 Task: Add a signature Evan Adams containing Best wishes for a happy Valentines Day, Evan Adams to email address softage.10@softage.net and add a label Diversity and inclusion
Action: Mouse moved to (82, 131)
Screenshot: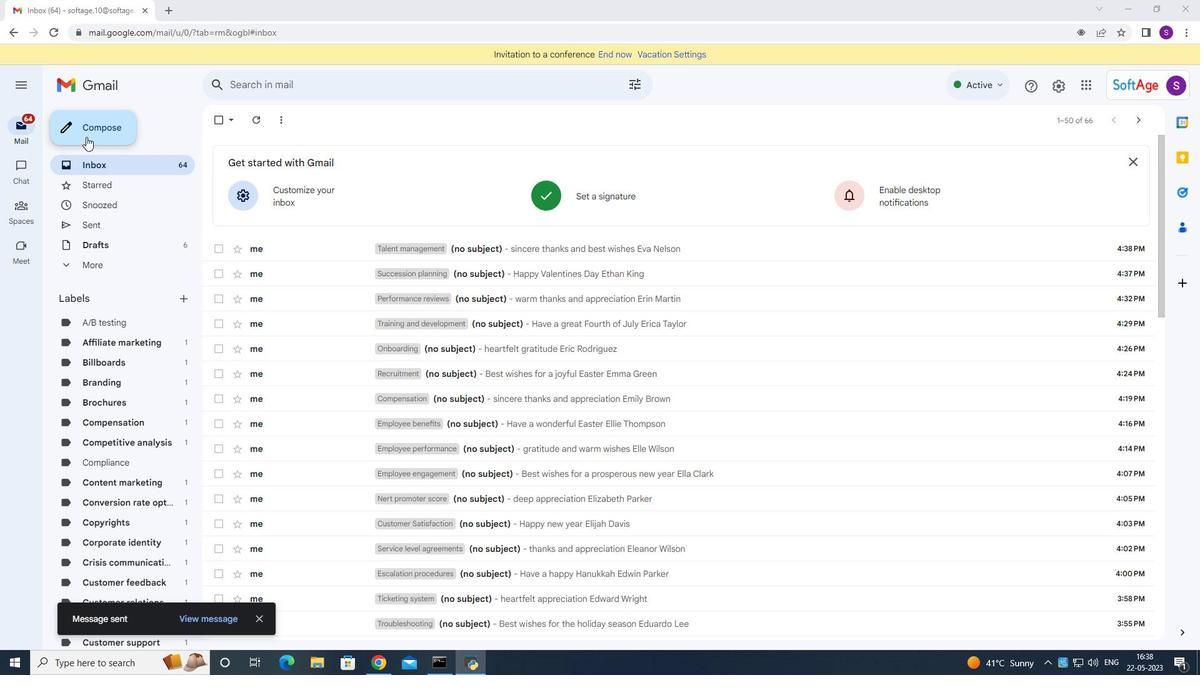 
Action: Mouse pressed left at (82, 131)
Screenshot: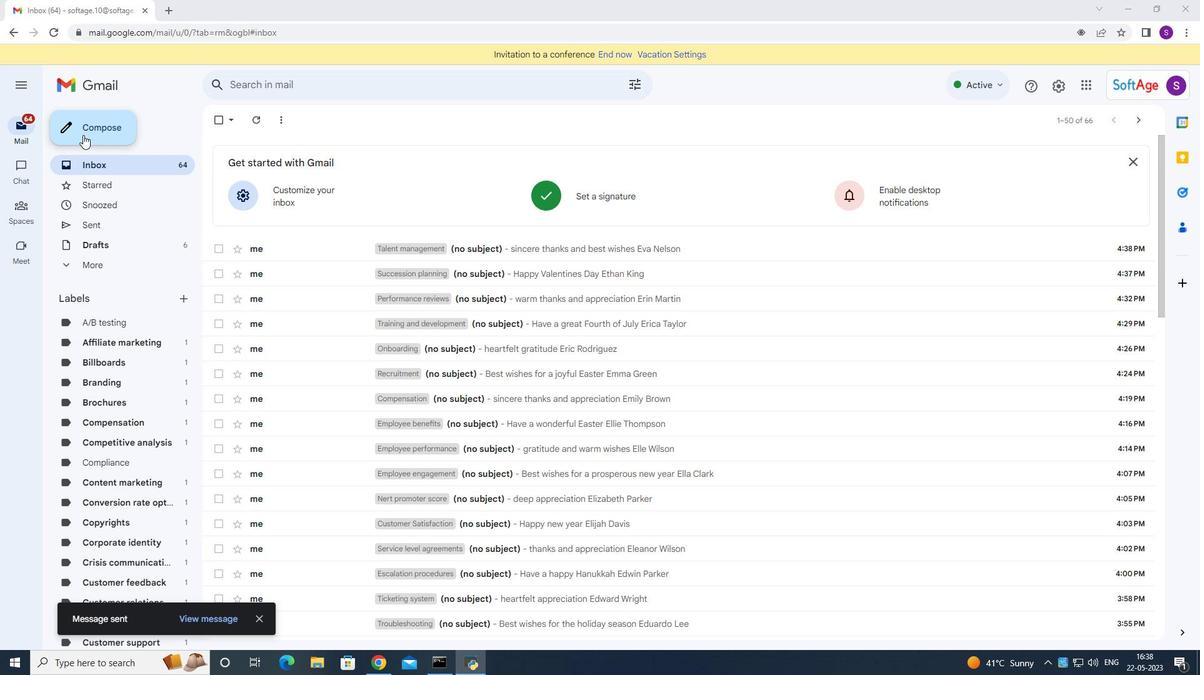 
Action: Mouse moved to (1012, 621)
Screenshot: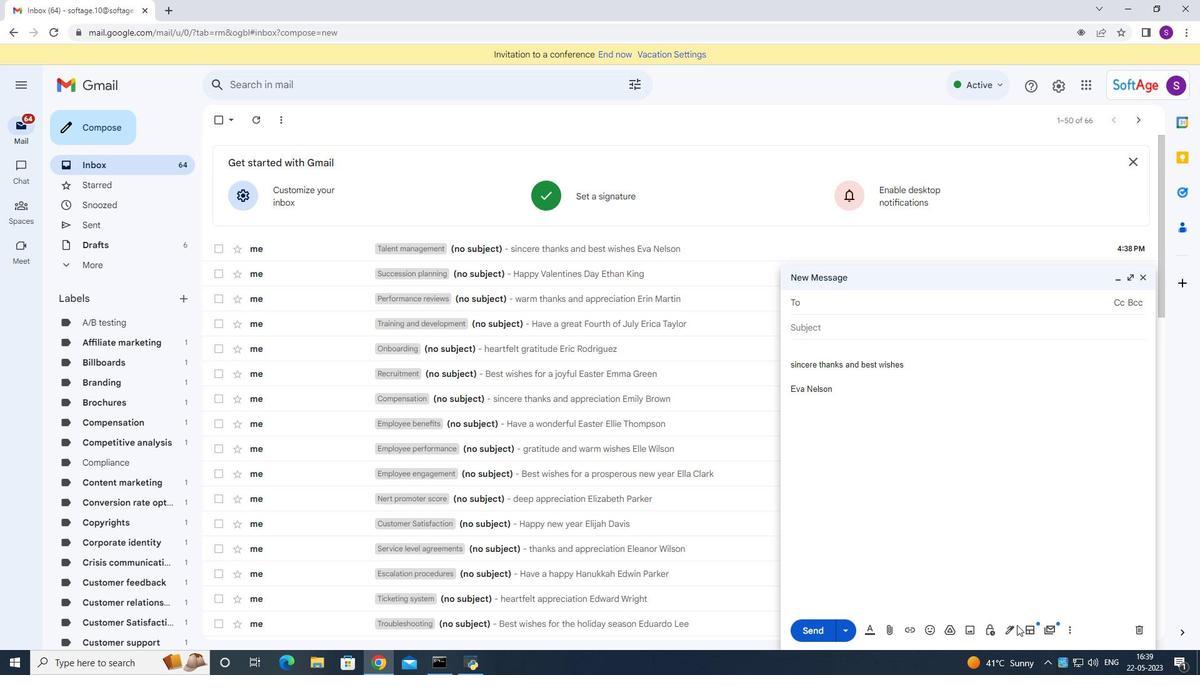 
Action: Mouse pressed left at (1012, 621)
Screenshot: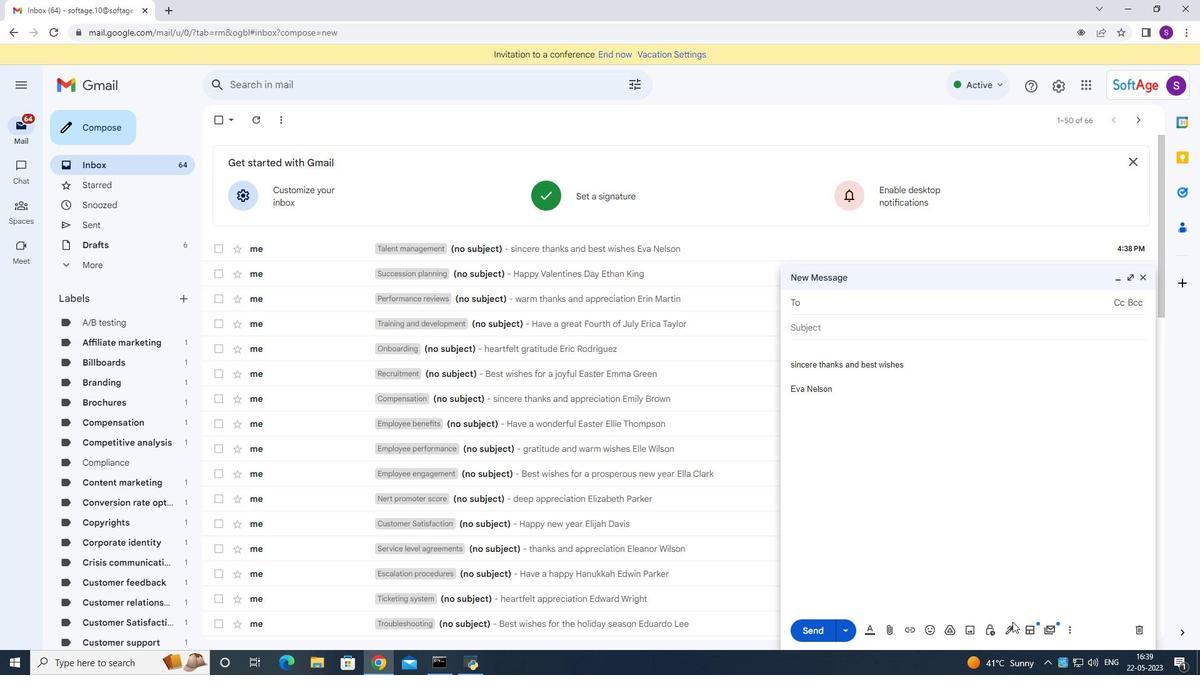 
Action: Mouse moved to (1006, 631)
Screenshot: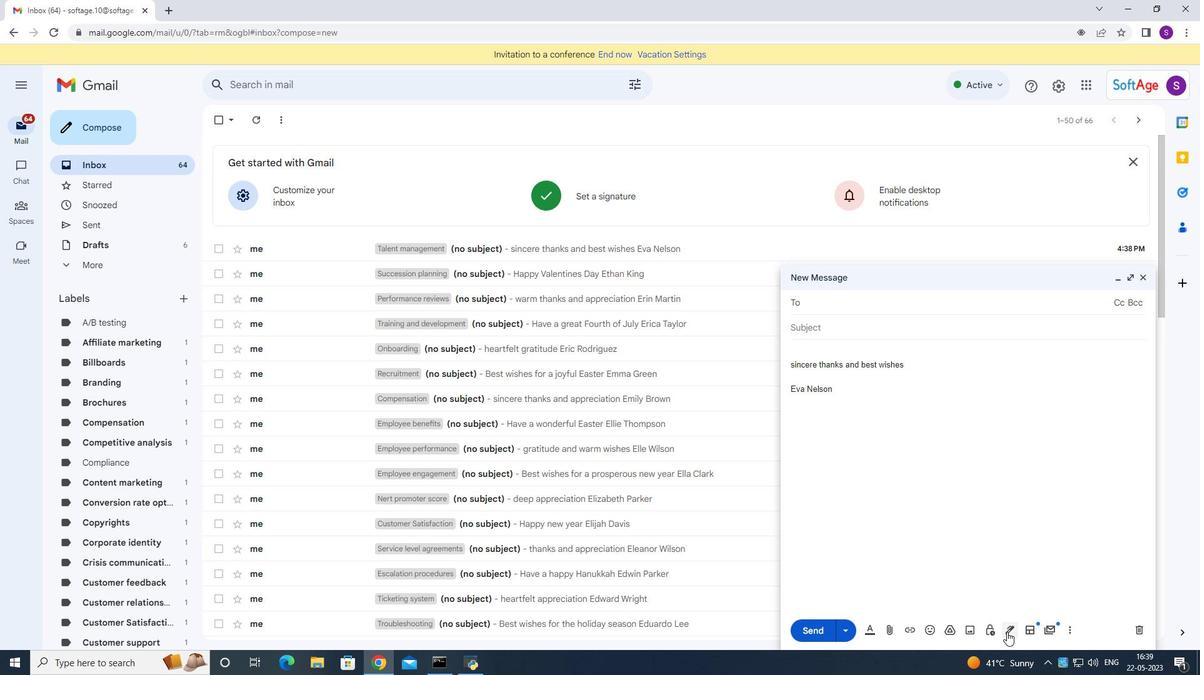 
Action: Mouse pressed left at (1006, 631)
Screenshot: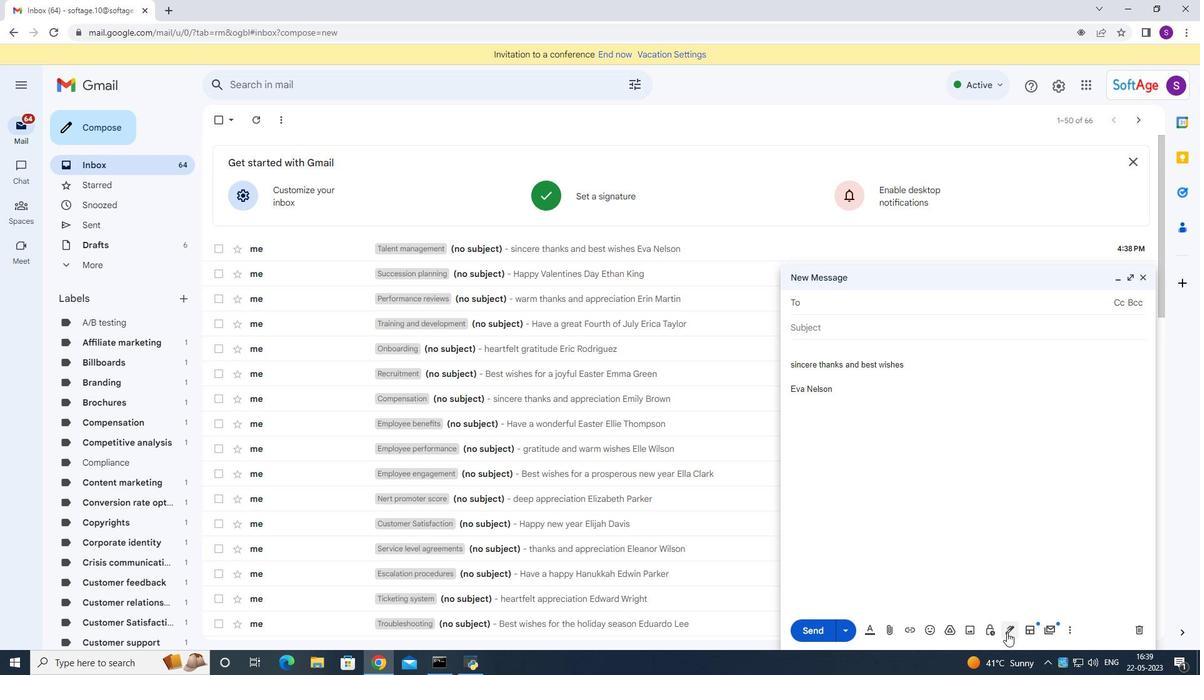 
Action: Mouse moved to (1042, 560)
Screenshot: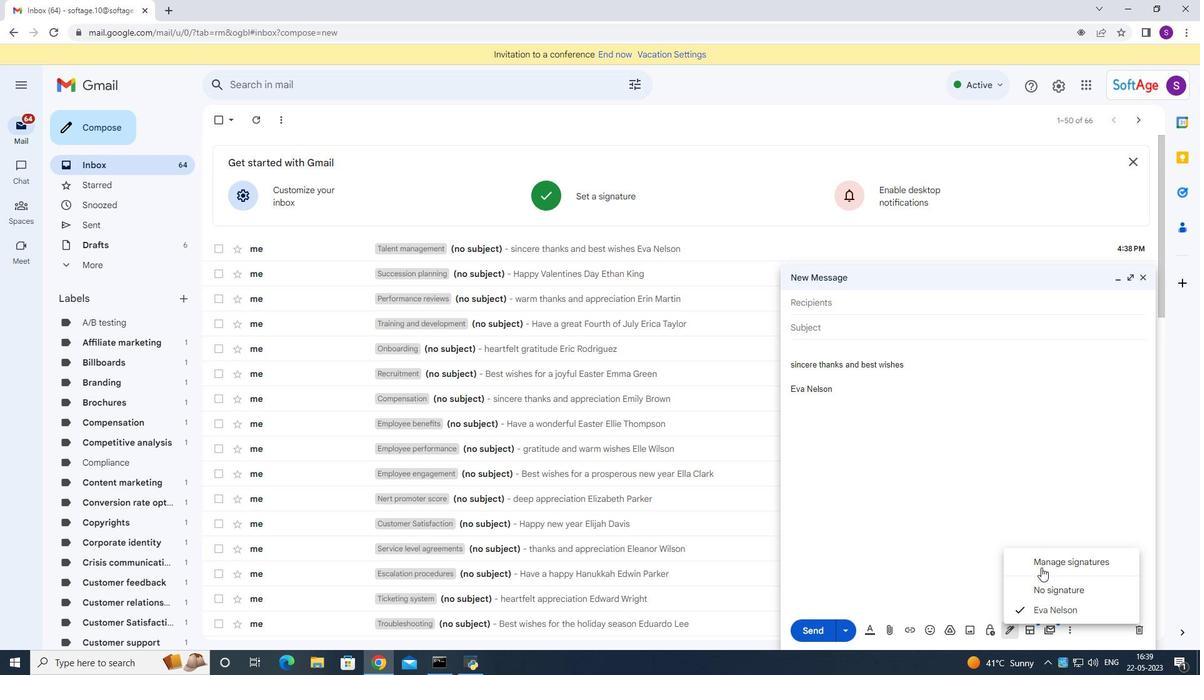 
Action: Mouse pressed left at (1042, 560)
Screenshot: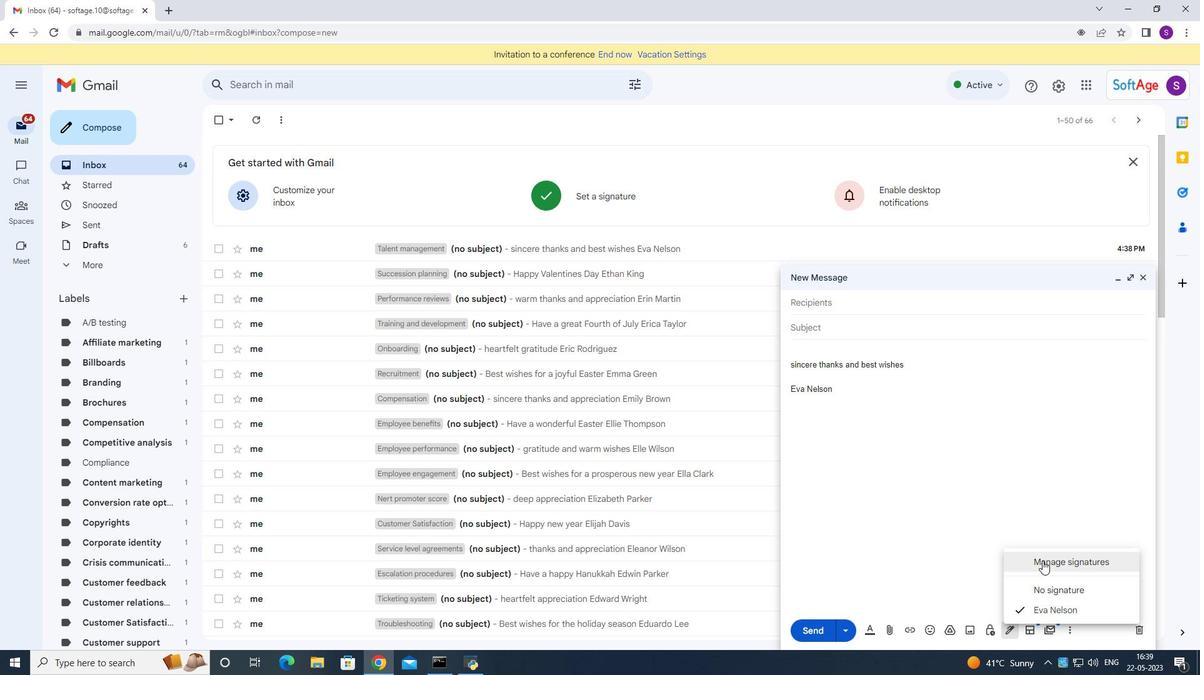 
Action: Mouse moved to (654, 471)
Screenshot: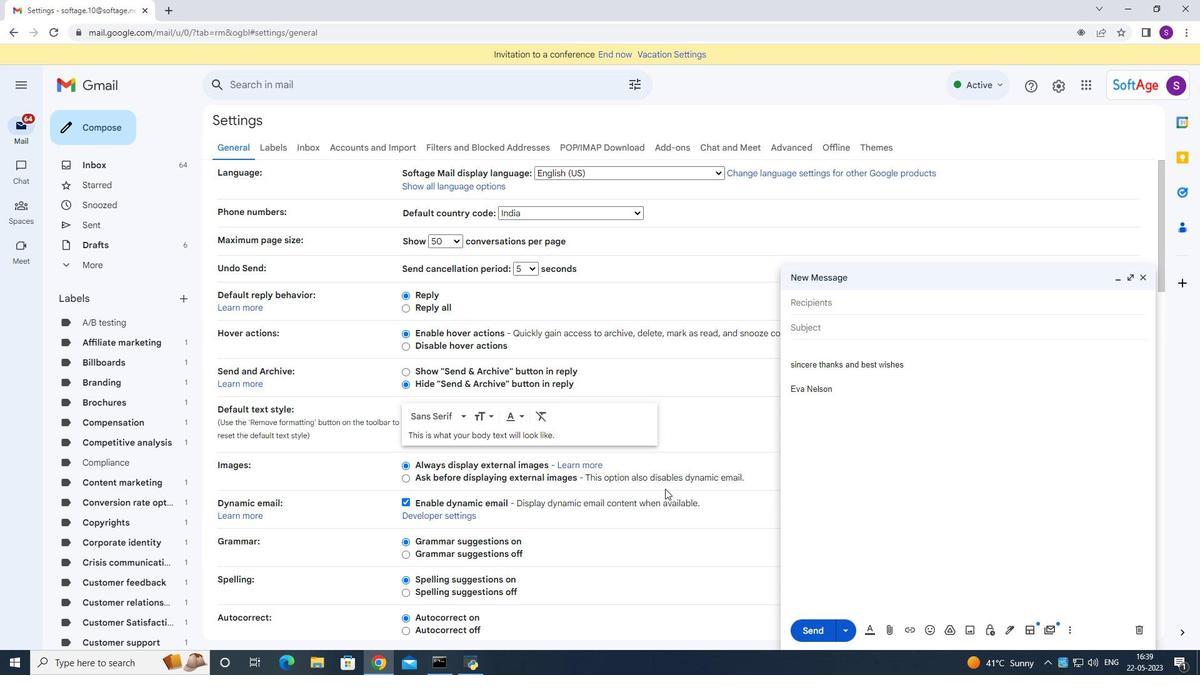 
Action: Mouse scrolled (654, 470) with delta (0, 0)
Screenshot: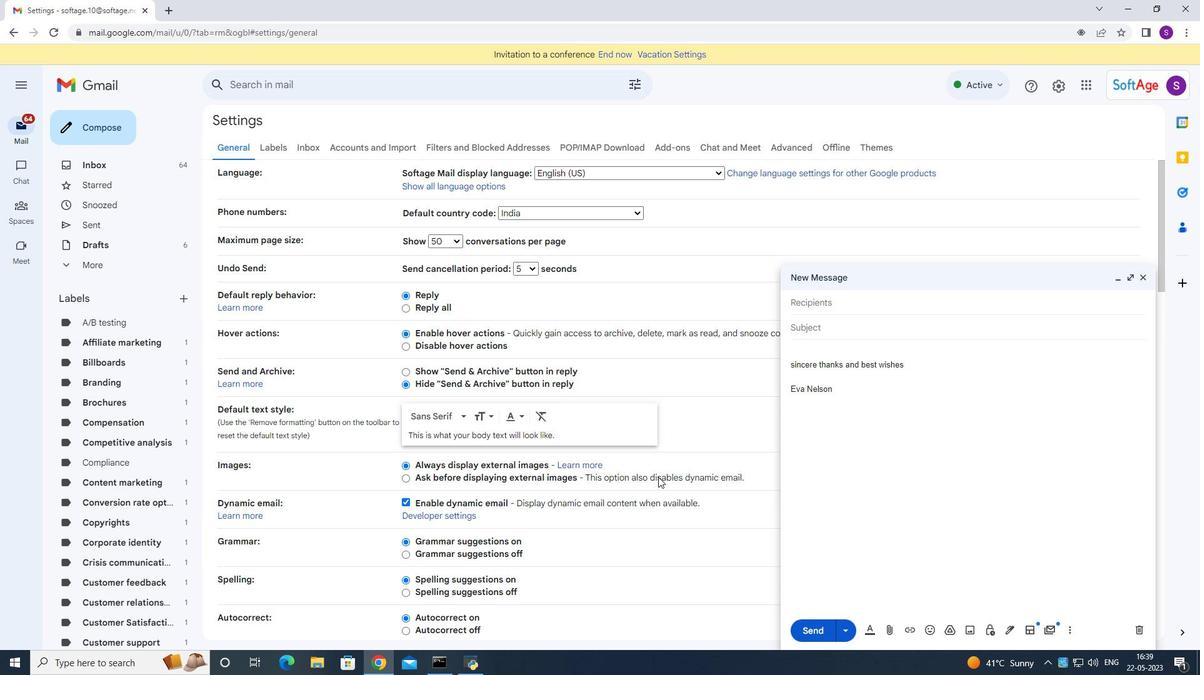 
Action: Mouse scrolled (654, 470) with delta (0, 0)
Screenshot: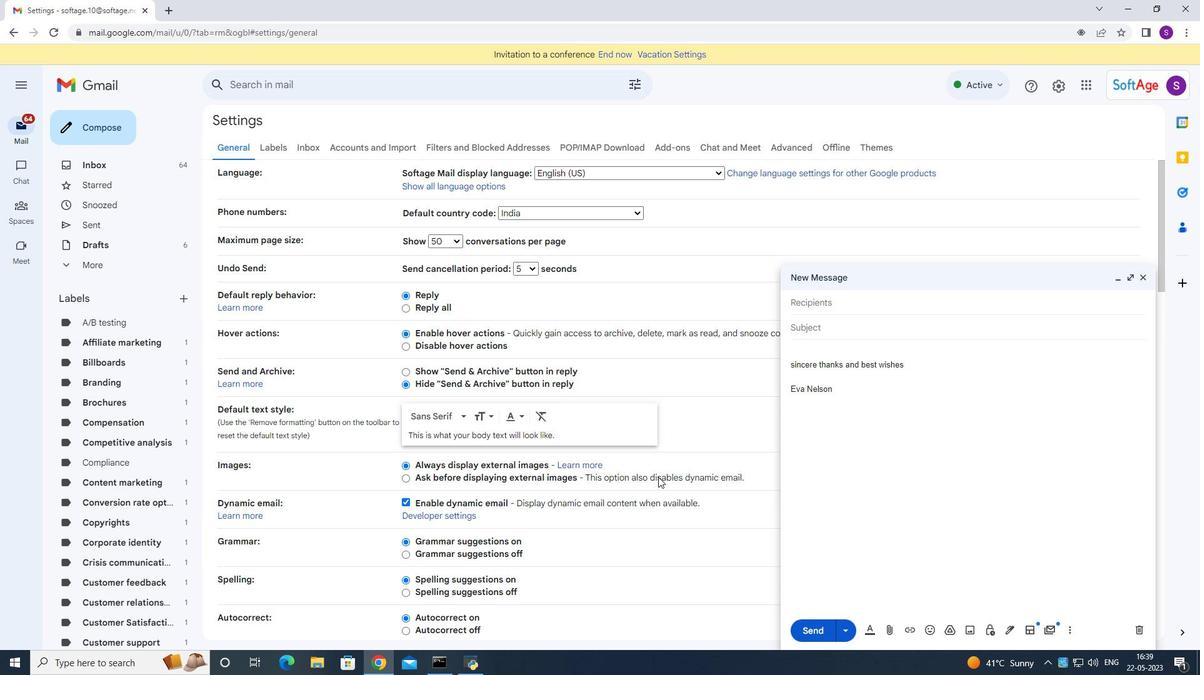 
Action: Mouse scrolled (654, 470) with delta (0, 0)
Screenshot: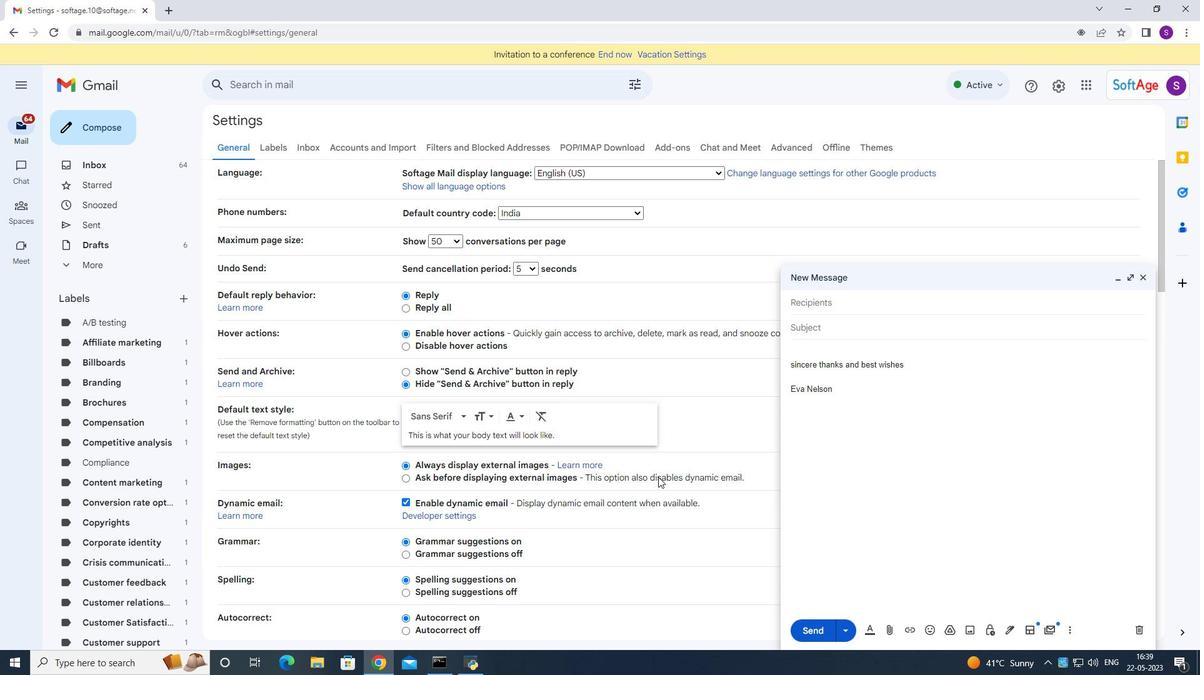 
Action: Mouse scrolled (654, 470) with delta (0, 0)
Screenshot: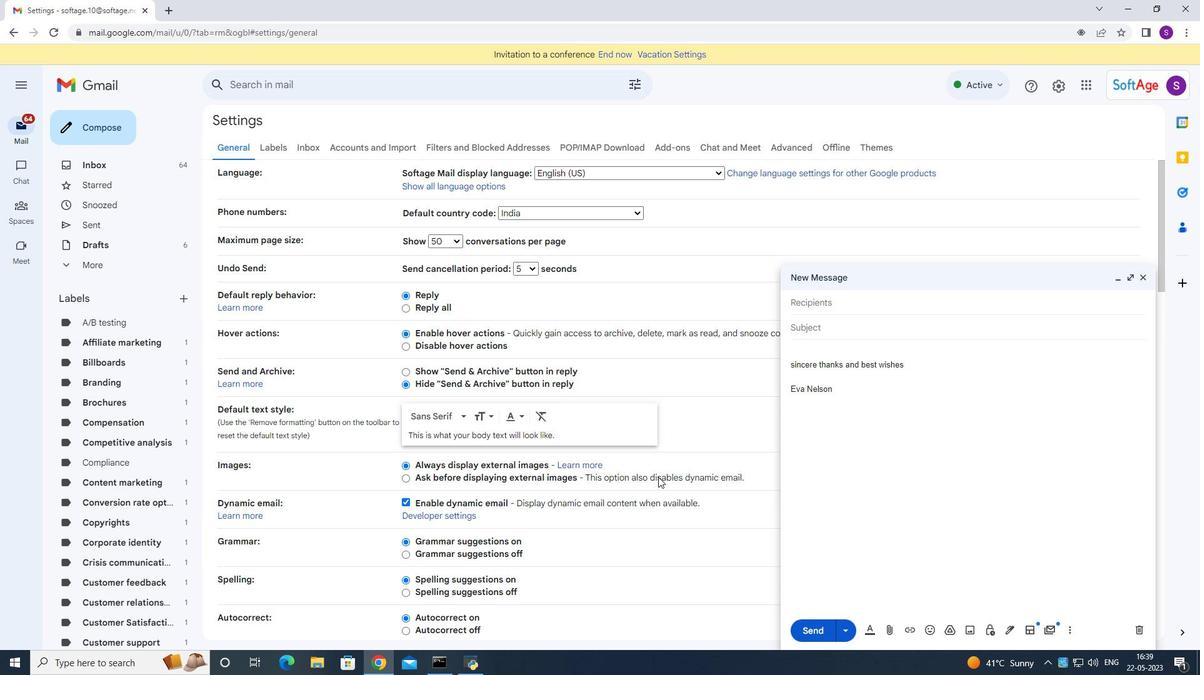 
Action: Mouse scrolled (654, 470) with delta (0, 0)
Screenshot: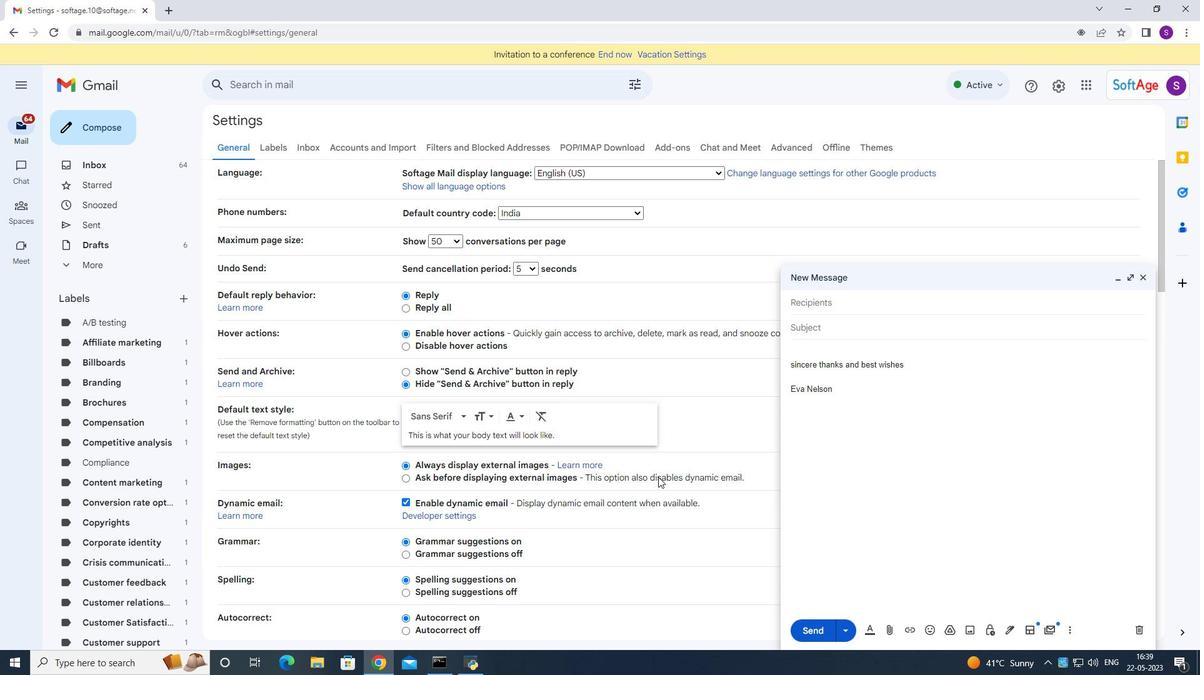 
Action: Mouse scrolled (654, 470) with delta (0, 0)
Screenshot: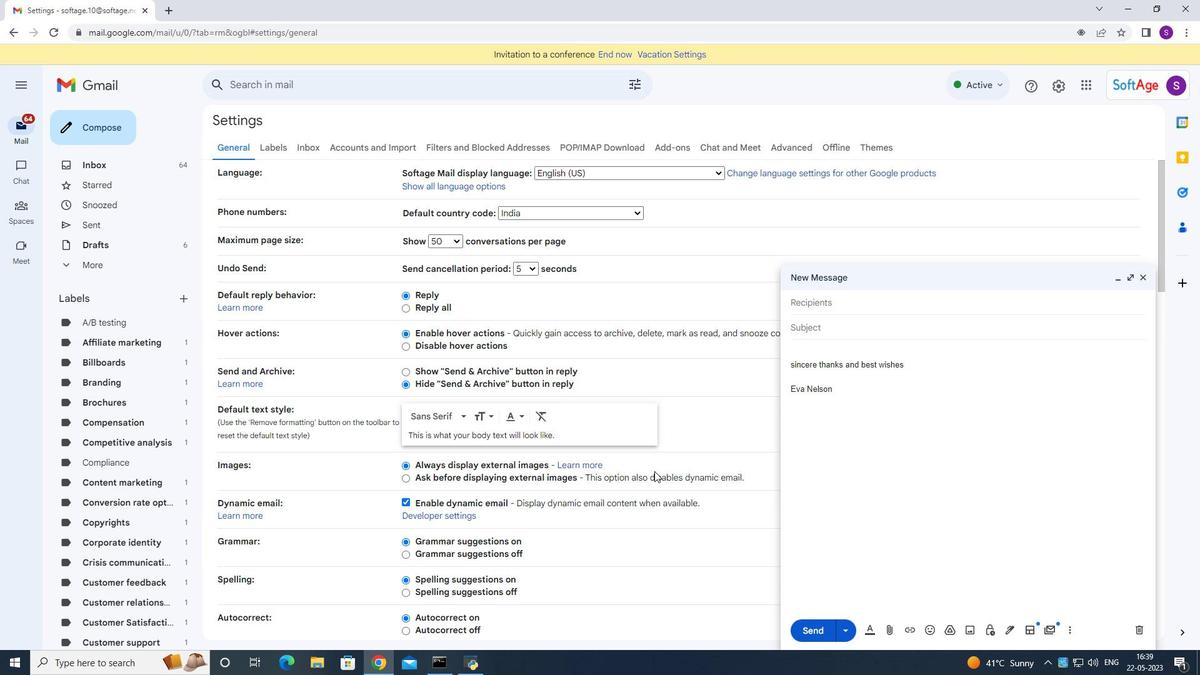 
Action: Mouse scrolled (654, 470) with delta (0, 0)
Screenshot: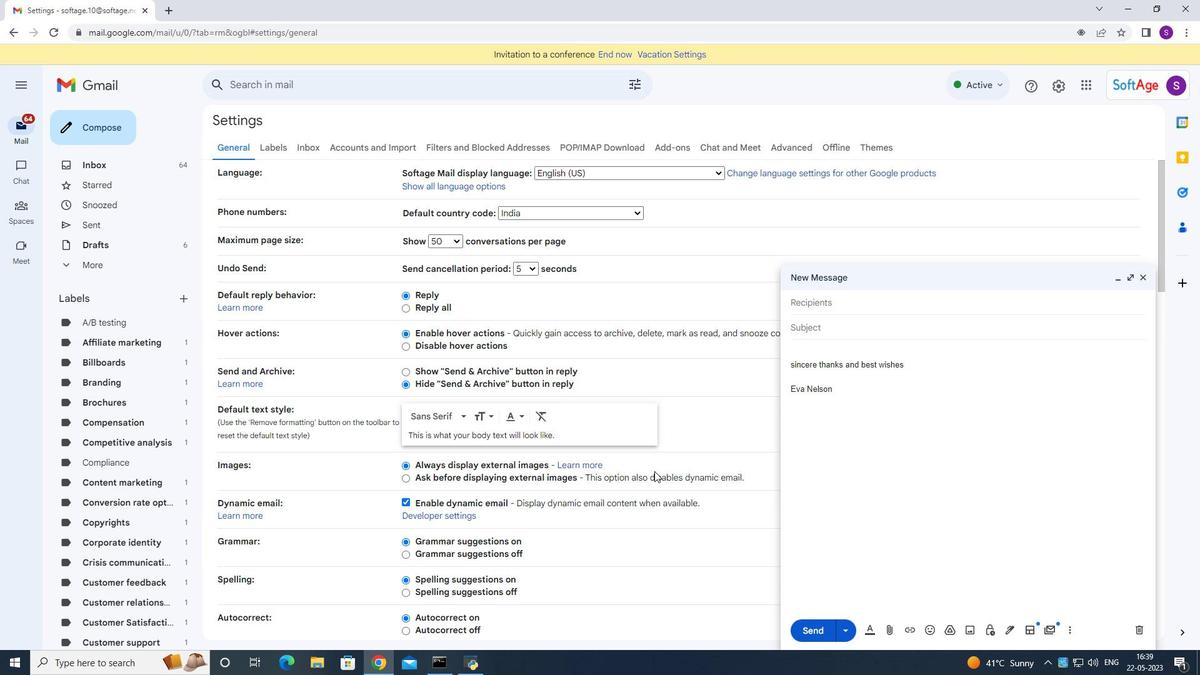 
Action: Mouse moved to (654, 470)
Screenshot: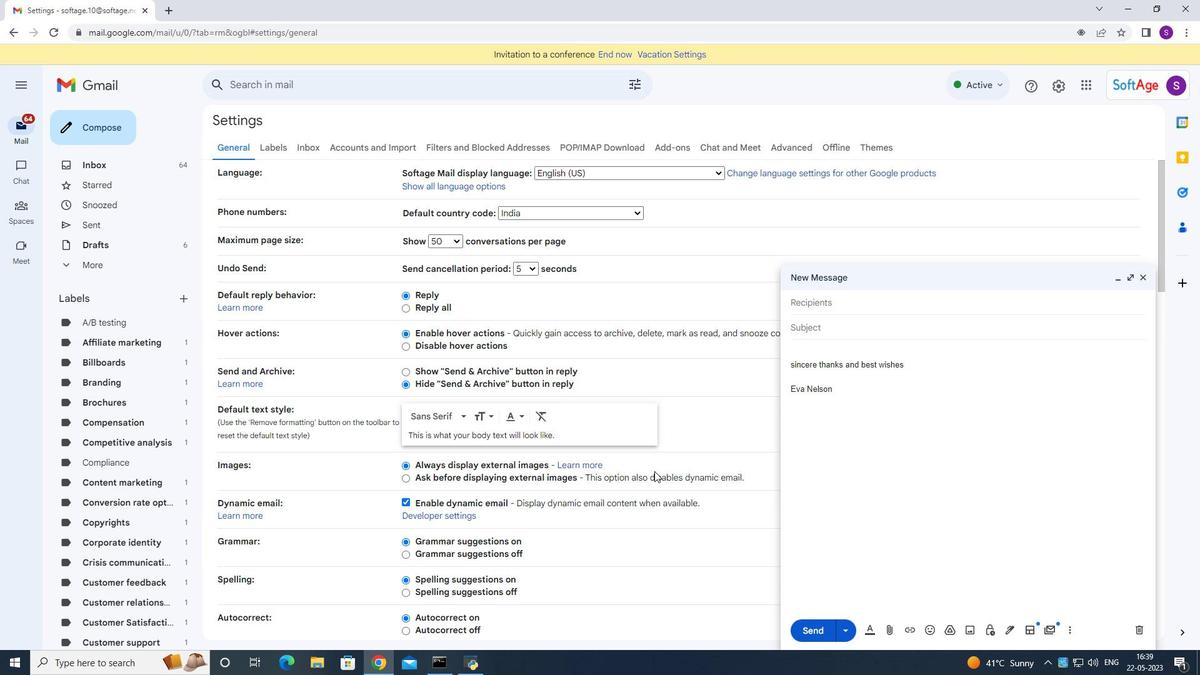 
Action: Mouse scrolled (654, 470) with delta (0, 0)
Screenshot: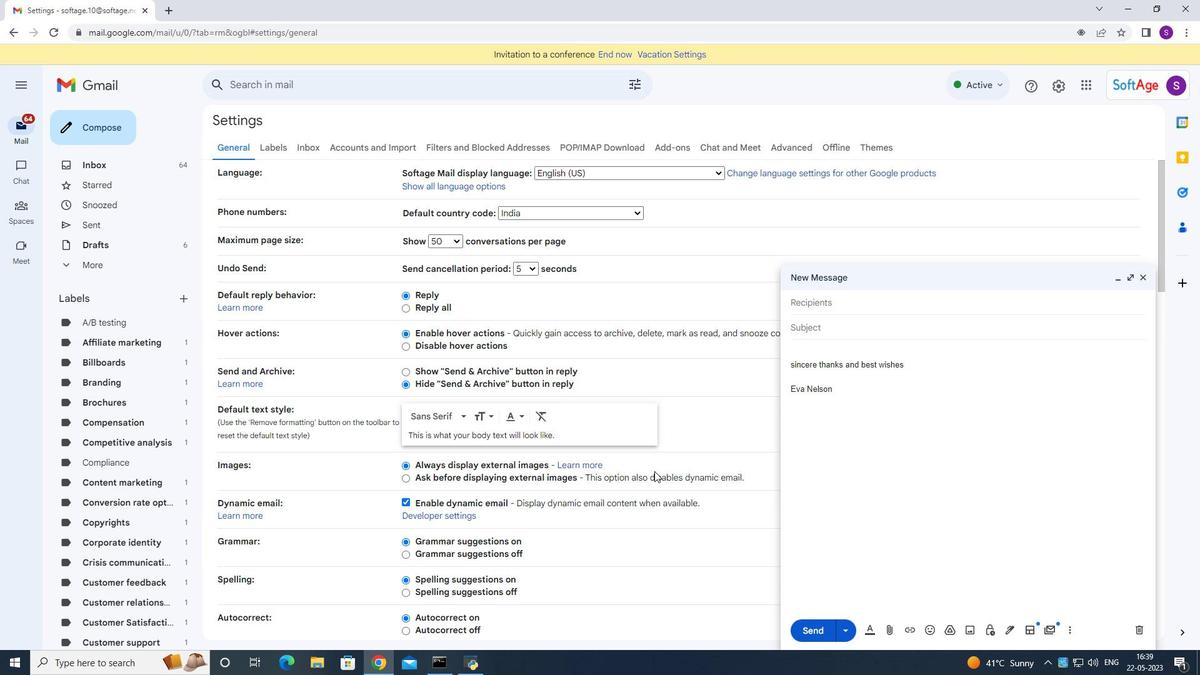 
Action: Mouse moved to (651, 467)
Screenshot: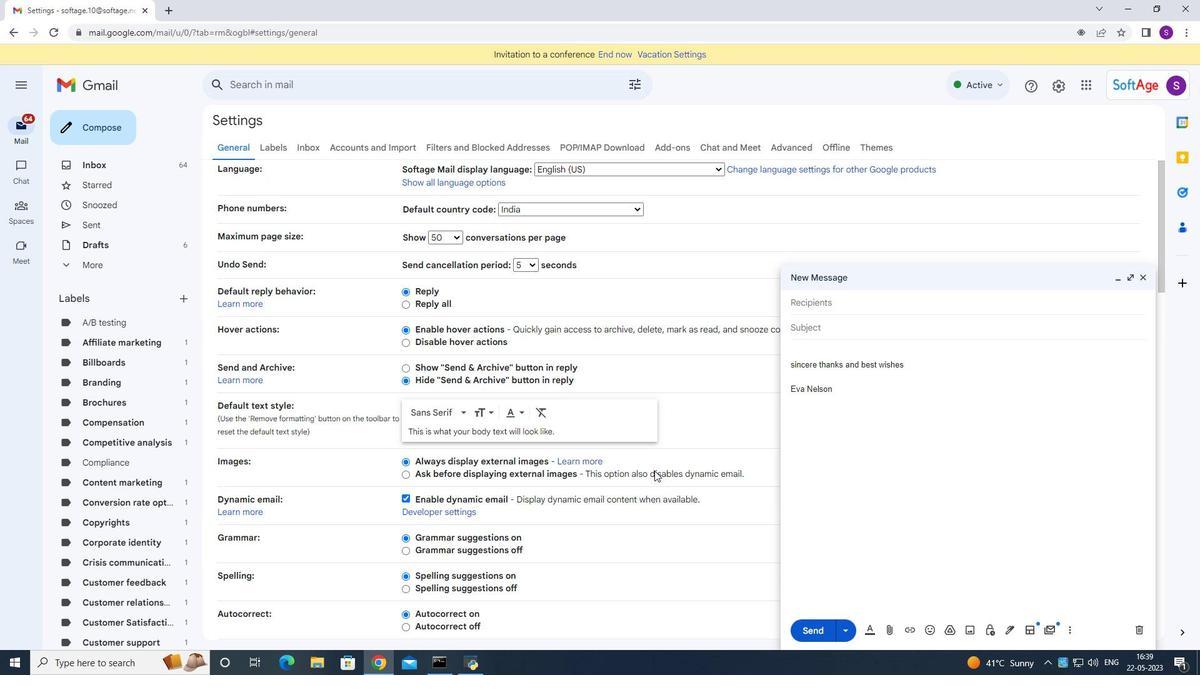 
Action: Mouse scrolled (651, 466) with delta (0, 0)
Screenshot: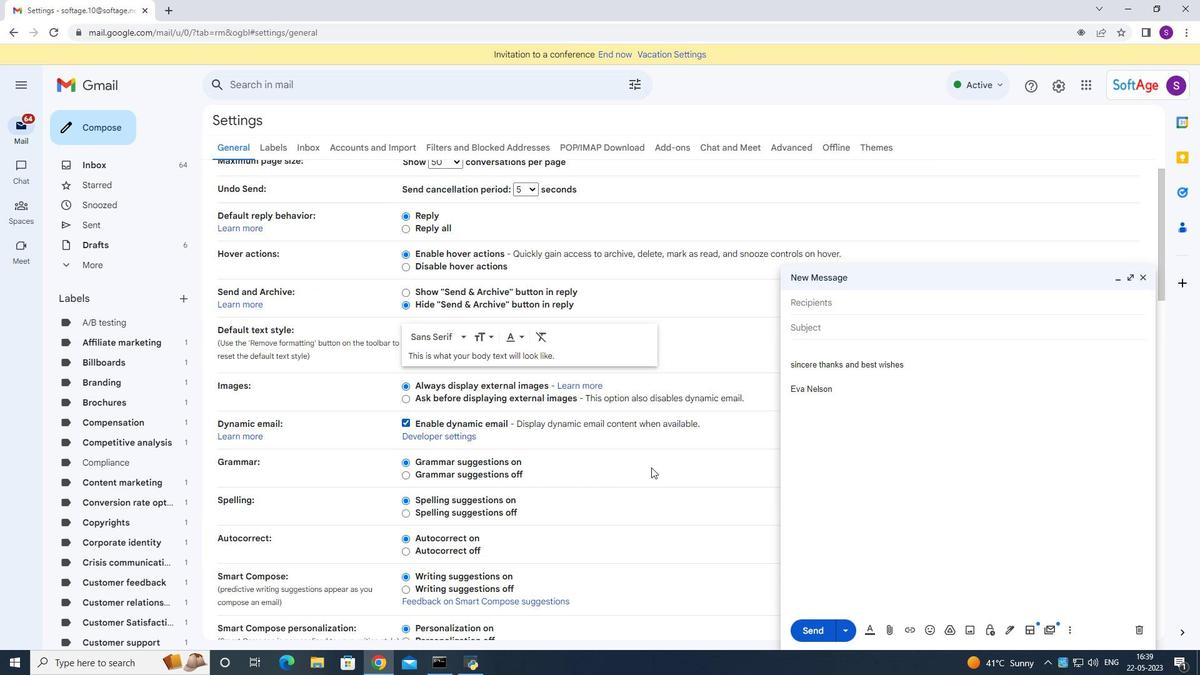 
Action: Mouse scrolled (651, 466) with delta (0, 0)
Screenshot: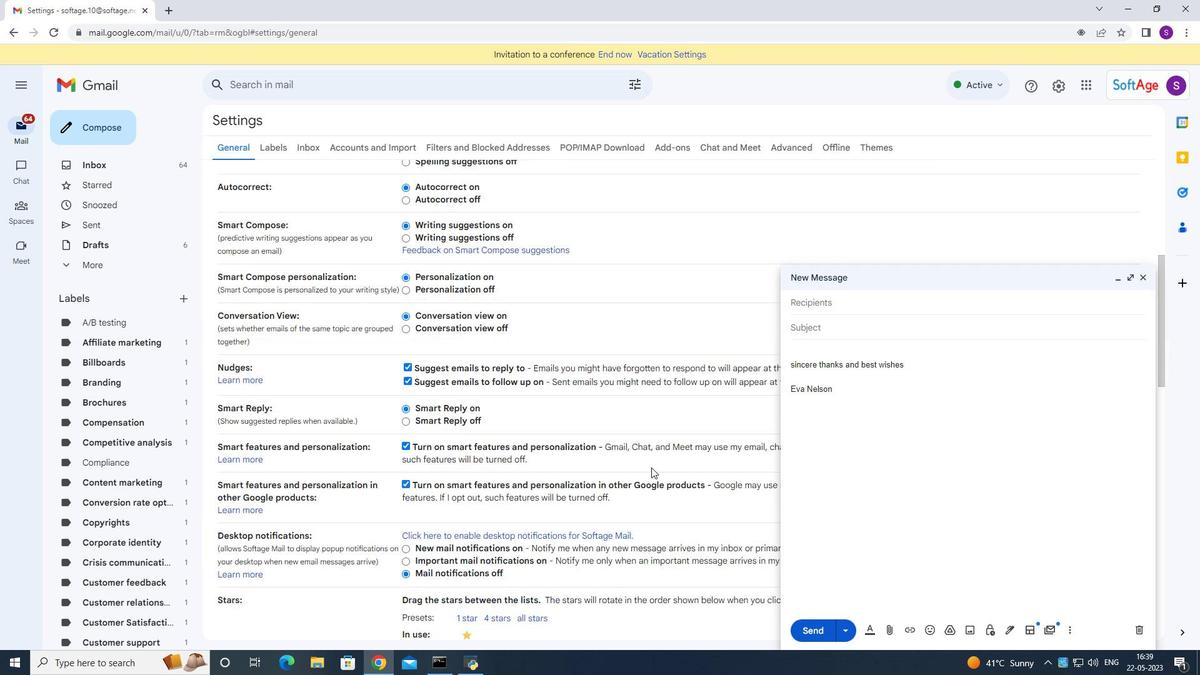 
Action: Mouse scrolled (651, 466) with delta (0, 0)
Screenshot: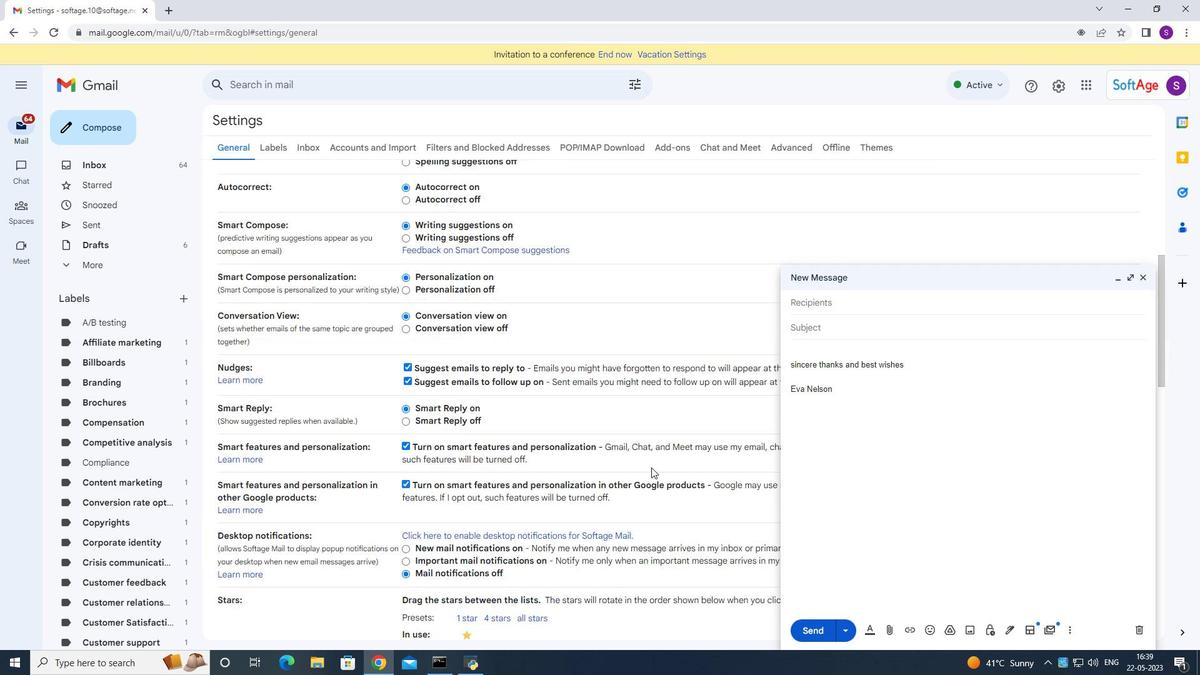 
Action: Mouse scrolled (651, 466) with delta (0, 0)
Screenshot: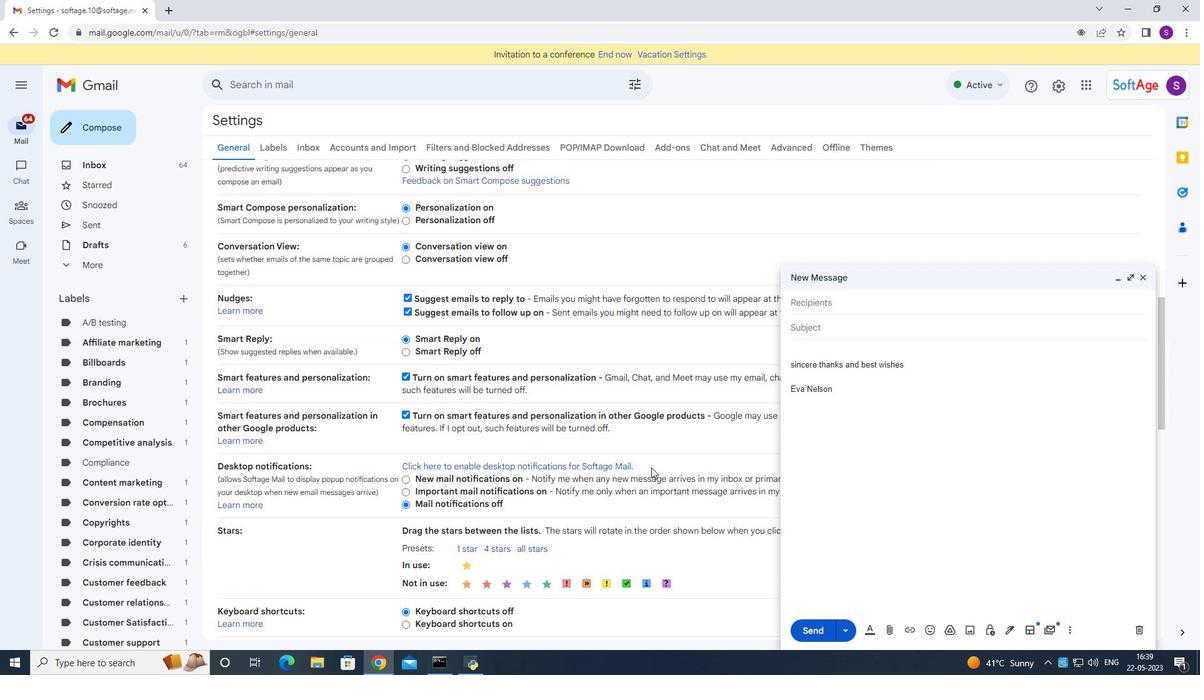 
Action: Mouse scrolled (651, 466) with delta (0, 0)
Screenshot: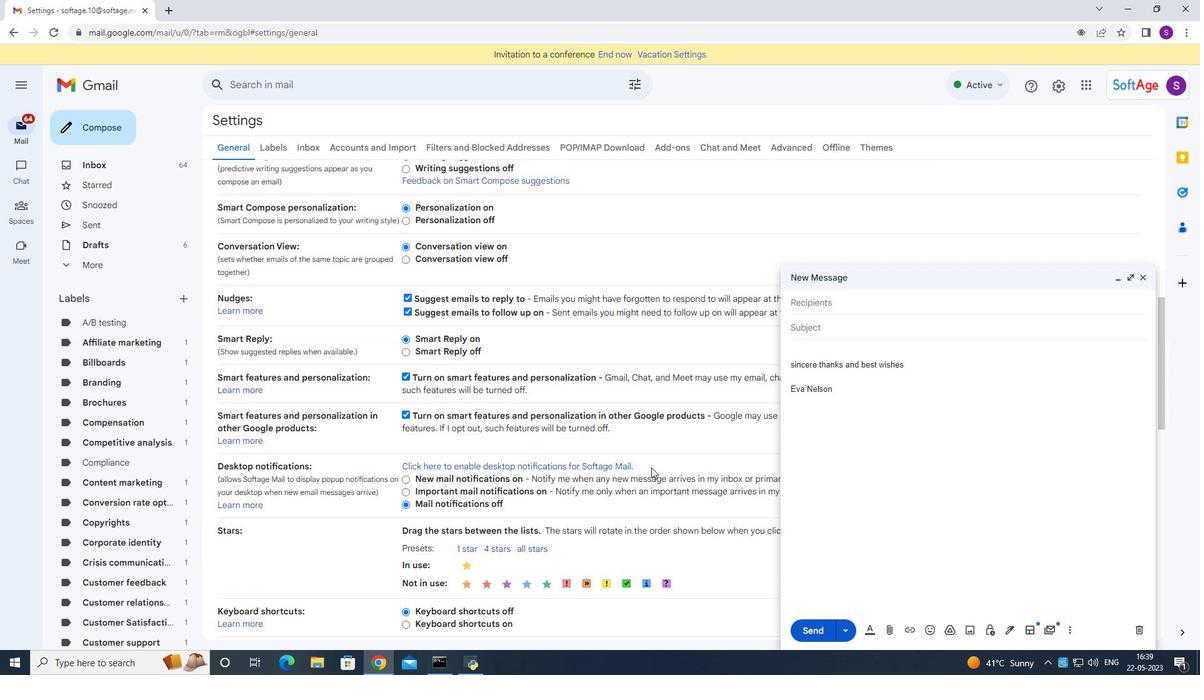 
Action: Mouse moved to (501, 475)
Screenshot: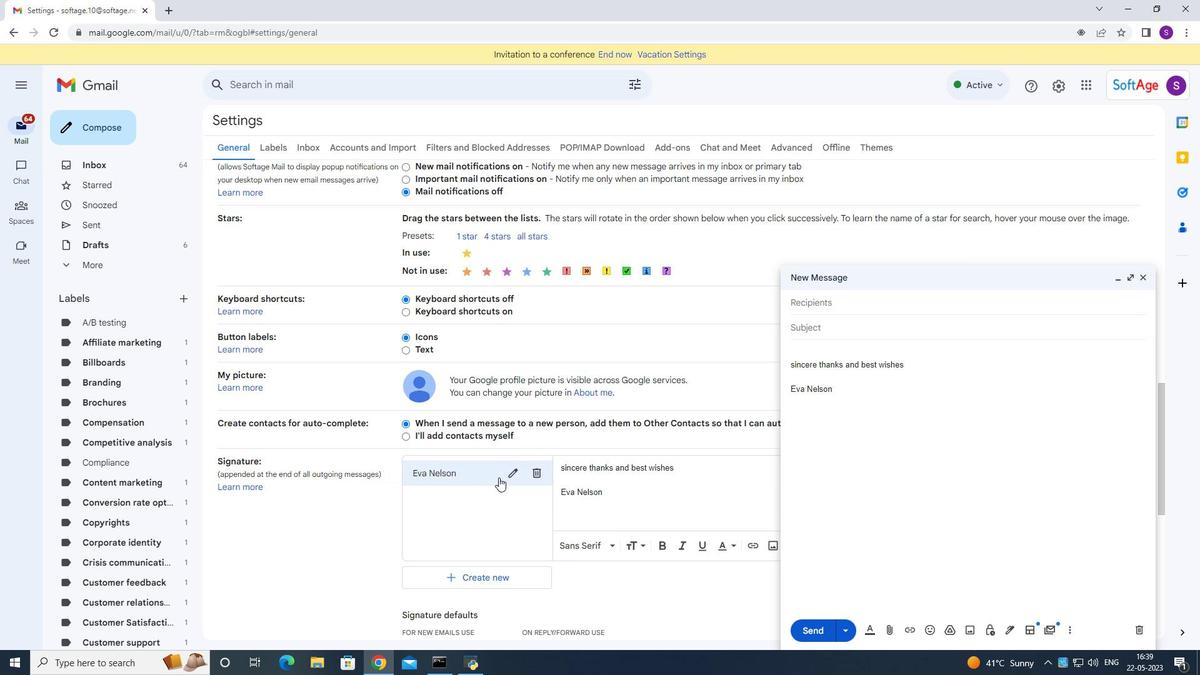 
Action: Mouse pressed left at (501, 475)
Screenshot: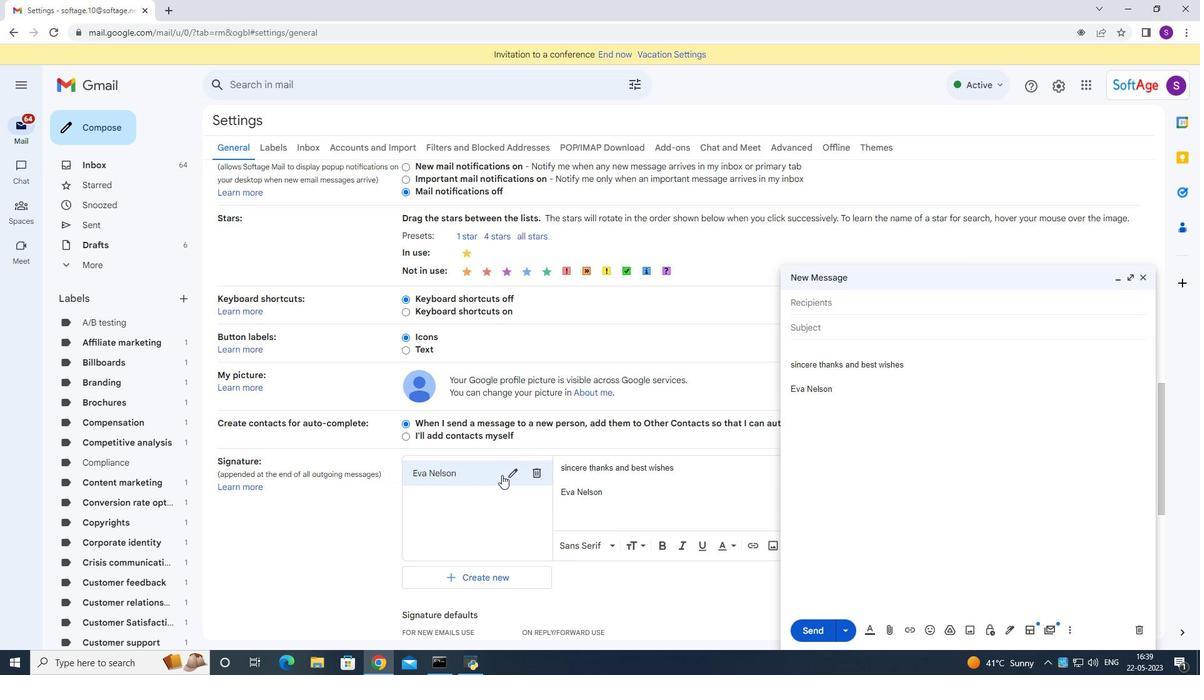 
Action: Mouse moved to (516, 477)
Screenshot: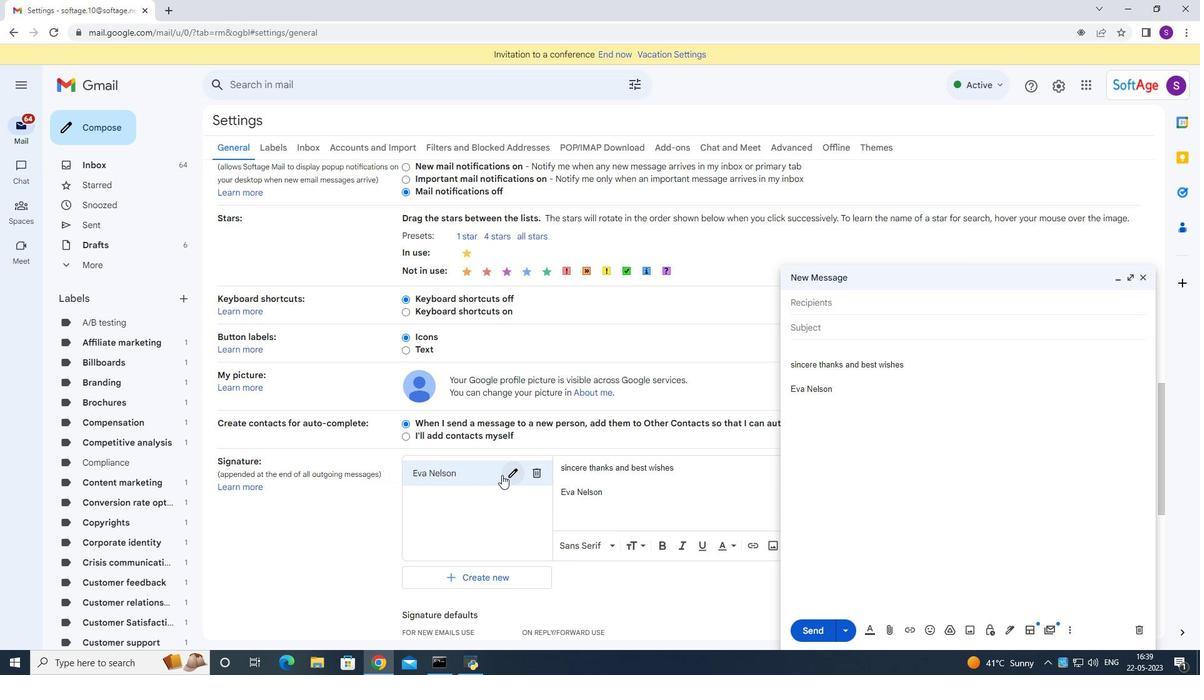 
Action: Key pressed ctrl+A<Key.backspace><Key.shift>Evam<Key.backspace>n<Key.space><Key.shift>Adams<Key.space>
Screenshot: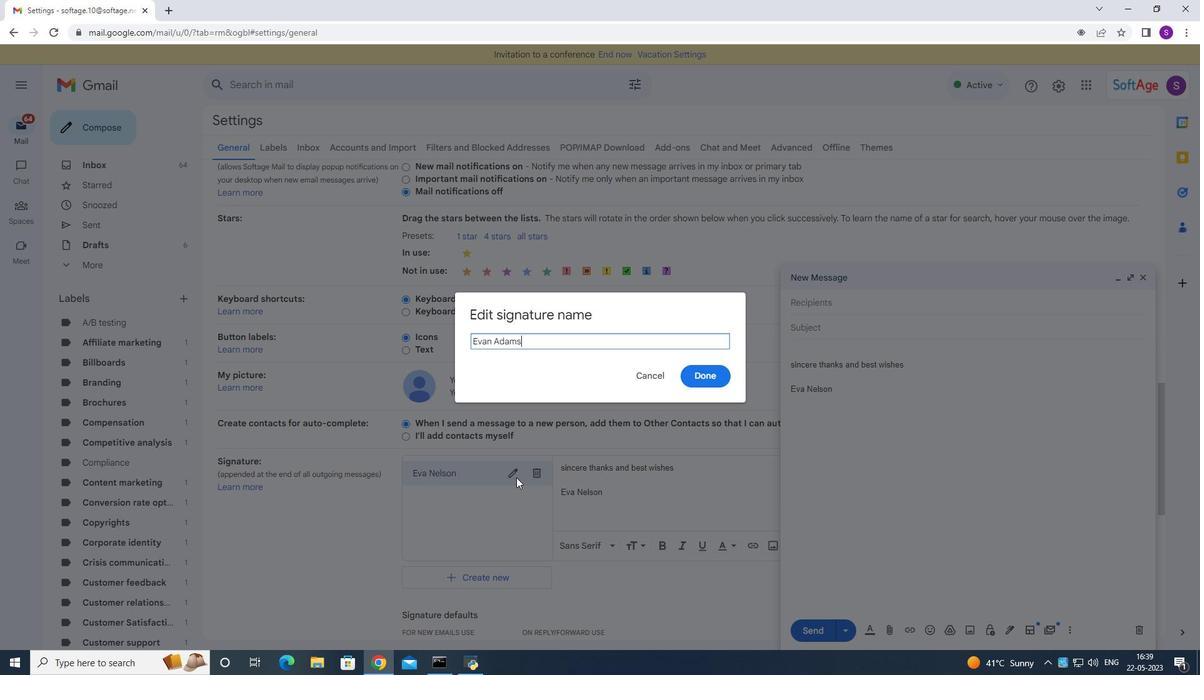 
Action: Mouse moved to (701, 375)
Screenshot: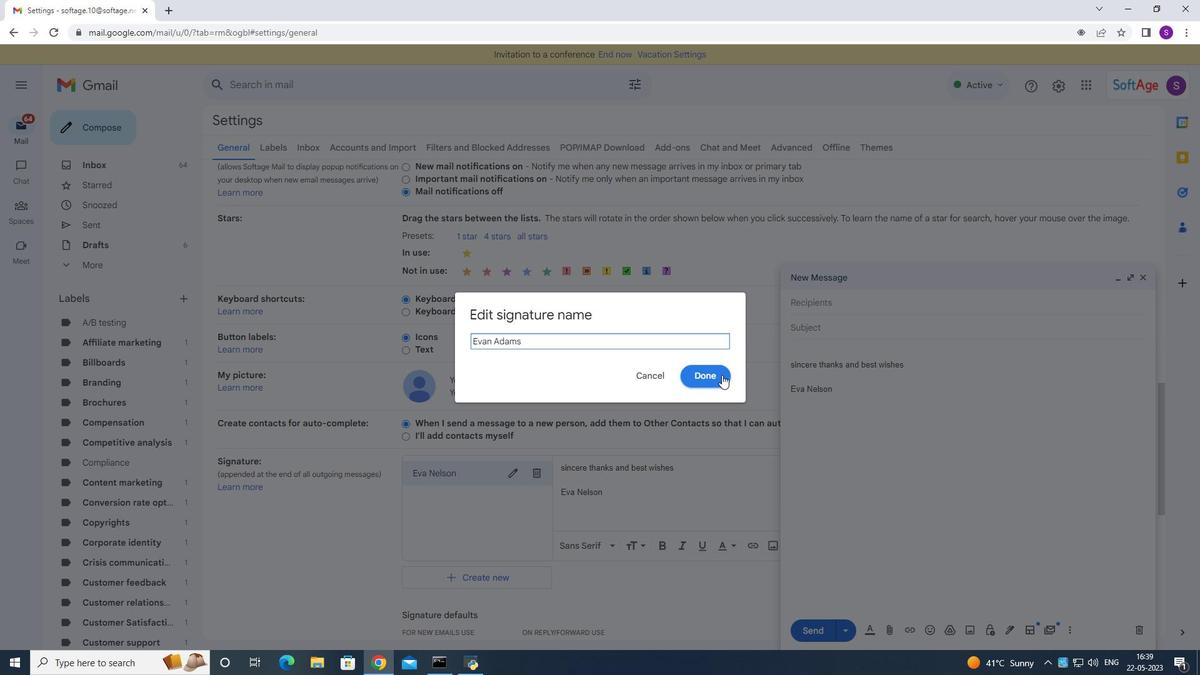 
Action: Mouse pressed left at (701, 375)
Screenshot: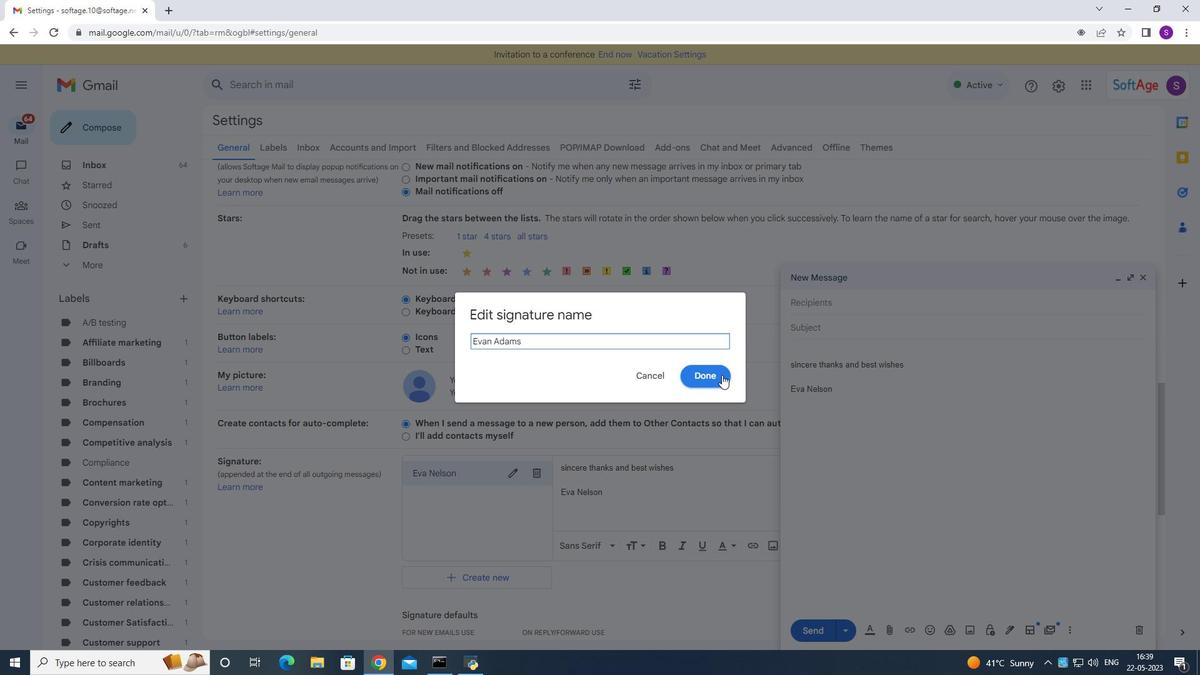 
Action: Mouse moved to (655, 462)
Screenshot: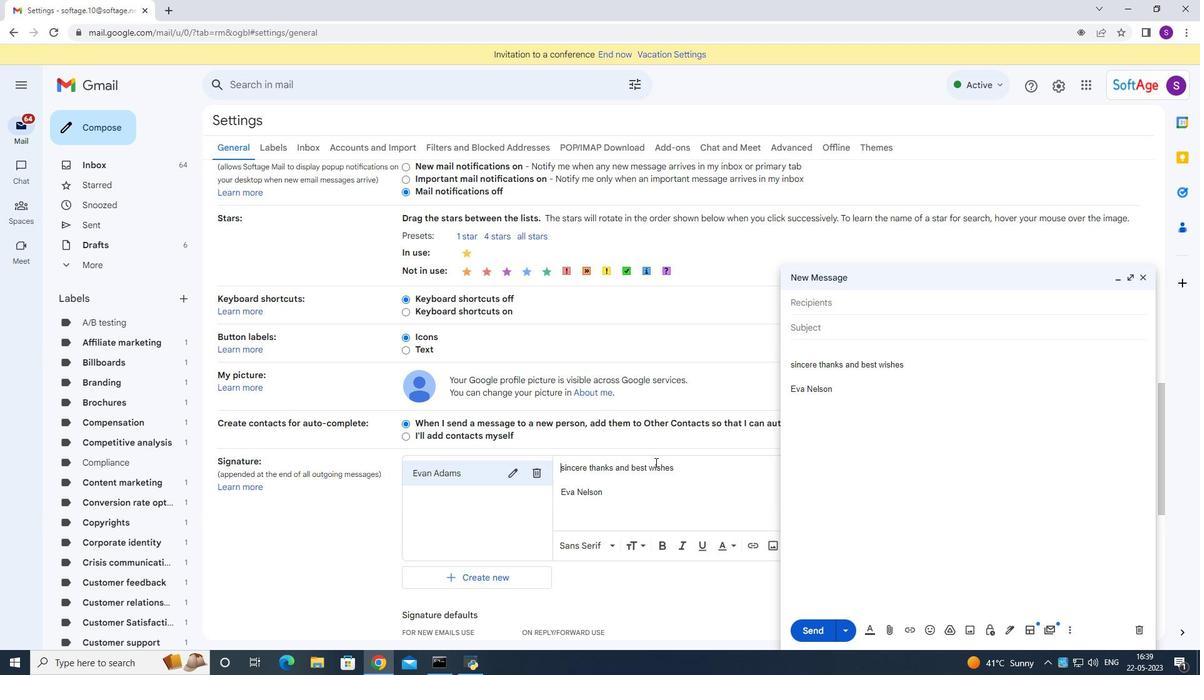 
Action: Mouse pressed left at (655, 462)
Screenshot: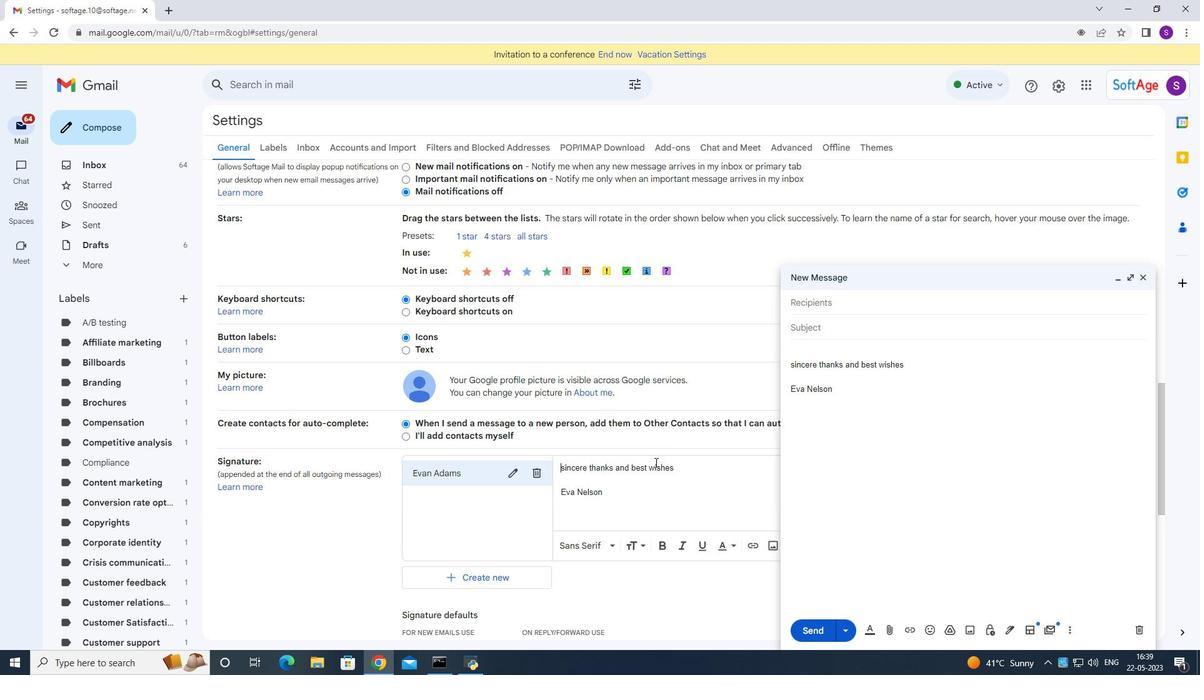 
Action: Mouse moved to (653, 462)
Screenshot: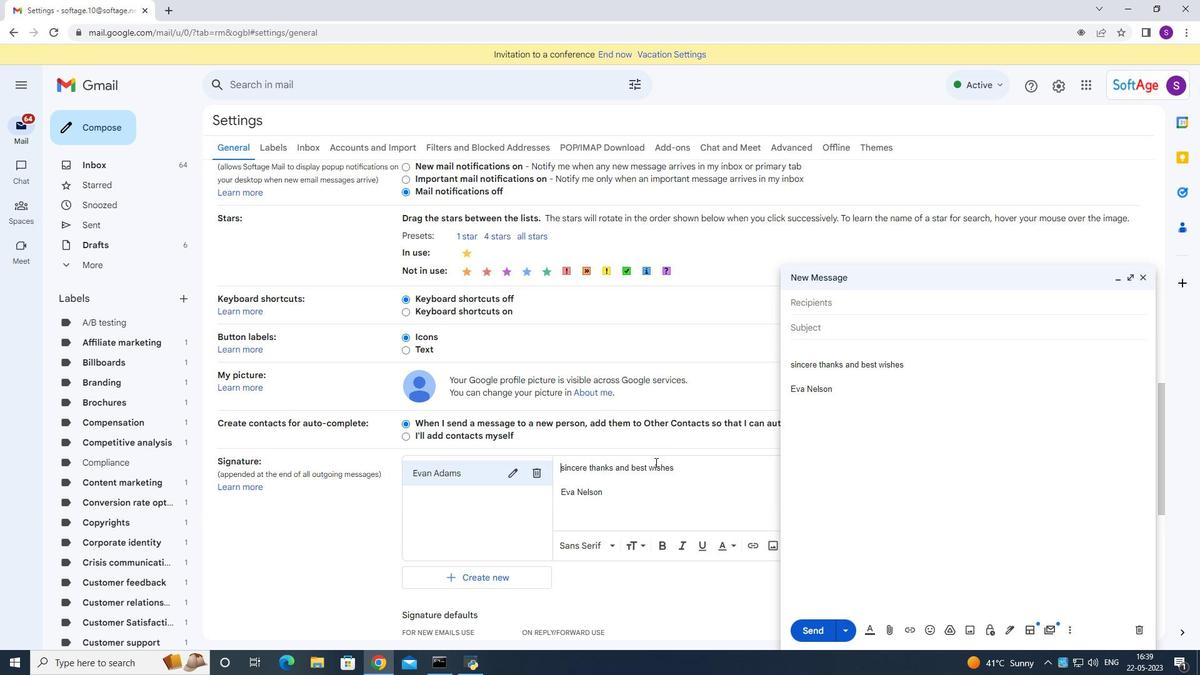 
Action: Key pressed ctrl+A<Key.backspace><Key.shift><Key.shift><Key.shift><Key.shift><Key.shift><Key.shift><Key.shift><Key.shift><Key.shift><Key.shift><Key.shift><Key.shift><Key.shift><Key.shift><Key.shift><Key.shift><Key.shift><Key.shift><Key.shift><Key.shift><Key.shift><Key.shift><Key.shift><Key.shift><Key.shift><Key.shift><Key.shift><Key.shift><Key.shift><Key.shift><Key.shift><Key.shift><Key.shift>Containing<Key.space>
Screenshot: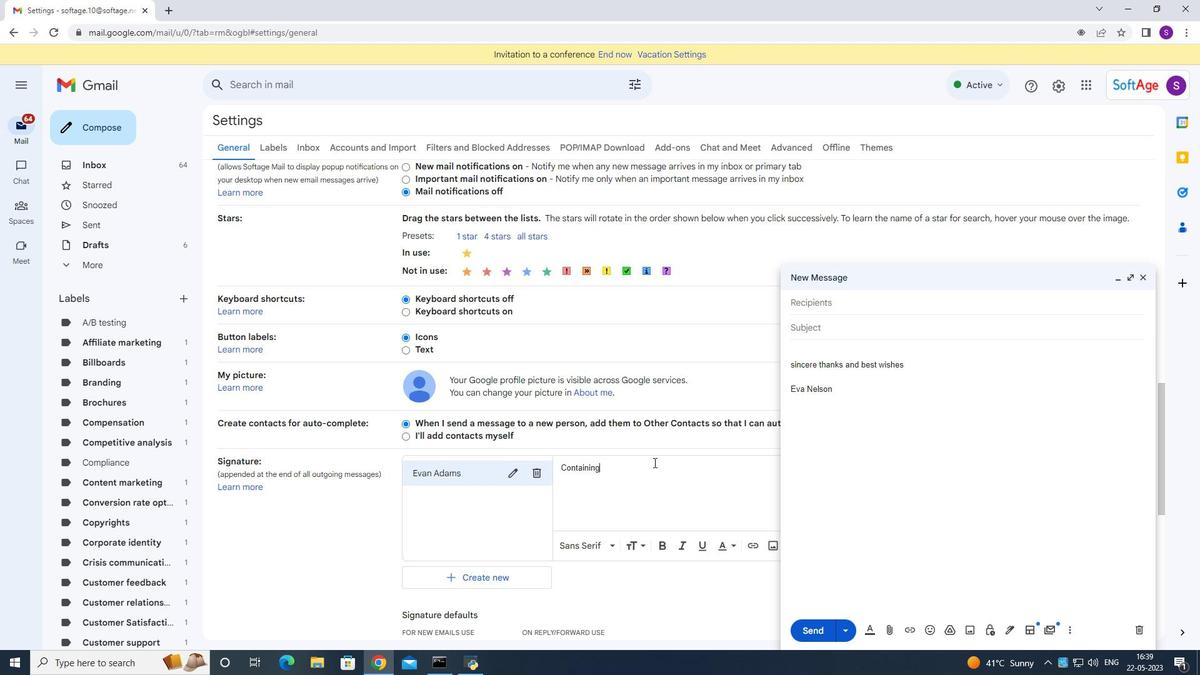 
Action: Mouse moved to (651, 462)
Screenshot: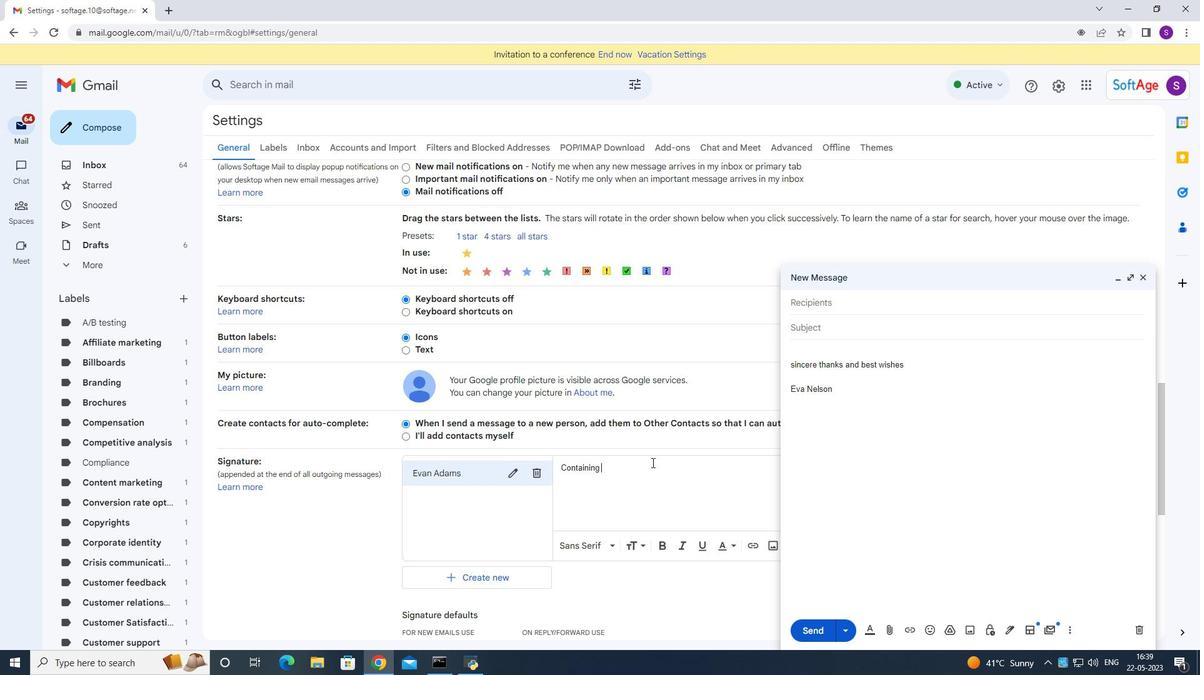 
Action: Key pressed <Key.backspace><Key.backspace><Key.backspace><Key.backspace><Key.backspace><Key.backspace><Key.backspace><Key.backspace><Key.backspace><Key.backspace><Key.backspace><Key.backspace><Key.shift>Best<Key.space>wishr<Key.backspace>es<Key.space>for<Key.space>a<Key.space>haapy<Key.space>v<Key.backspace><Key.shift><Key.shift>Valentines<Key.space><Key.space><Key.shift>Day<Key.left>
Screenshot: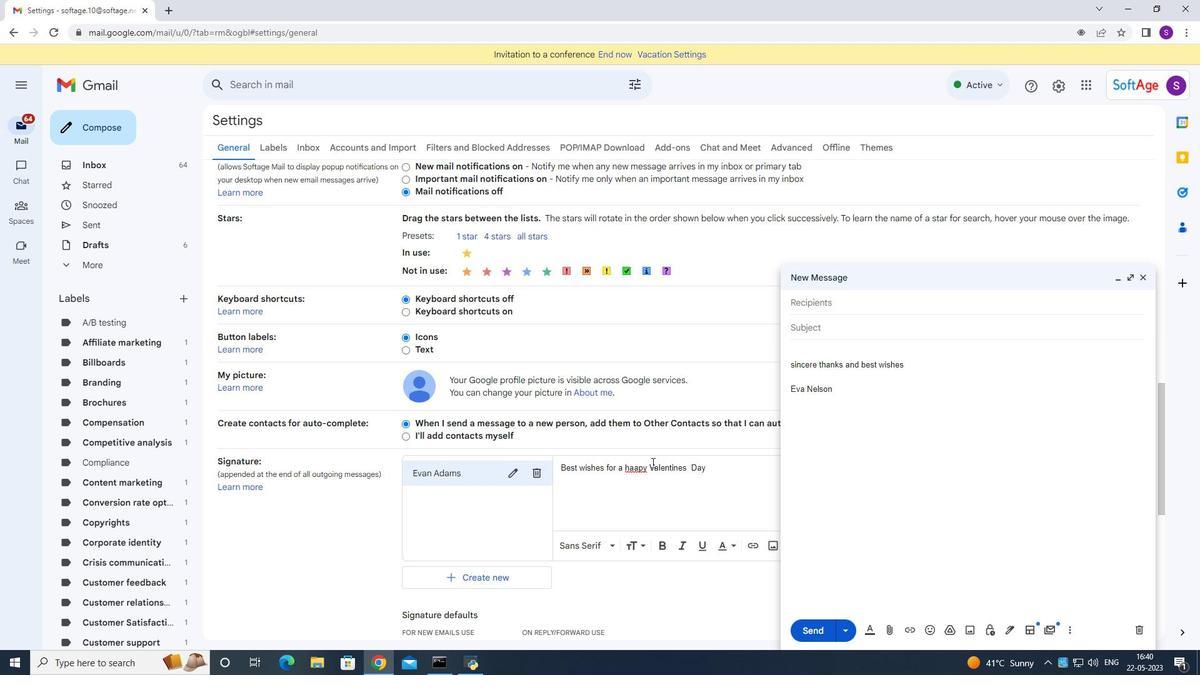 
Action: Mouse moved to (653, 465)
Screenshot: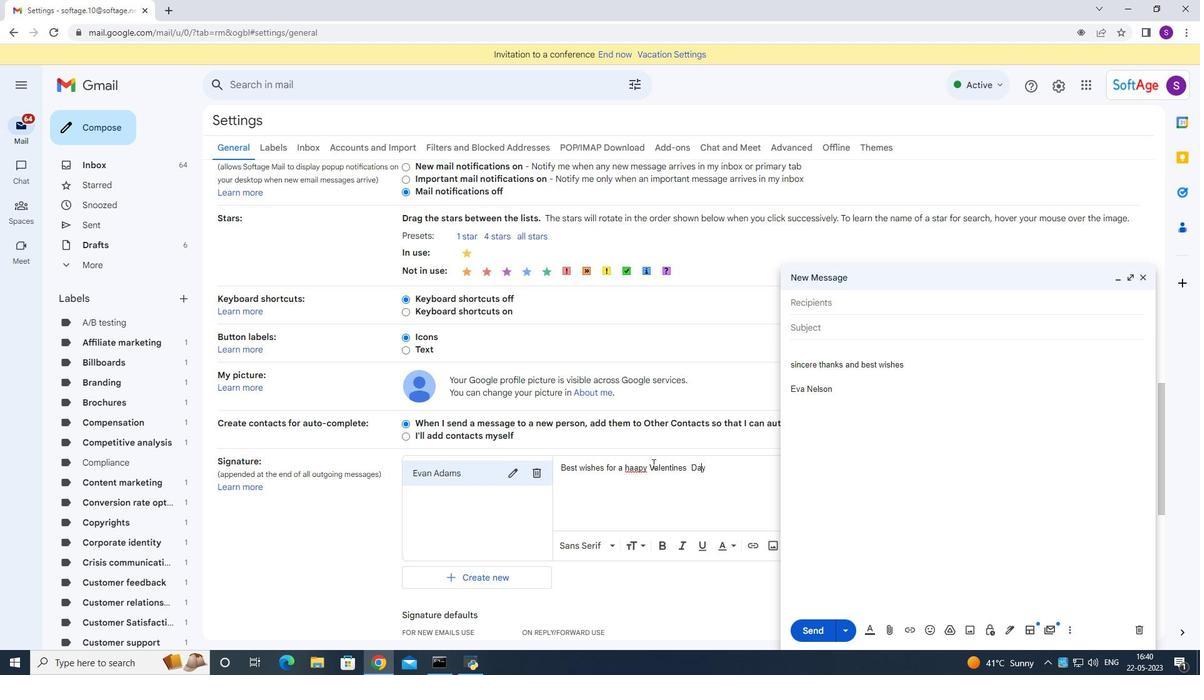
Action: Key pressed <Key.left>
Screenshot: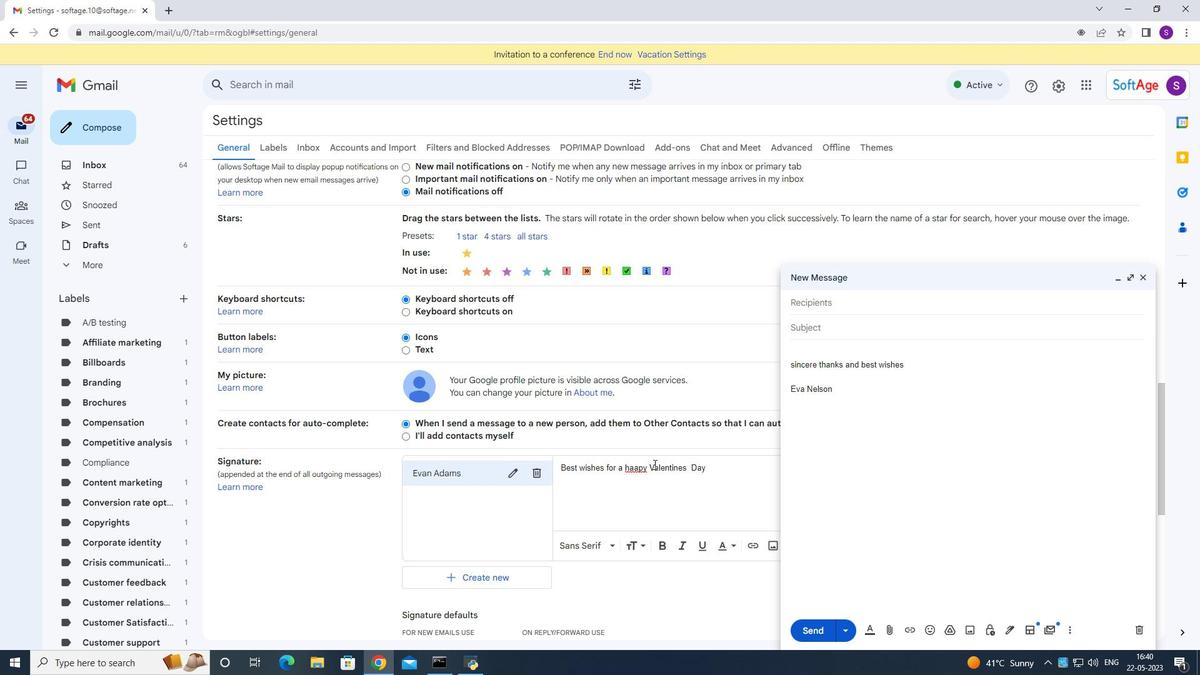 
Action: Mouse moved to (644, 473)
Screenshot: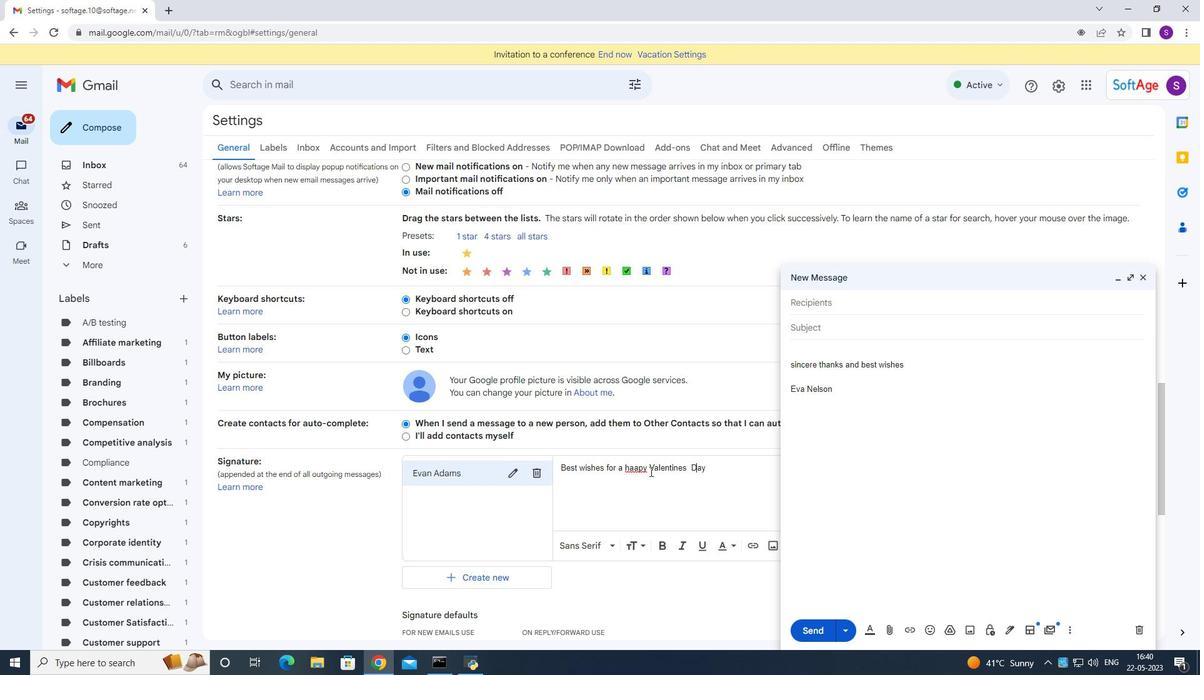 
Action: Key pressed <Key.left>
Screenshot: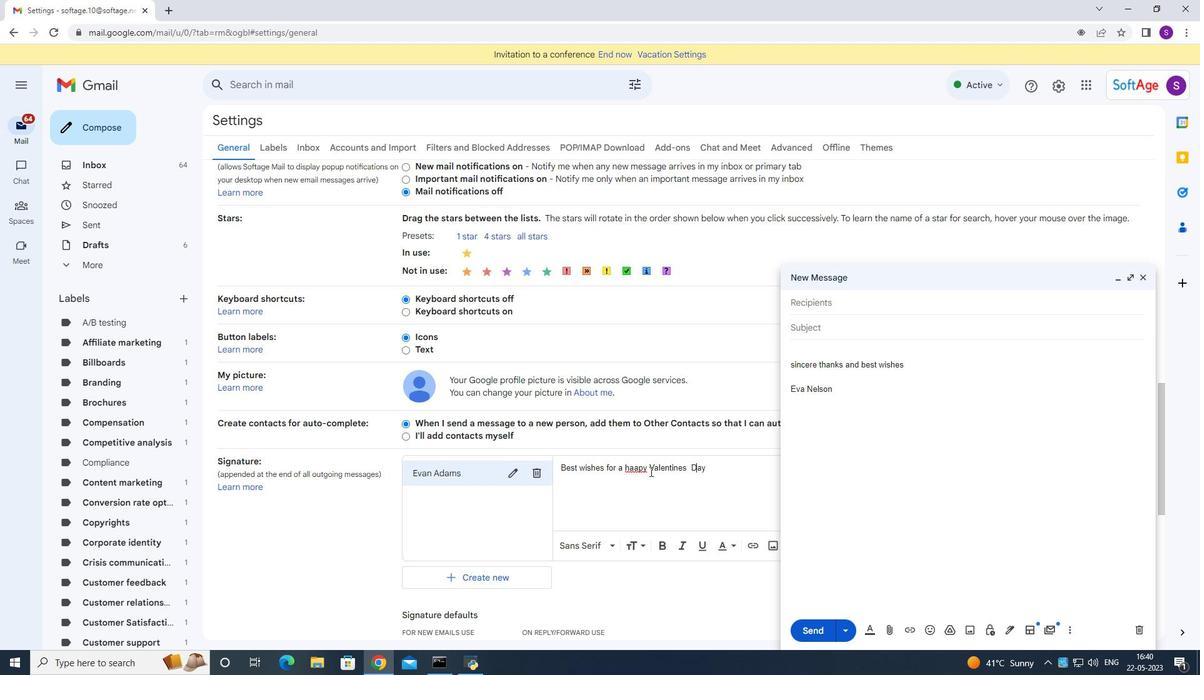 
Action: Mouse moved to (639, 468)
Screenshot: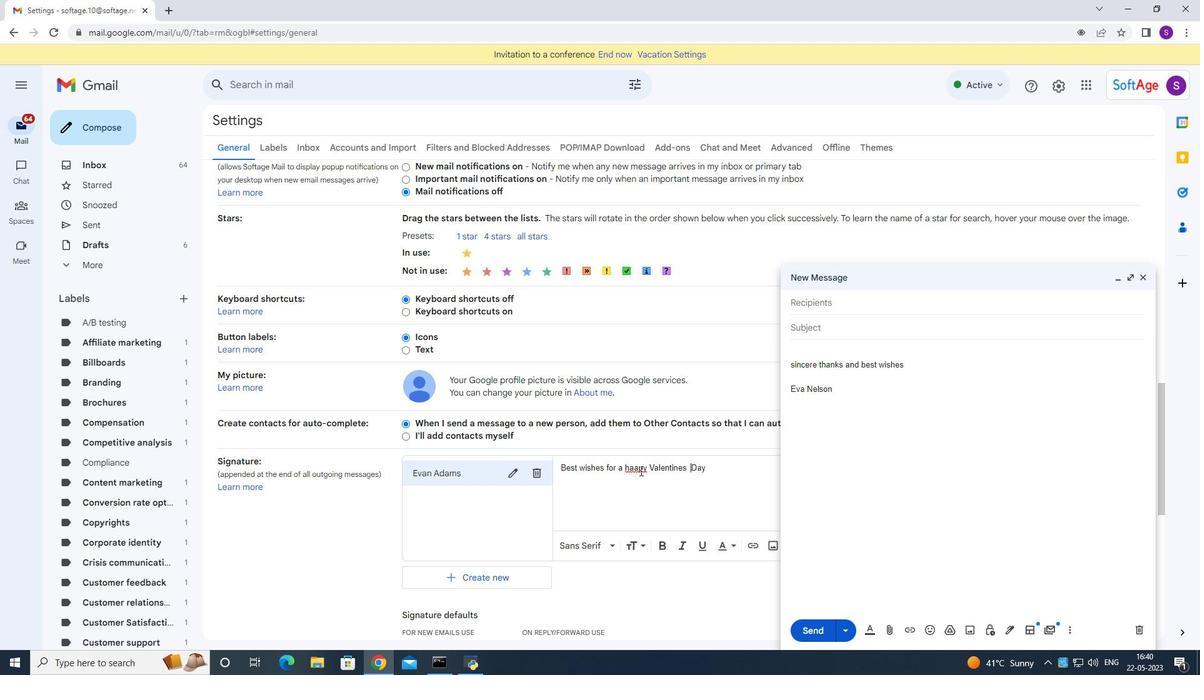 
Action: Key pressed <Key.left>
Screenshot: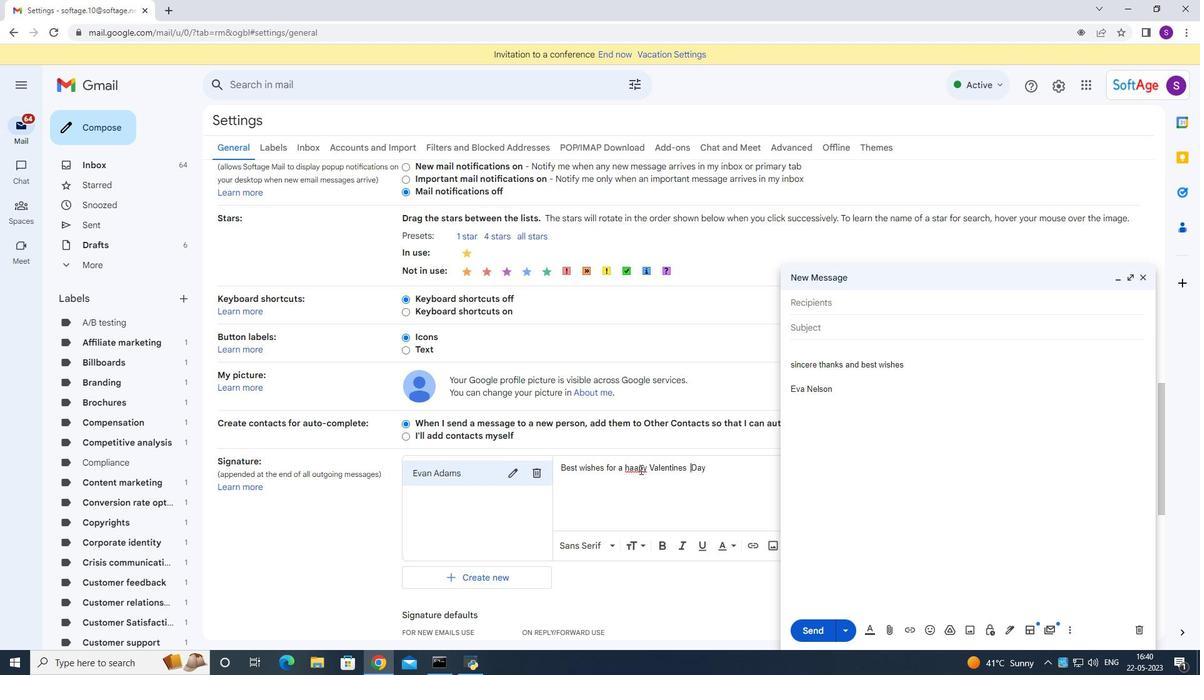 
Action: Mouse pressed left at (639, 468)
Screenshot: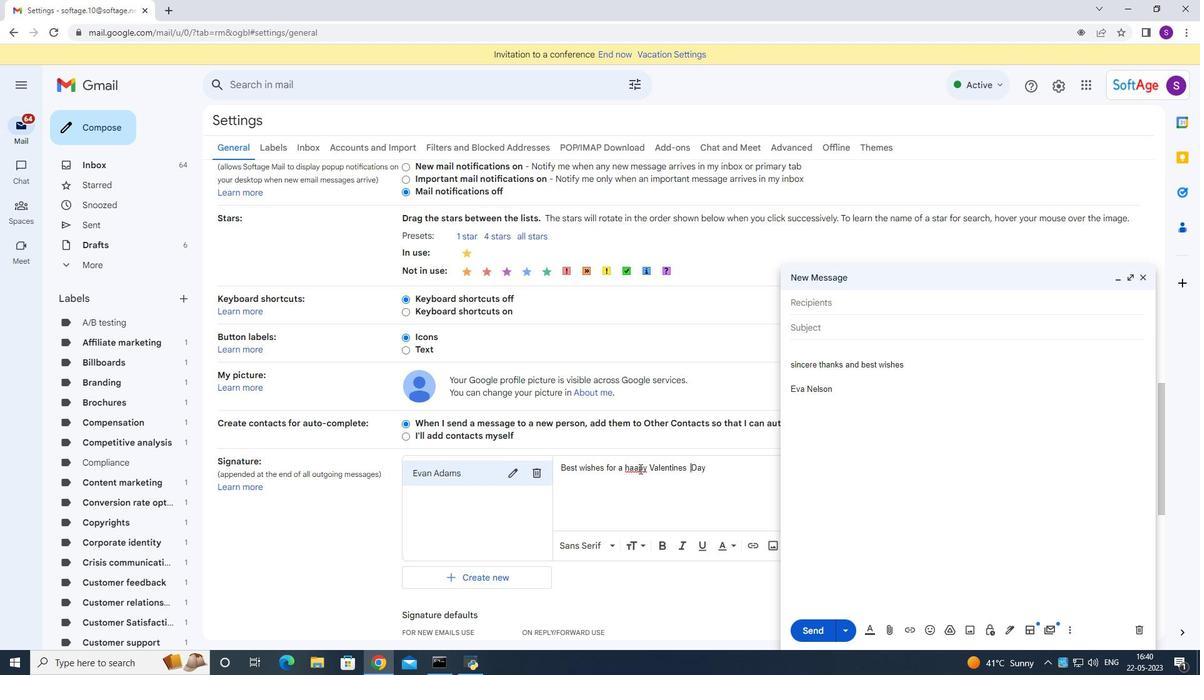 
Action: Mouse moved to (639, 467)
Screenshot: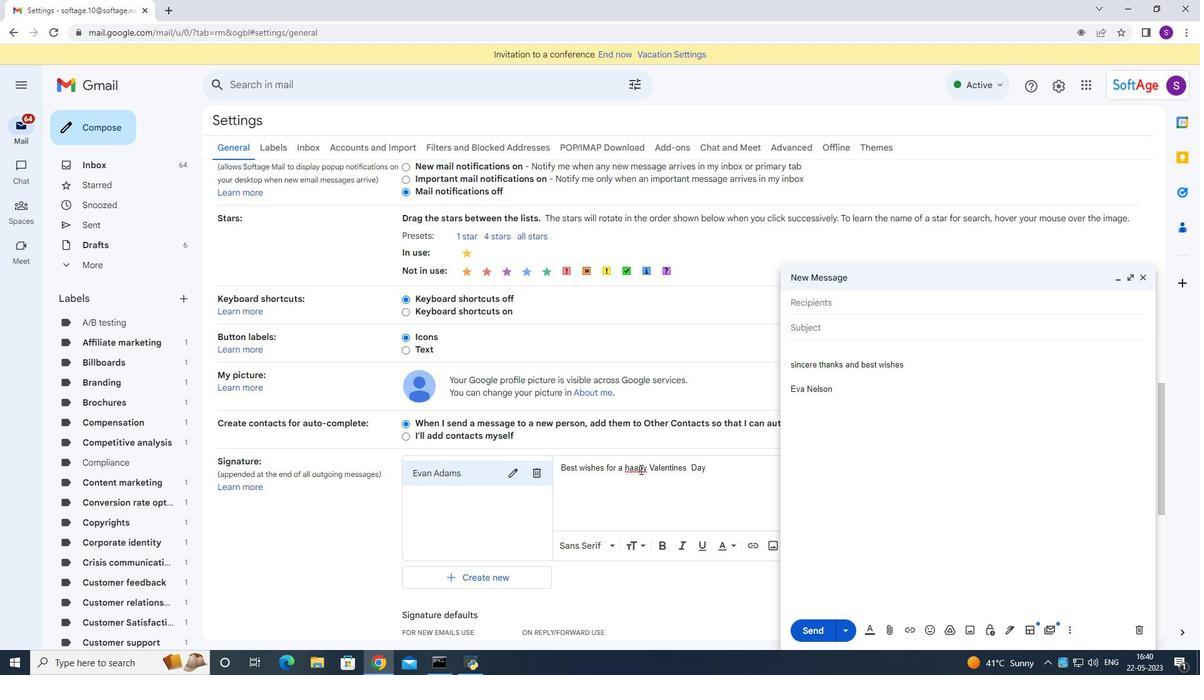 
Action: Mouse pressed right at (639, 467)
Screenshot: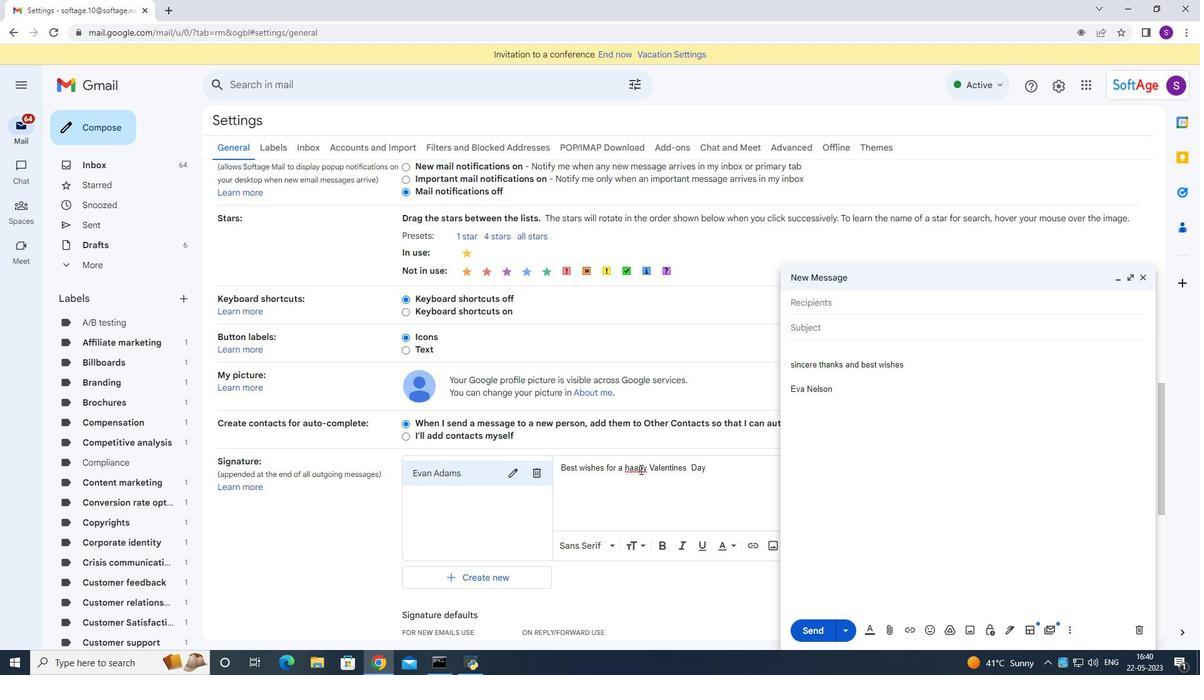 
Action: Mouse moved to (666, 283)
Screenshot: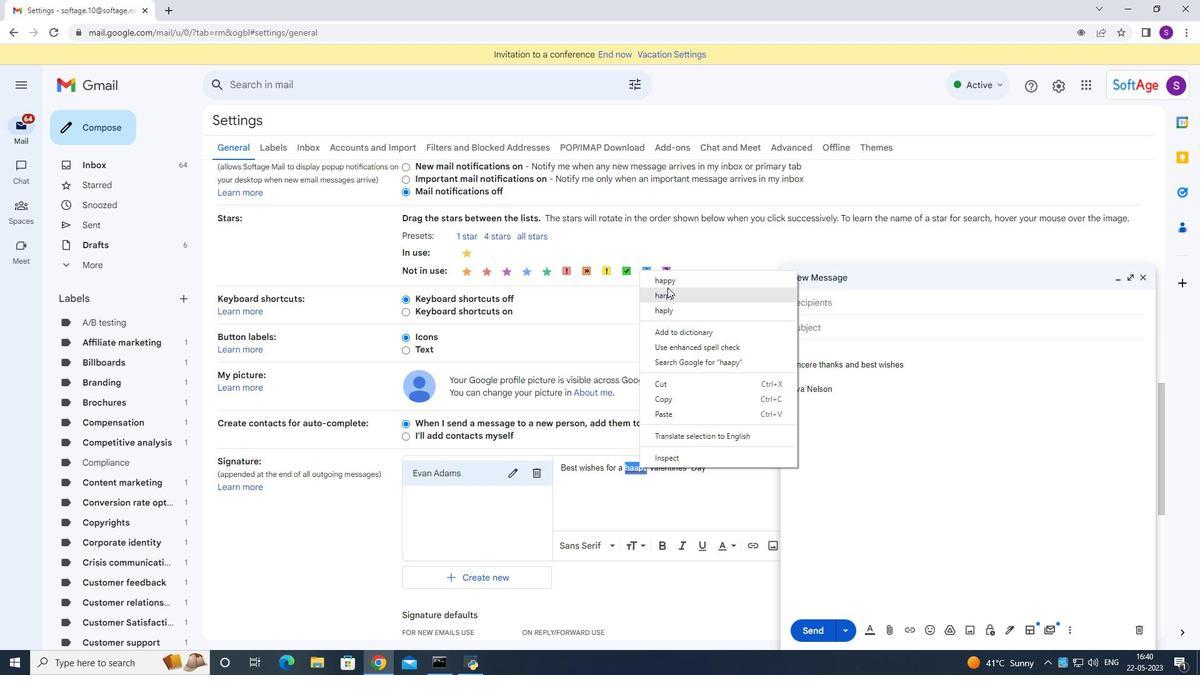
Action: Mouse pressed left at (666, 283)
Screenshot: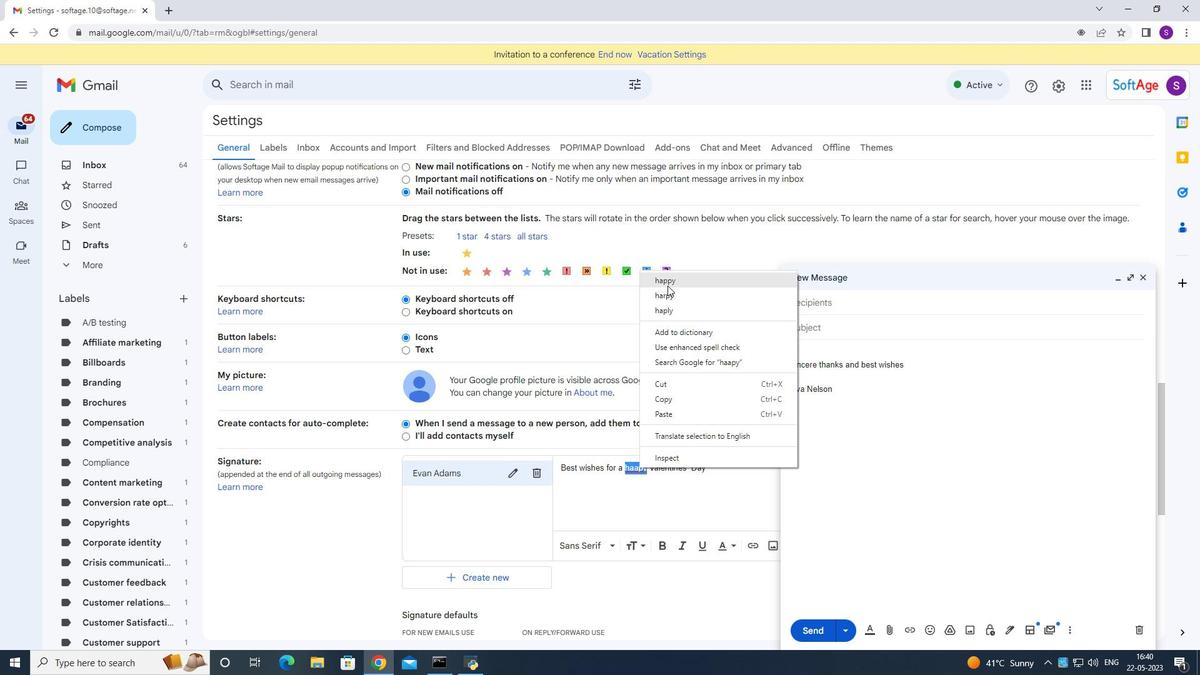 
Action: Mouse moved to (721, 488)
Screenshot: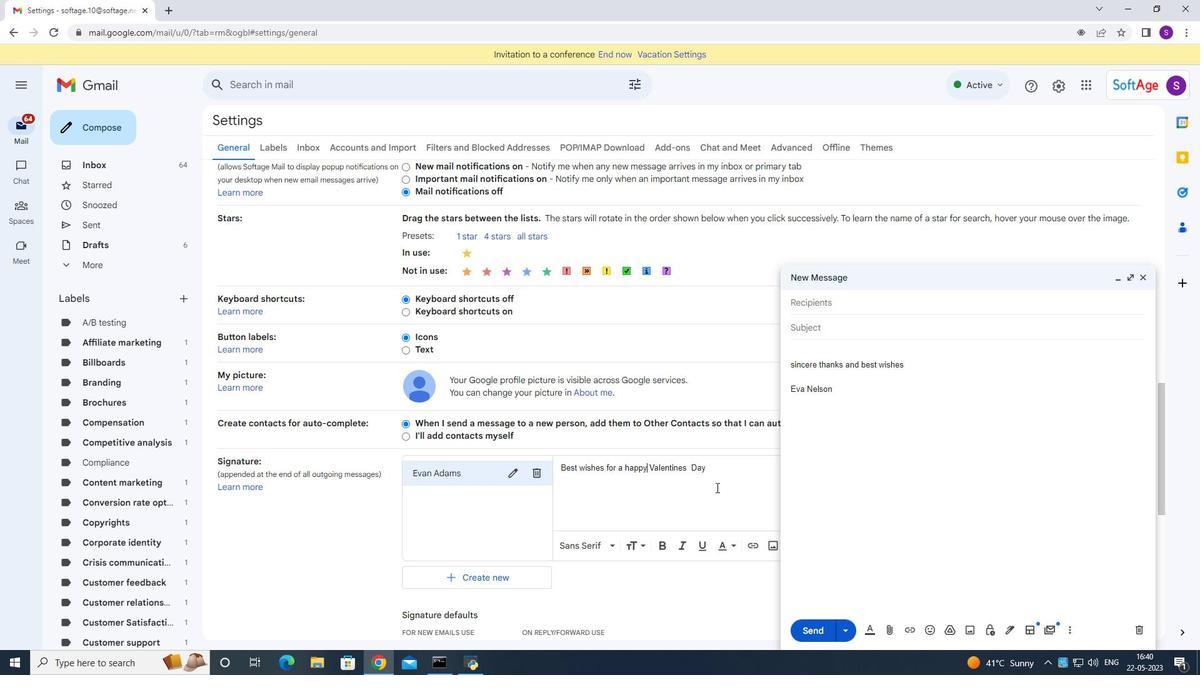 
Action: Key pressed <Key.space>
Screenshot: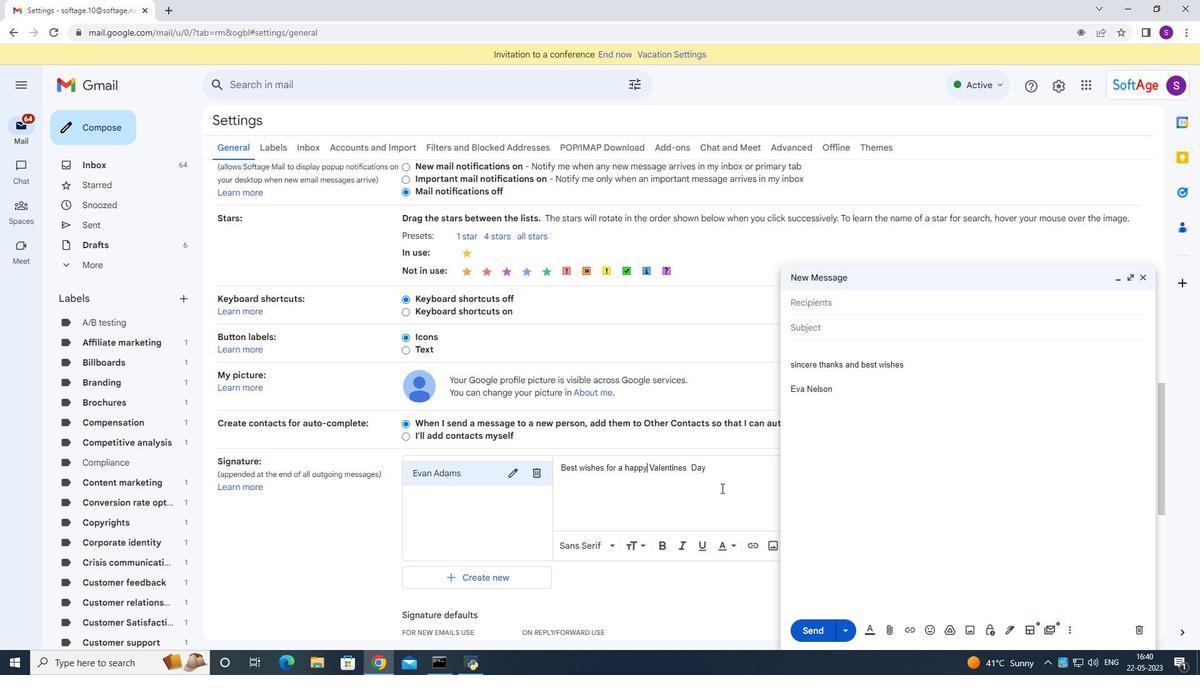 
Action: Mouse moved to (735, 475)
Screenshot: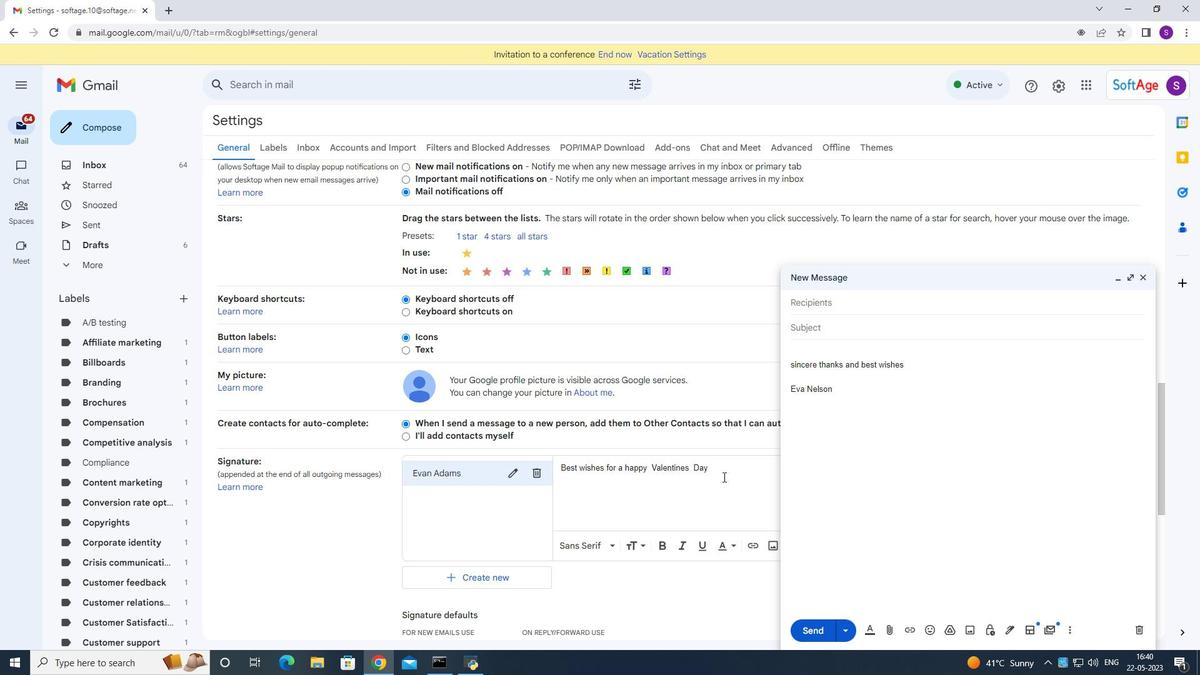 
Action: Mouse pressed left at (735, 475)
Screenshot: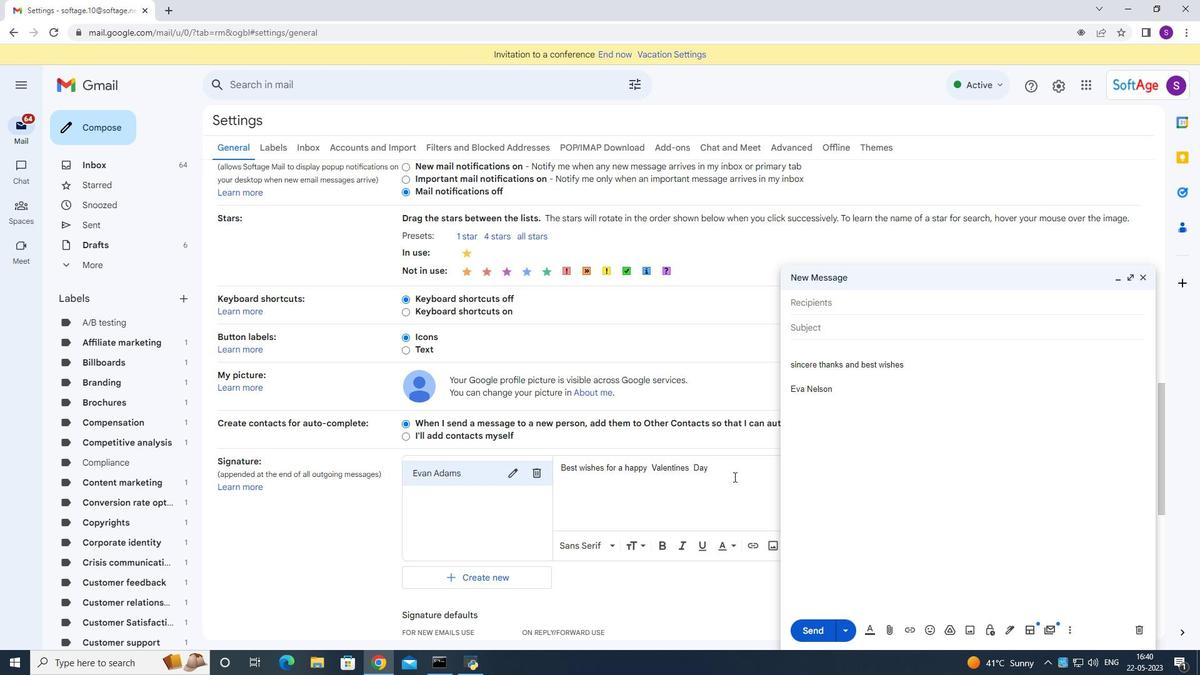
Action: Mouse moved to (736, 475)
Screenshot: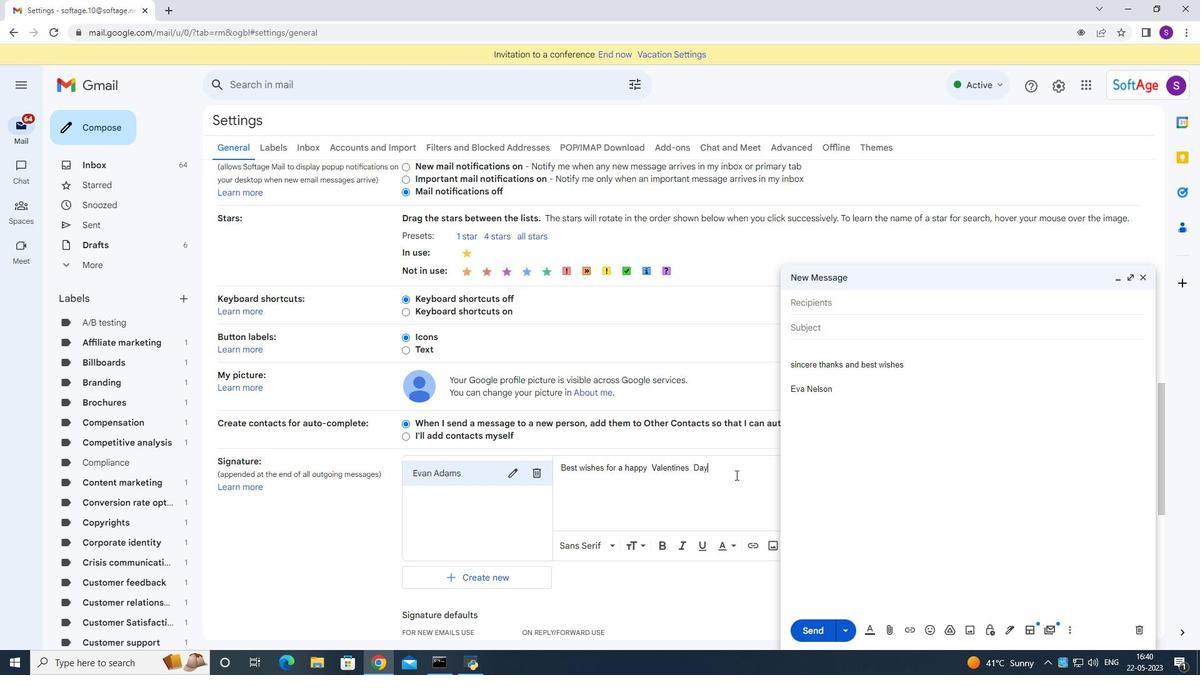 
Action: Key pressed <Key.enter>
Screenshot: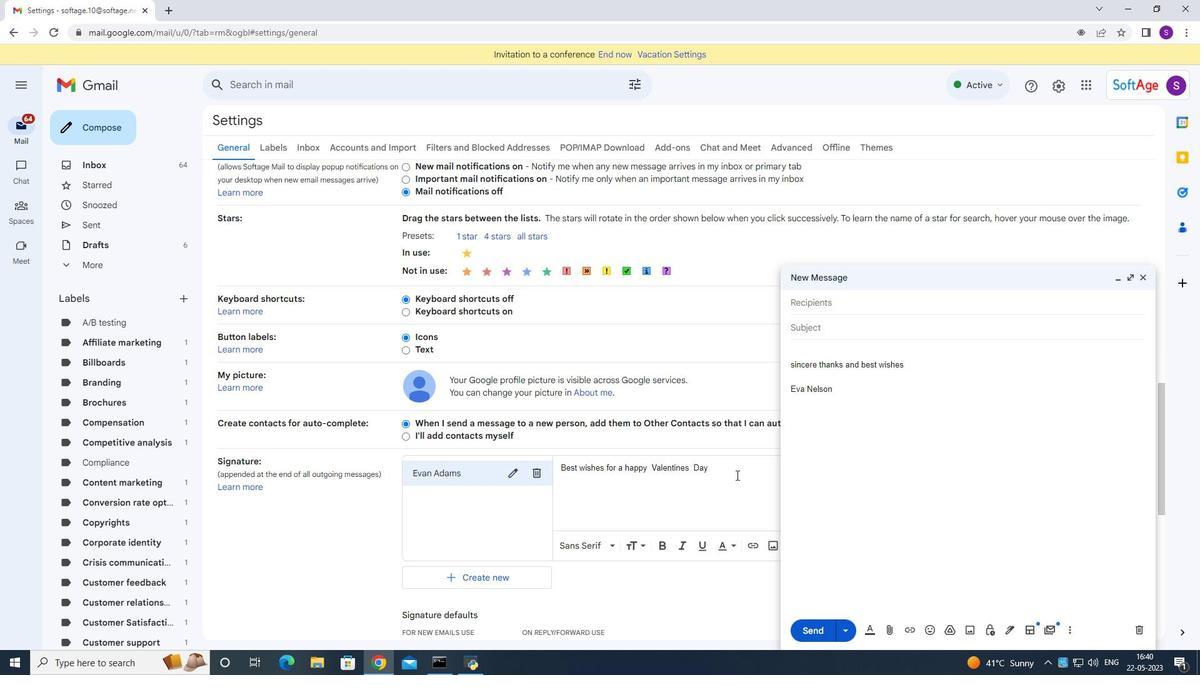 
Action: Mouse moved to (651, 465)
Screenshot: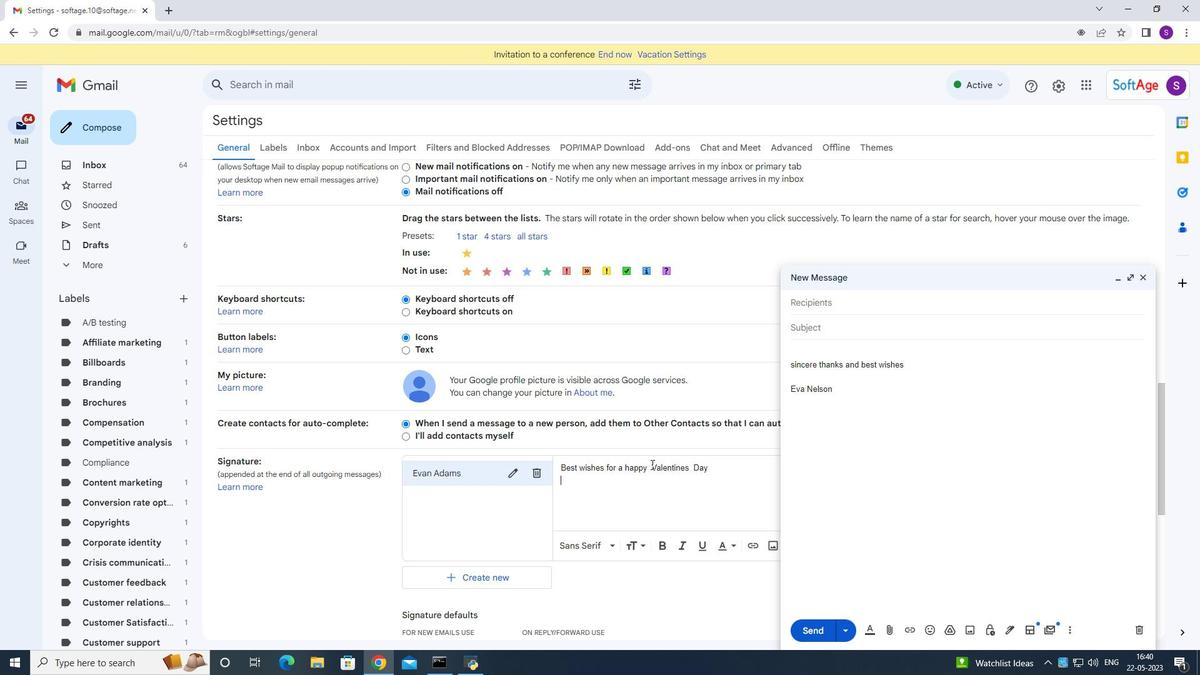 
Action: Mouse pressed left at (651, 465)
Screenshot: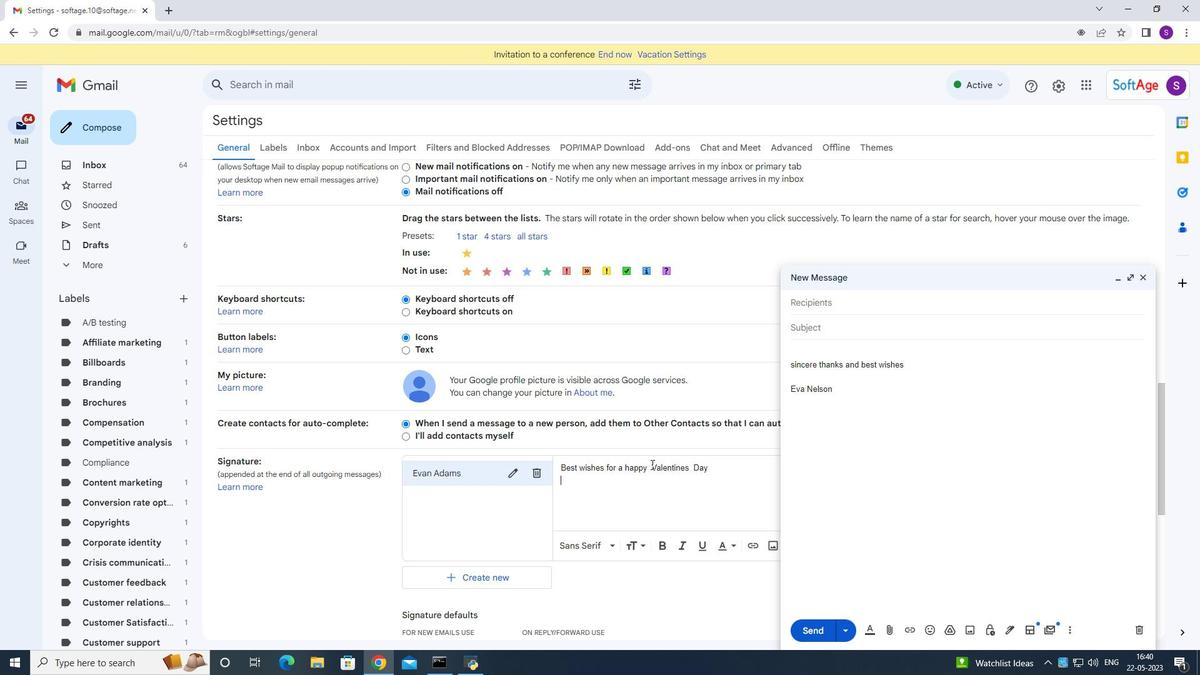 
Action: Mouse moved to (655, 483)
Screenshot: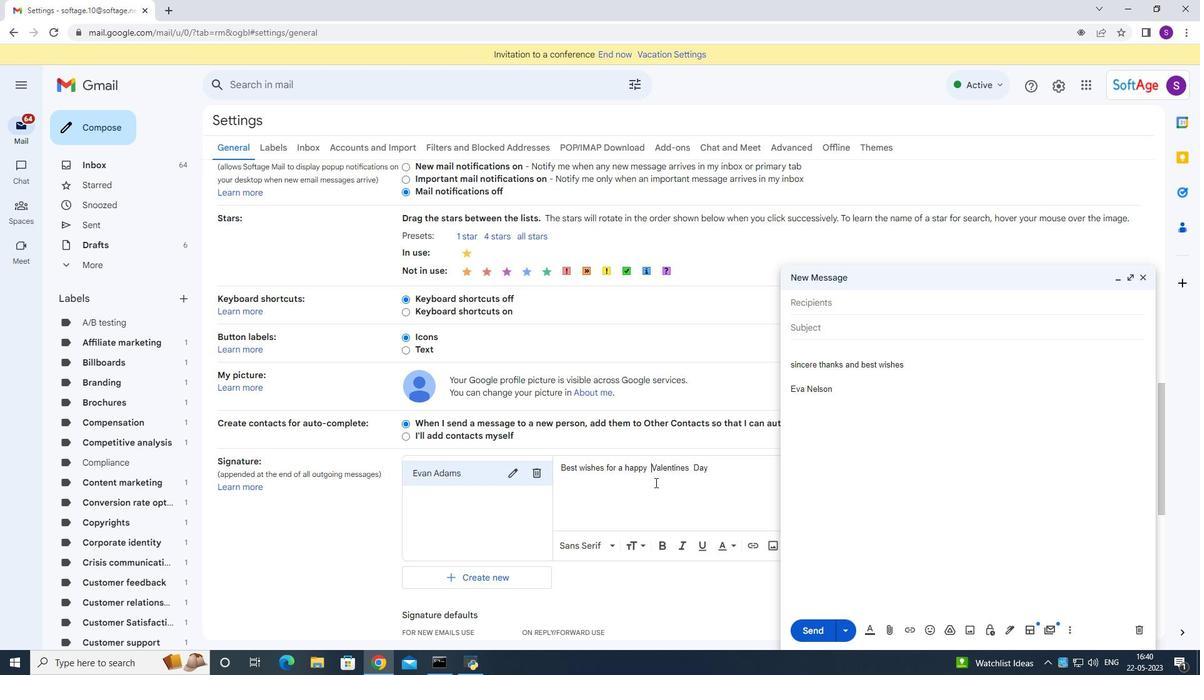 
Action: Key pressed <Key.backspace>
Screenshot: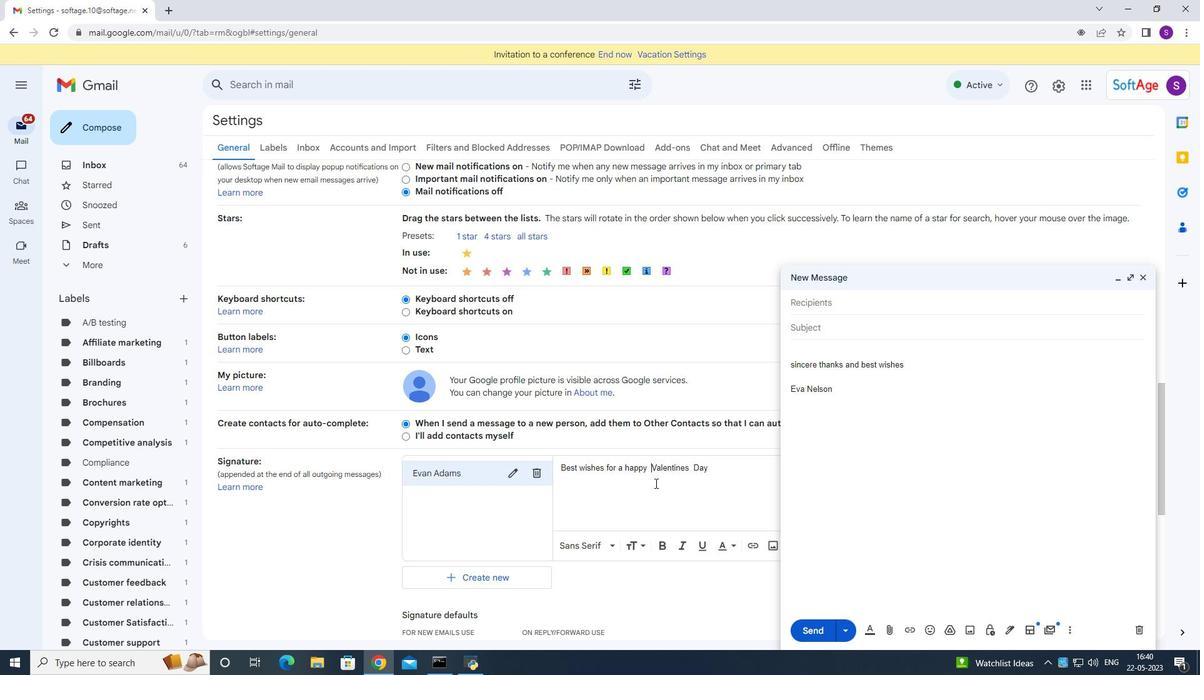 
Action: Mouse moved to (725, 476)
Screenshot: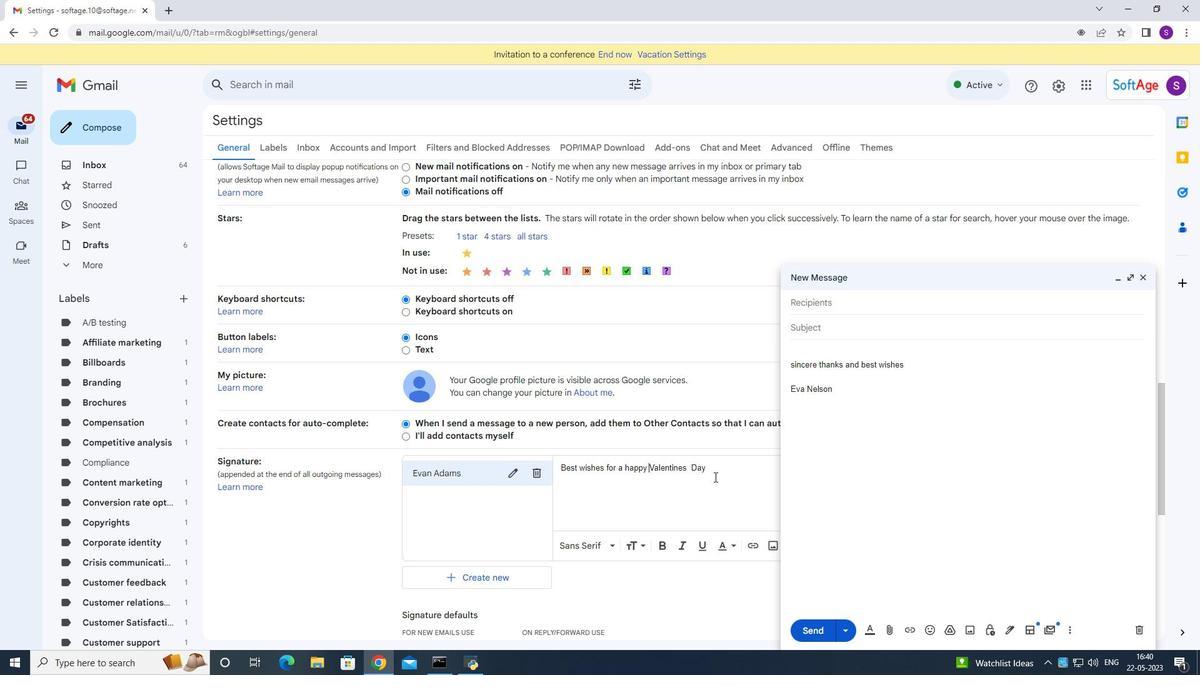 
Action: Mouse pressed left at (725, 476)
Screenshot: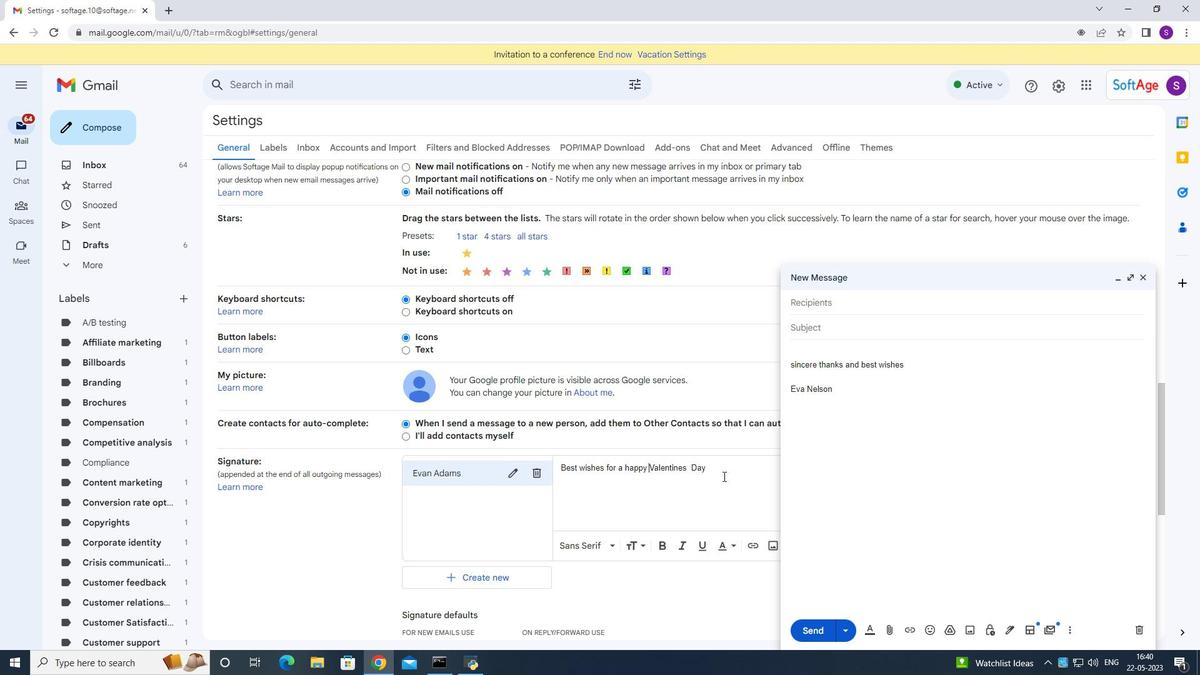 
Action: Mouse moved to (730, 472)
Screenshot: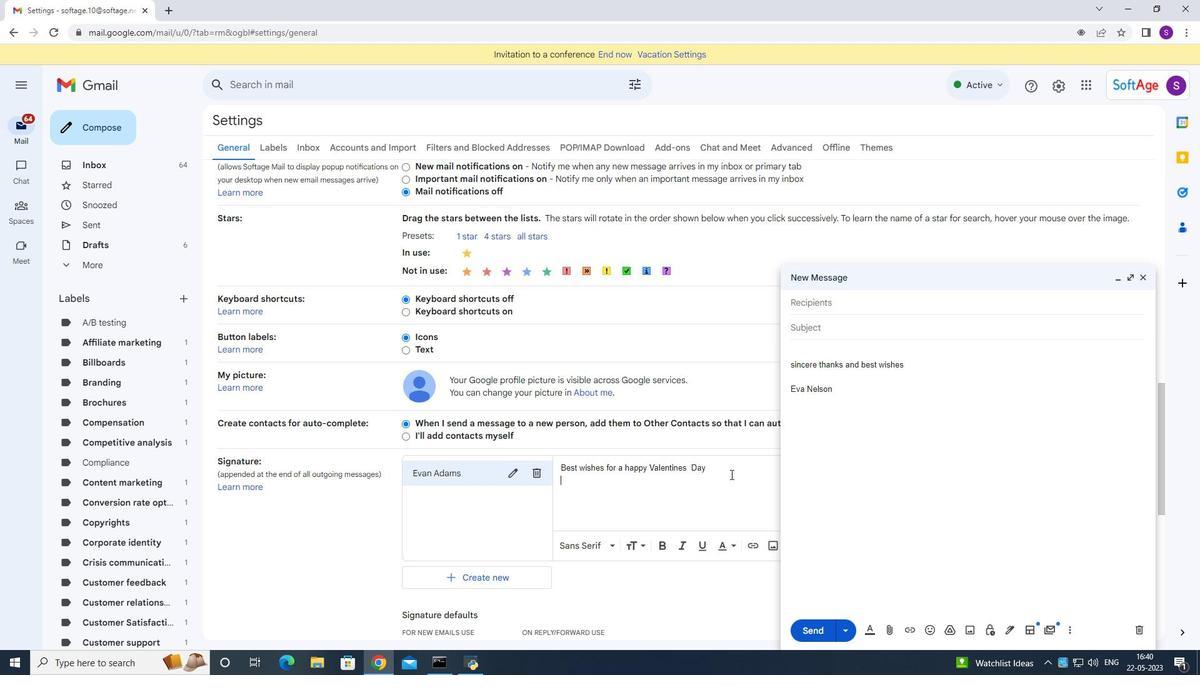 
Action: Key pressed <Key.enter><Key.shift><Key.shift><Key.shift><Key.shift><Key.shift>Evan<Key.space><Key.shift>Adams<Key.space>
Screenshot: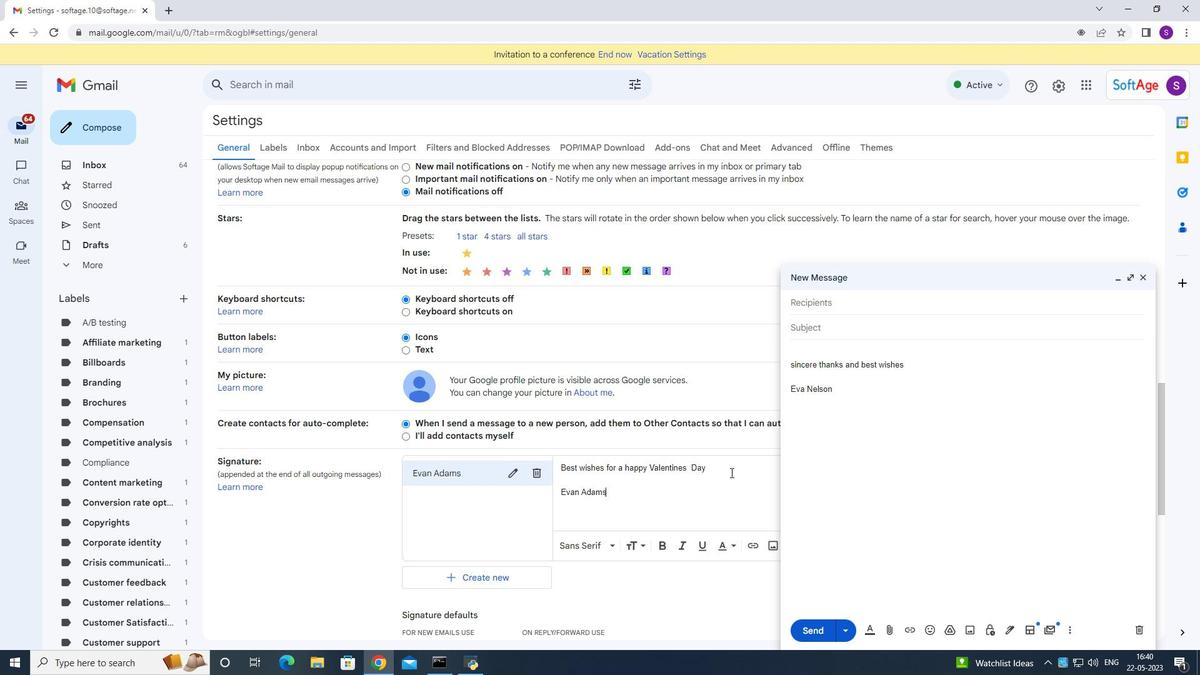 
Action: Mouse moved to (1144, 275)
Screenshot: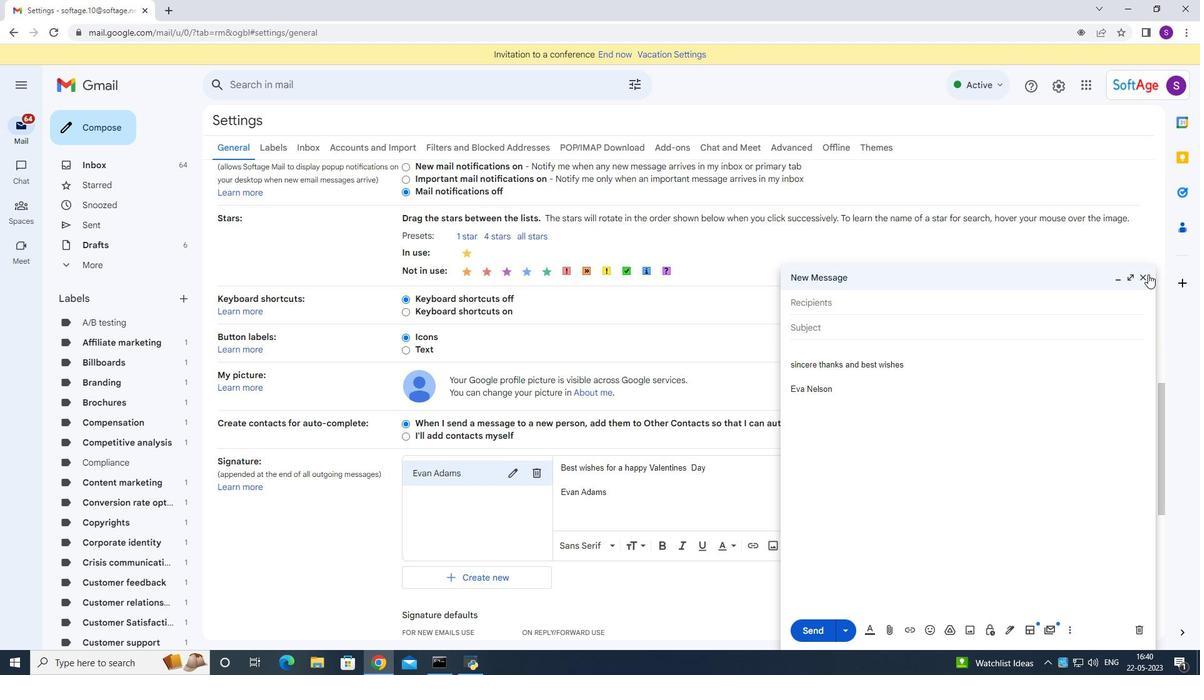 
Action: Mouse pressed left at (1144, 275)
Screenshot: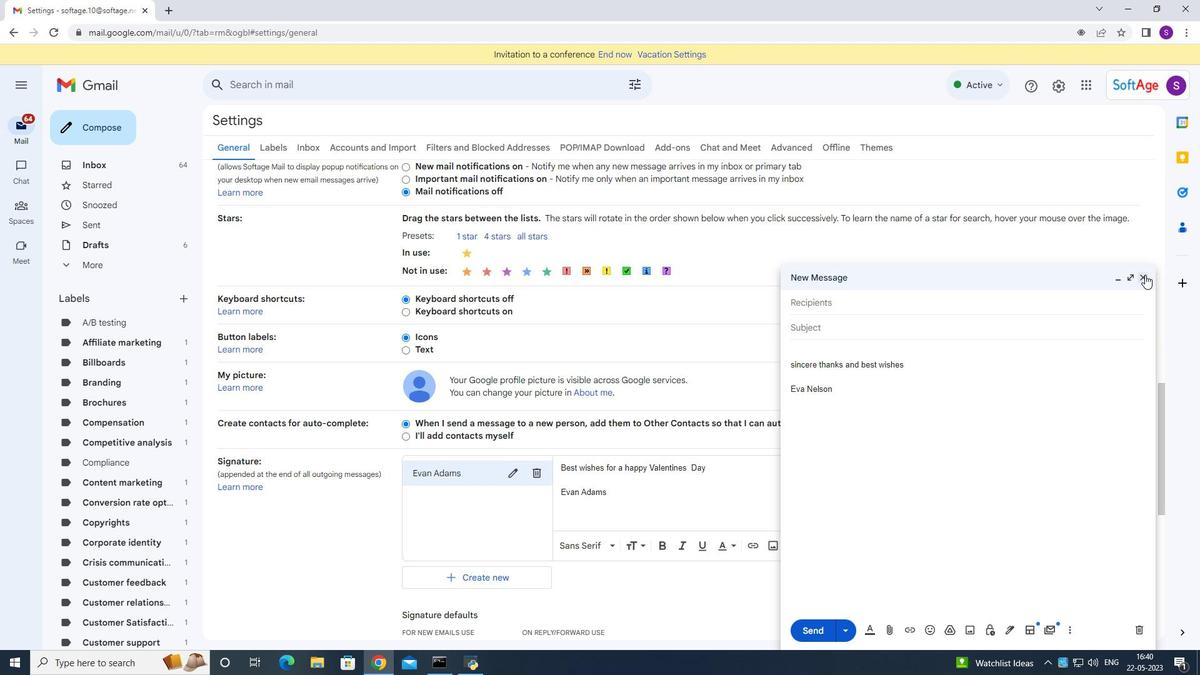 
Action: Mouse moved to (747, 508)
Screenshot: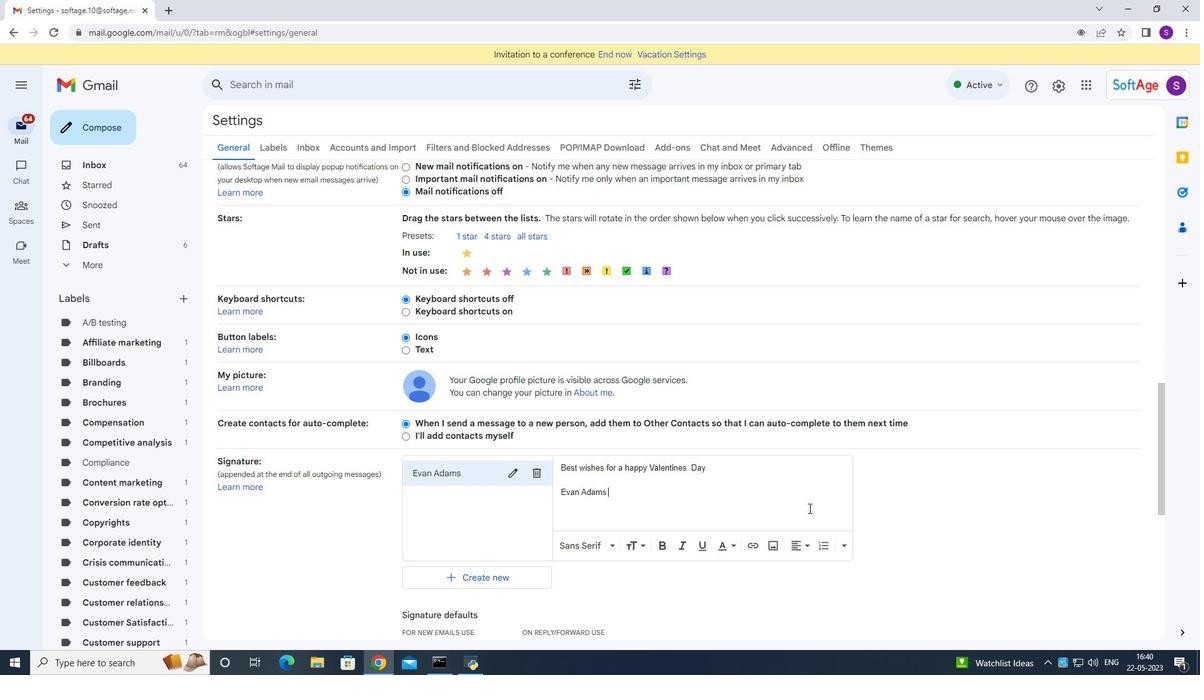 
Action: Mouse scrolled (747, 507) with delta (0, 0)
Screenshot: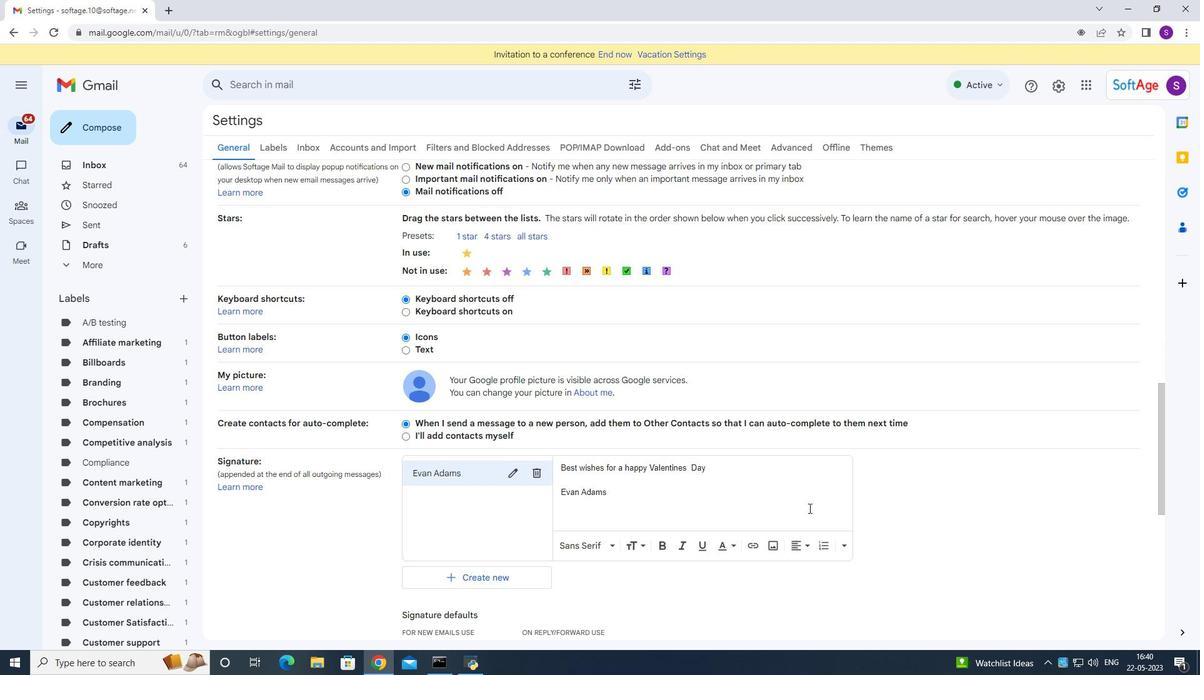 
Action: Mouse scrolled (747, 507) with delta (0, 0)
Screenshot: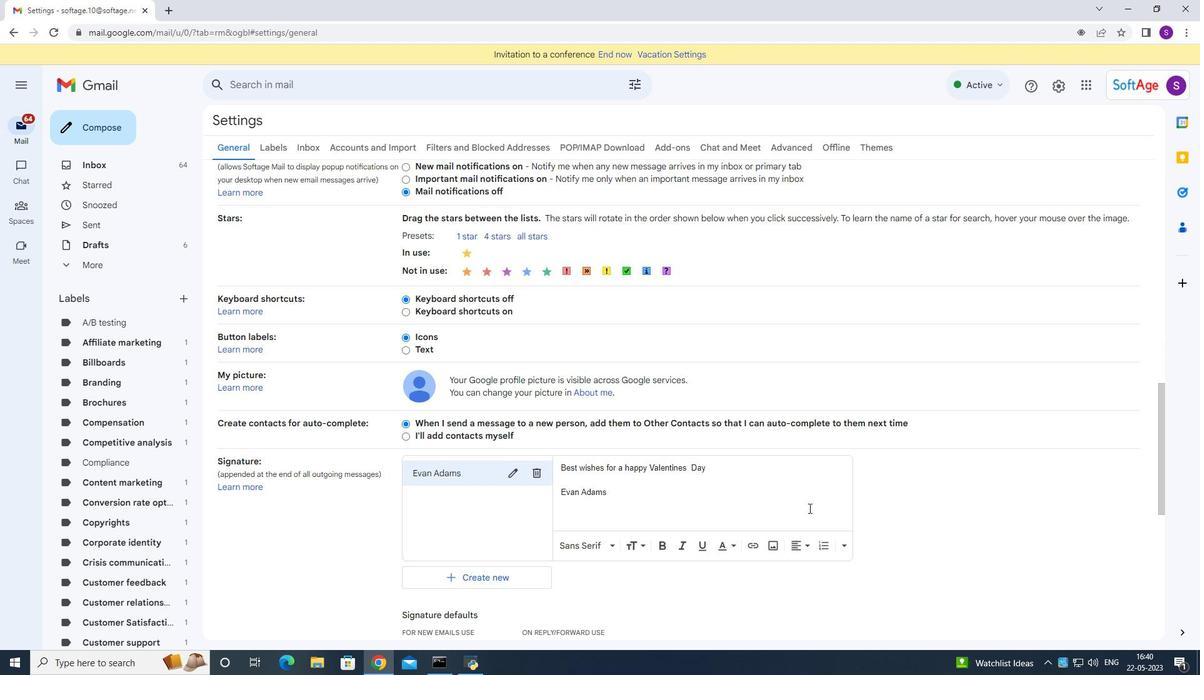 
Action: Mouse scrolled (747, 507) with delta (0, 0)
Screenshot: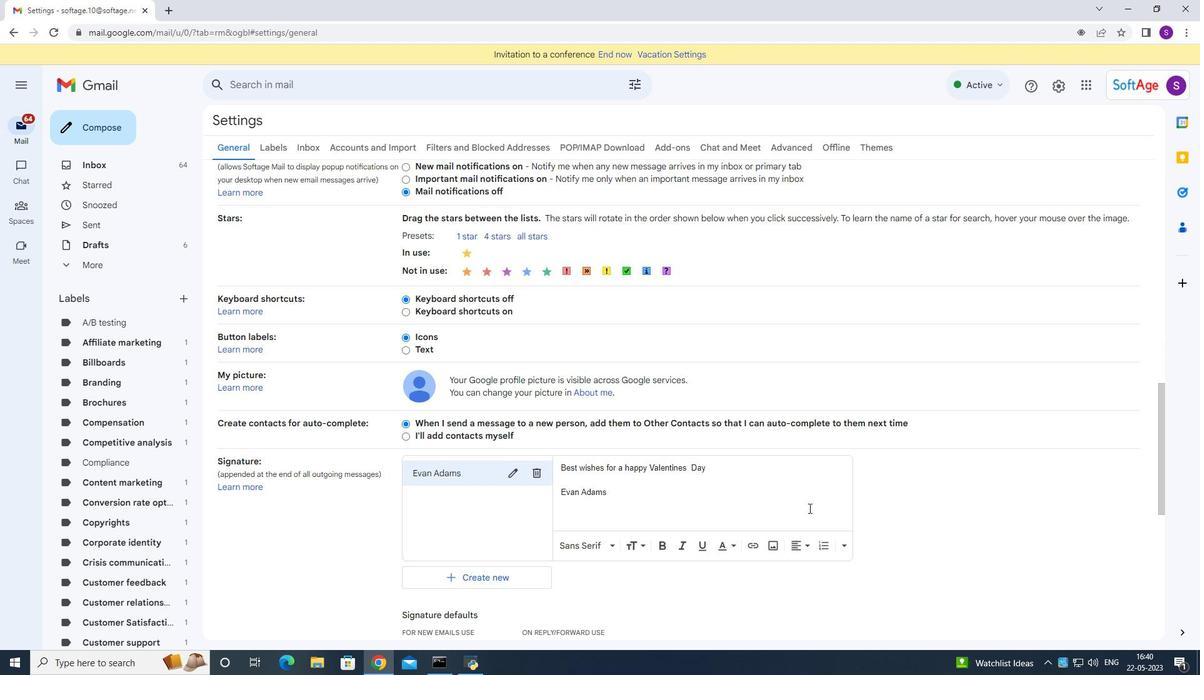 
Action: Mouse scrolled (747, 507) with delta (0, 0)
Screenshot: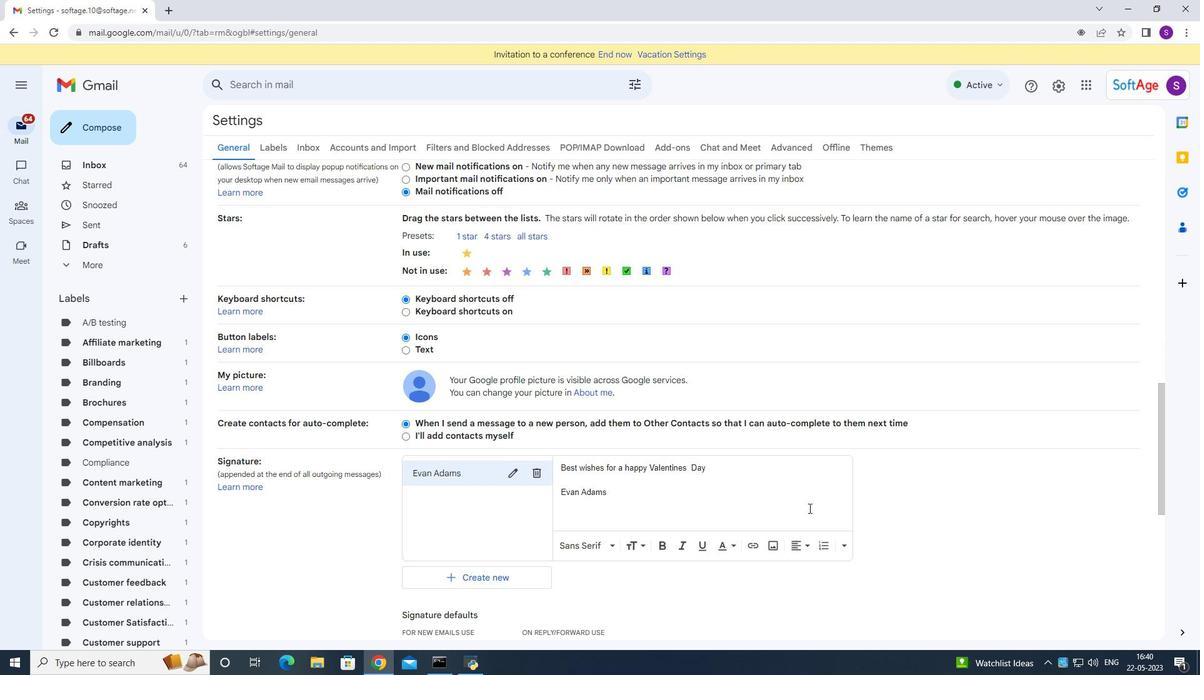 
Action: Mouse scrolled (747, 507) with delta (0, 0)
Screenshot: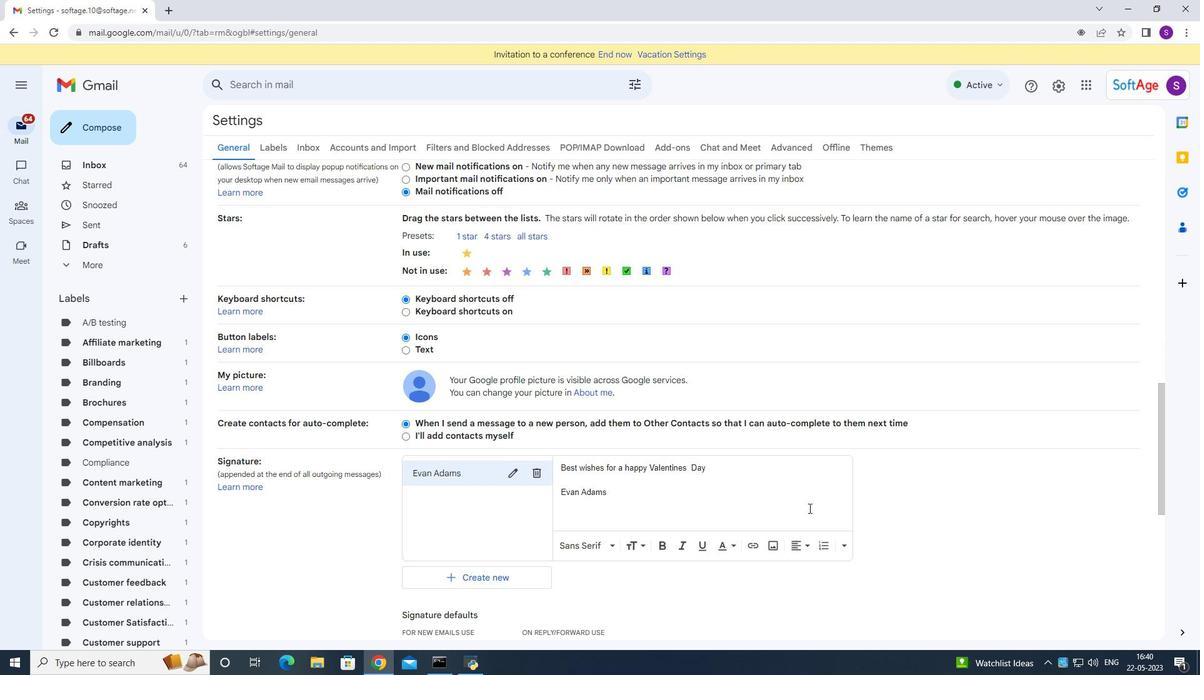 
Action: Mouse scrolled (747, 507) with delta (0, 0)
Screenshot: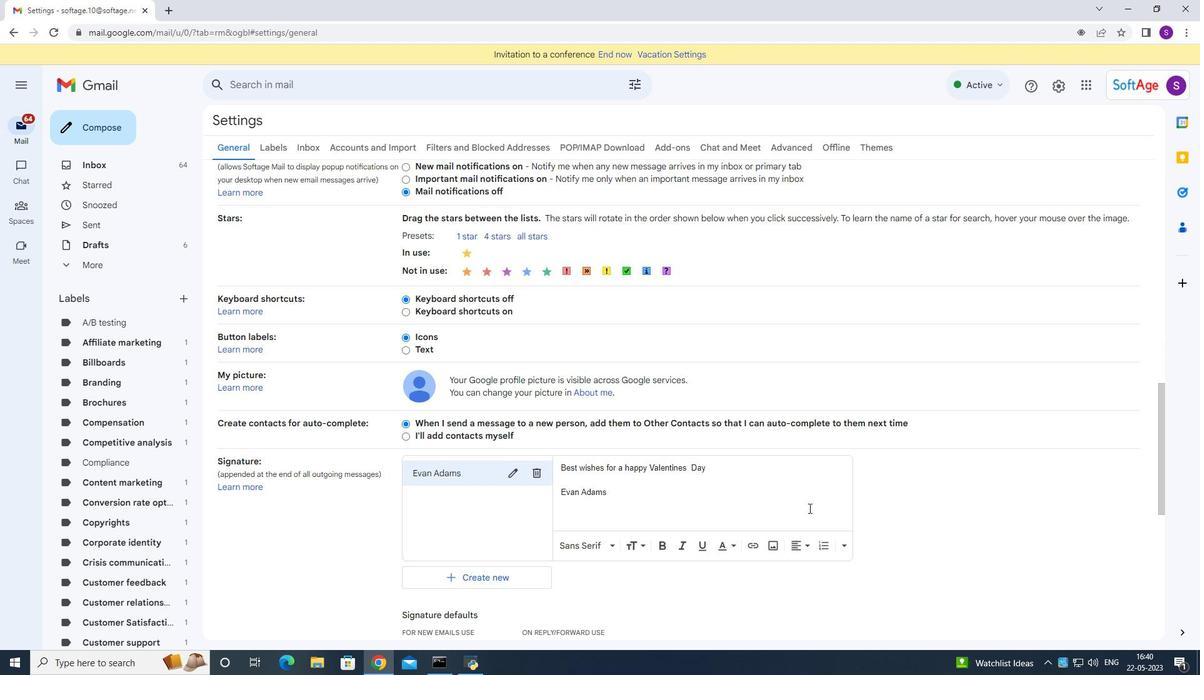 
Action: Mouse scrolled (747, 507) with delta (0, 0)
Screenshot: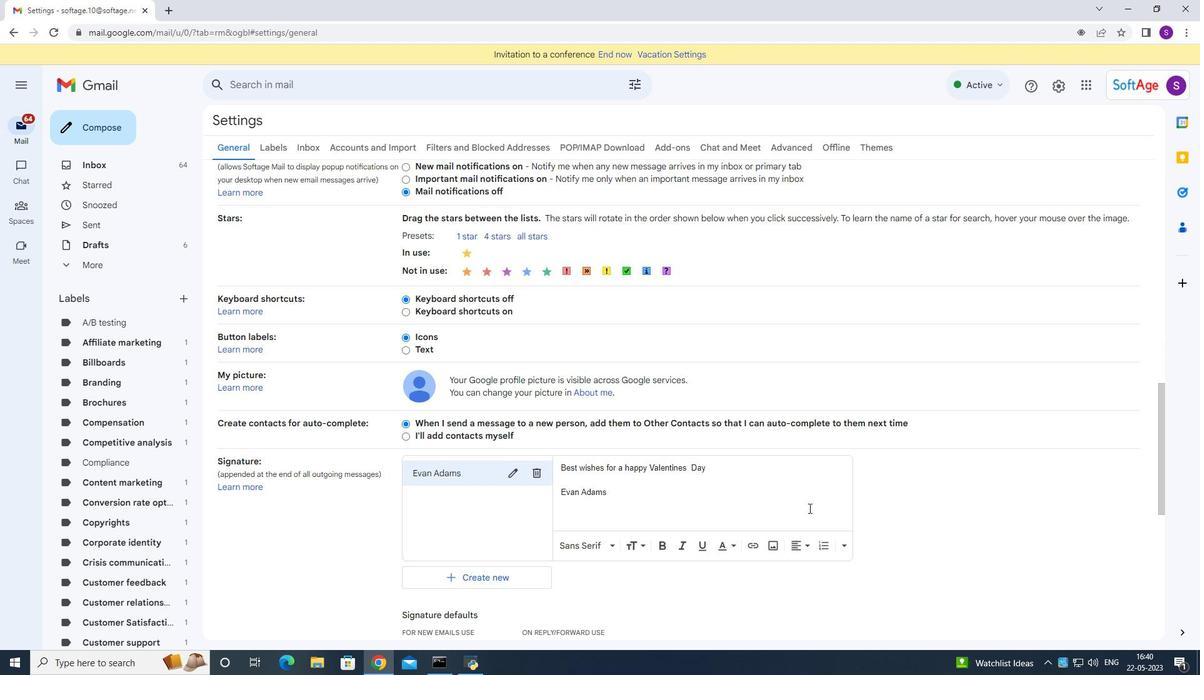 
Action: Mouse scrolled (747, 507) with delta (0, 0)
Screenshot: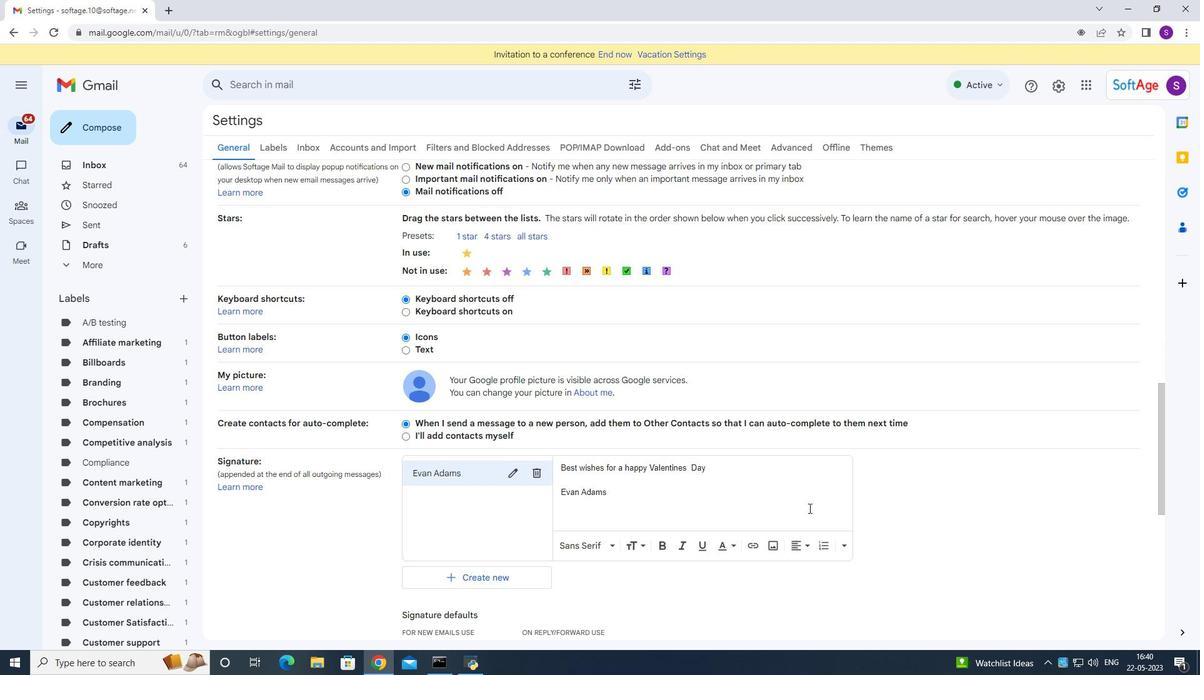 
Action: Mouse moved to (658, 509)
Screenshot: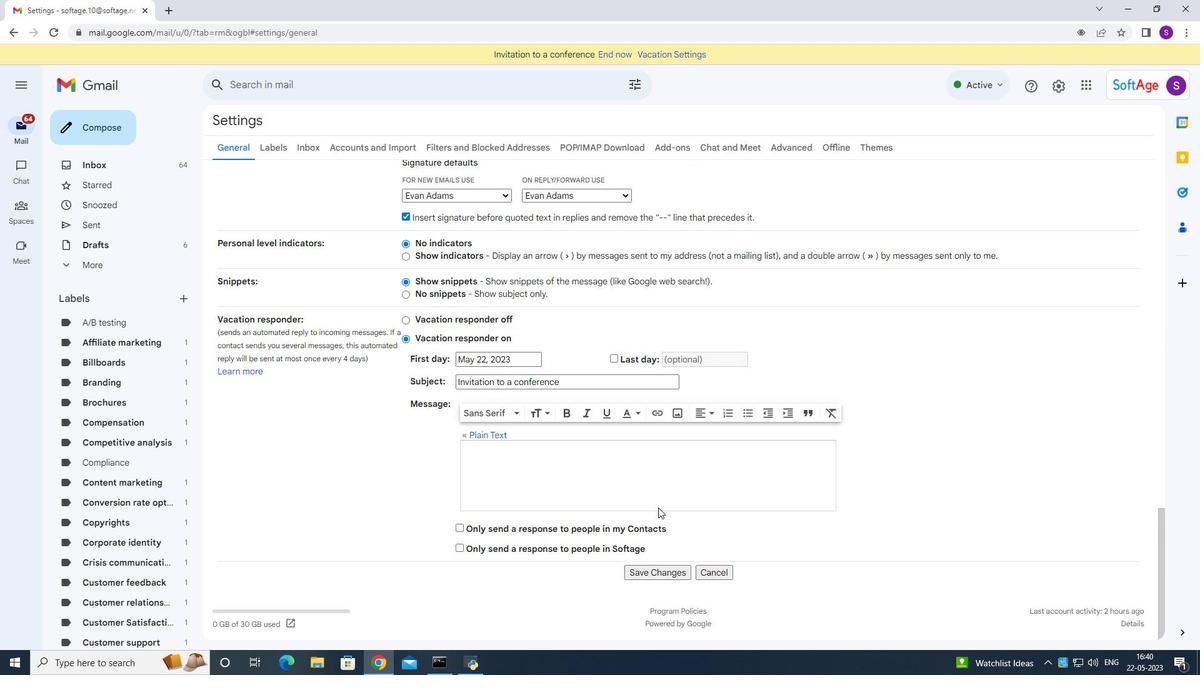 
Action: Mouse scrolled (658, 508) with delta (0, 0)
Screenshot: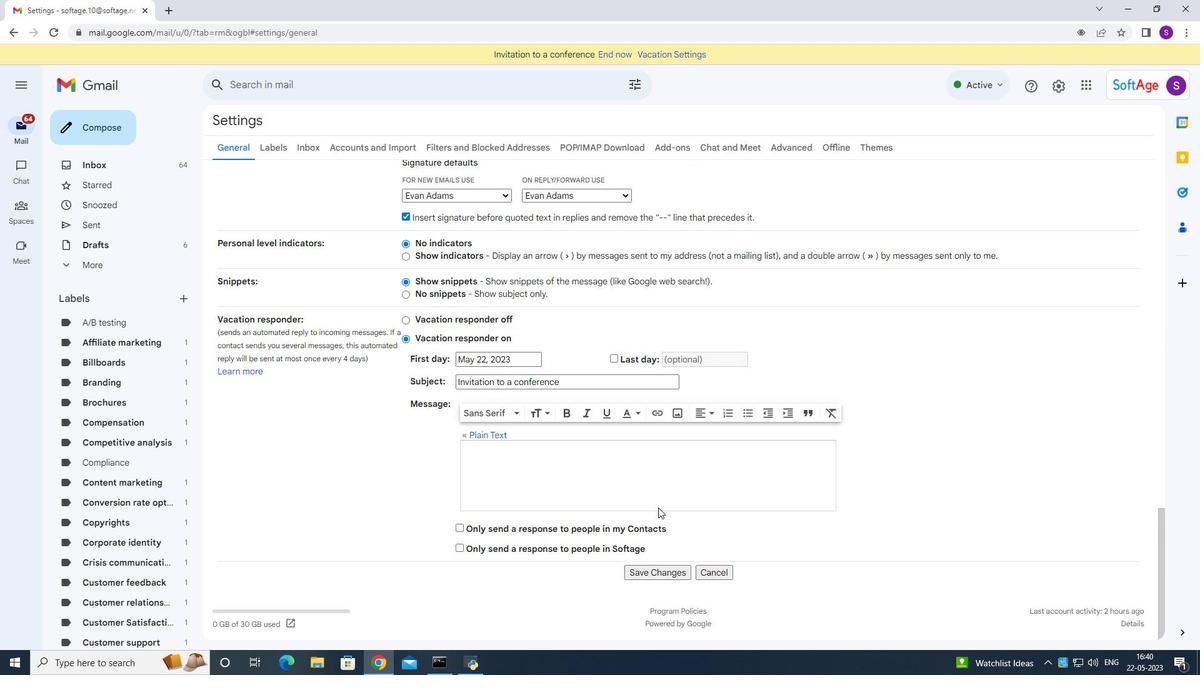 
Action: Mouse moved to (658, 510)
Screenshot: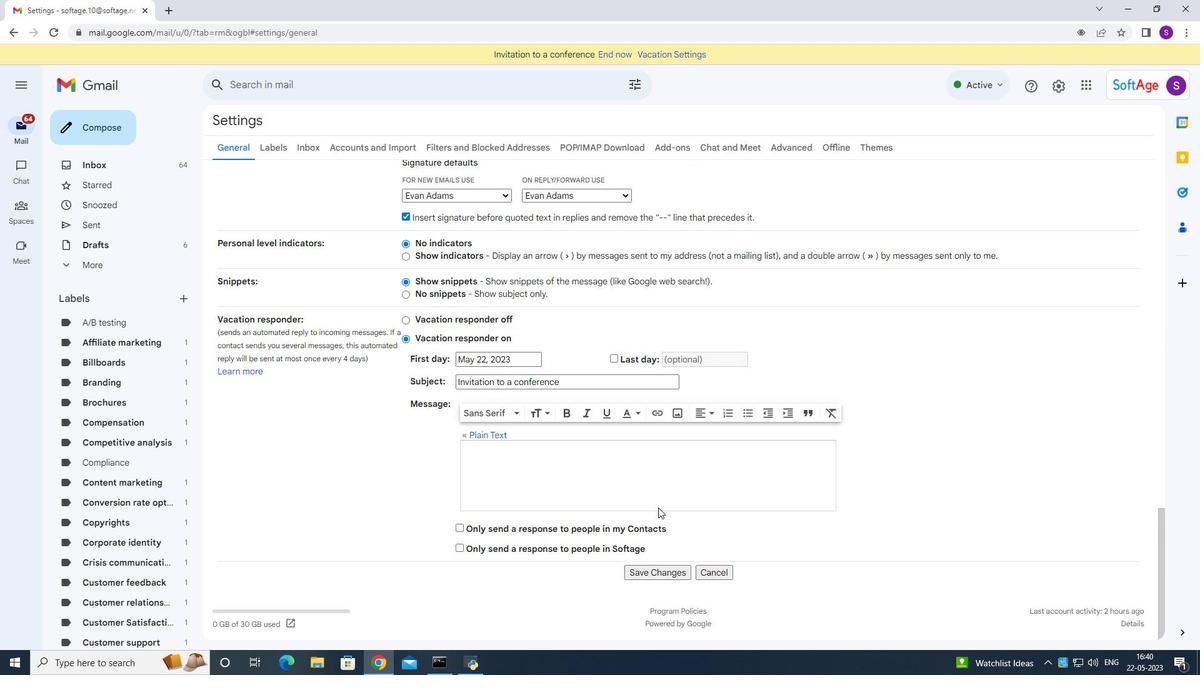 
Action: Mouse scrolled (658, 510) with delta (0, 0)
Screenshot: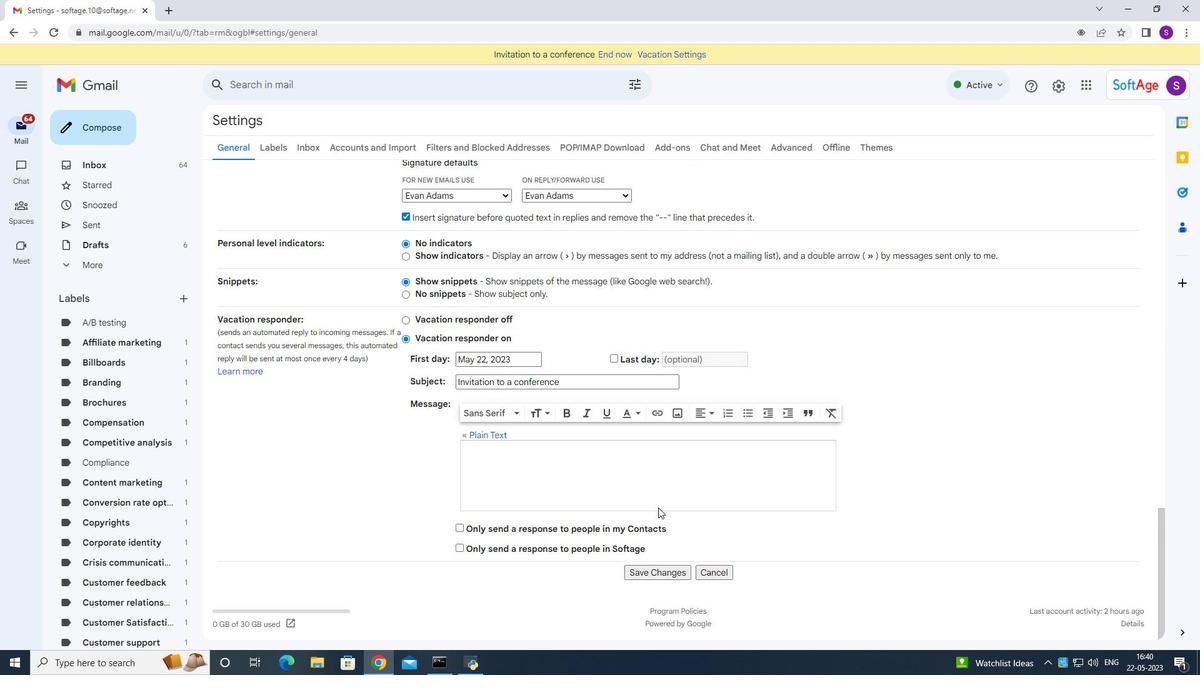 
Action: Mouse moved to (648, 571)
Screenshot: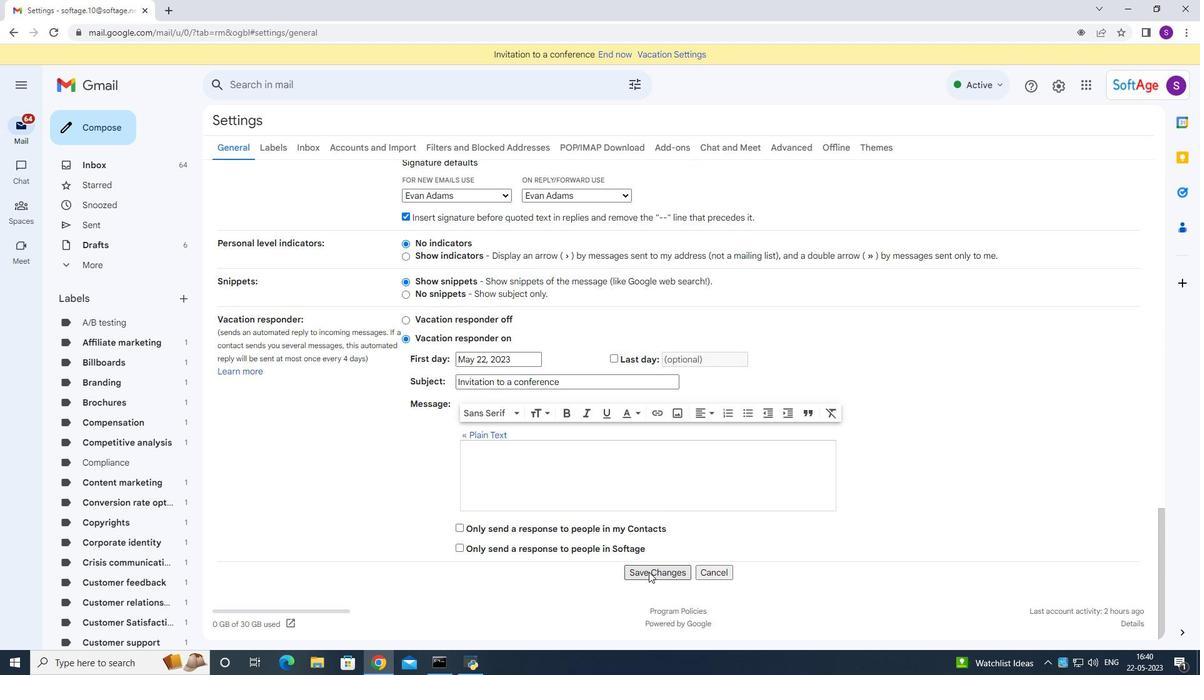 
Action: Mouse pressed left at (648, 571)
Screenshot: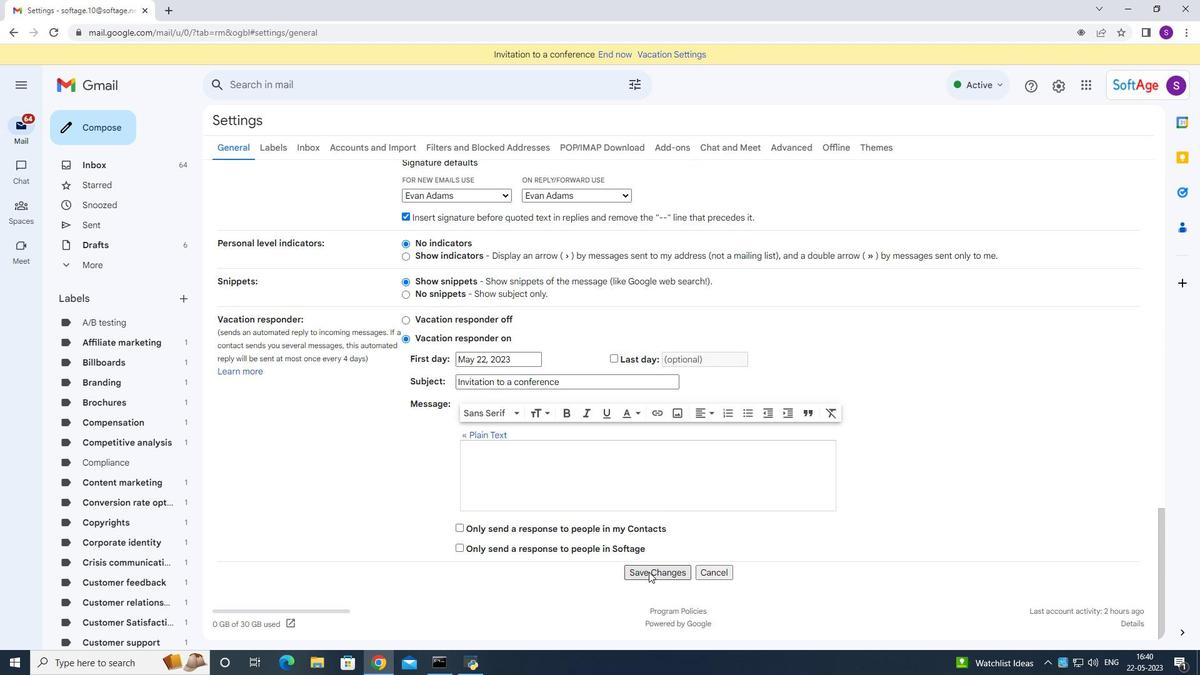 
Action: Mouse moved to (79, 121)
Screenshot: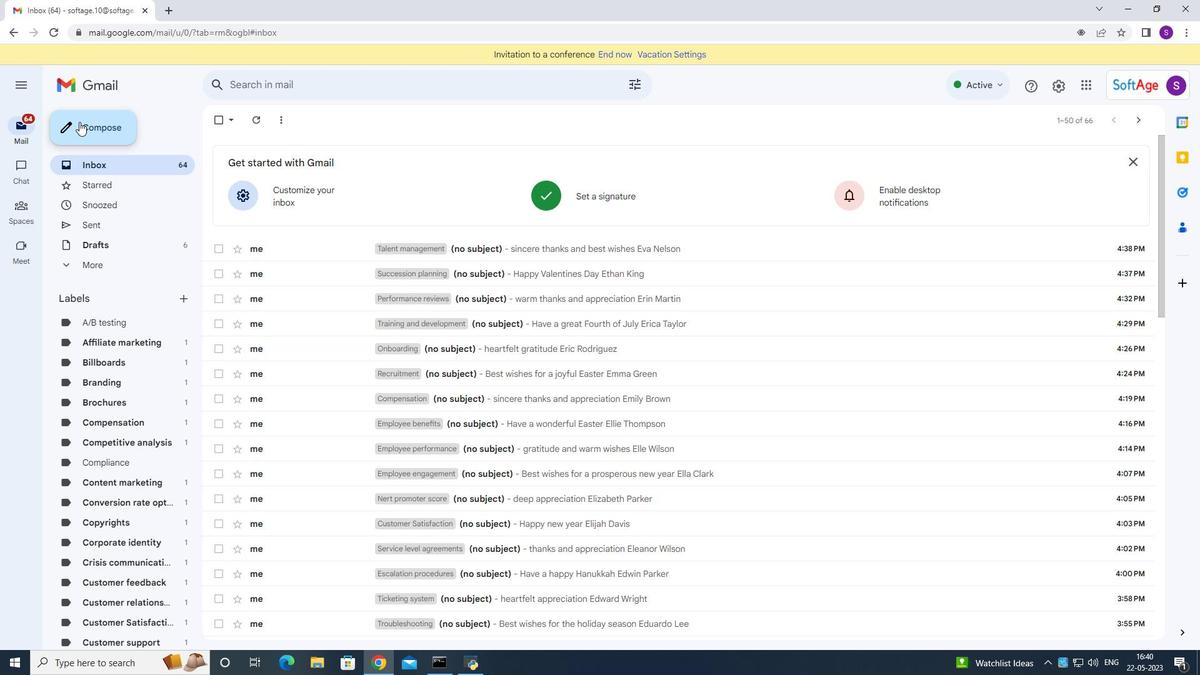 
Action: Mouse pressed left at (79, 121)
Screenshot: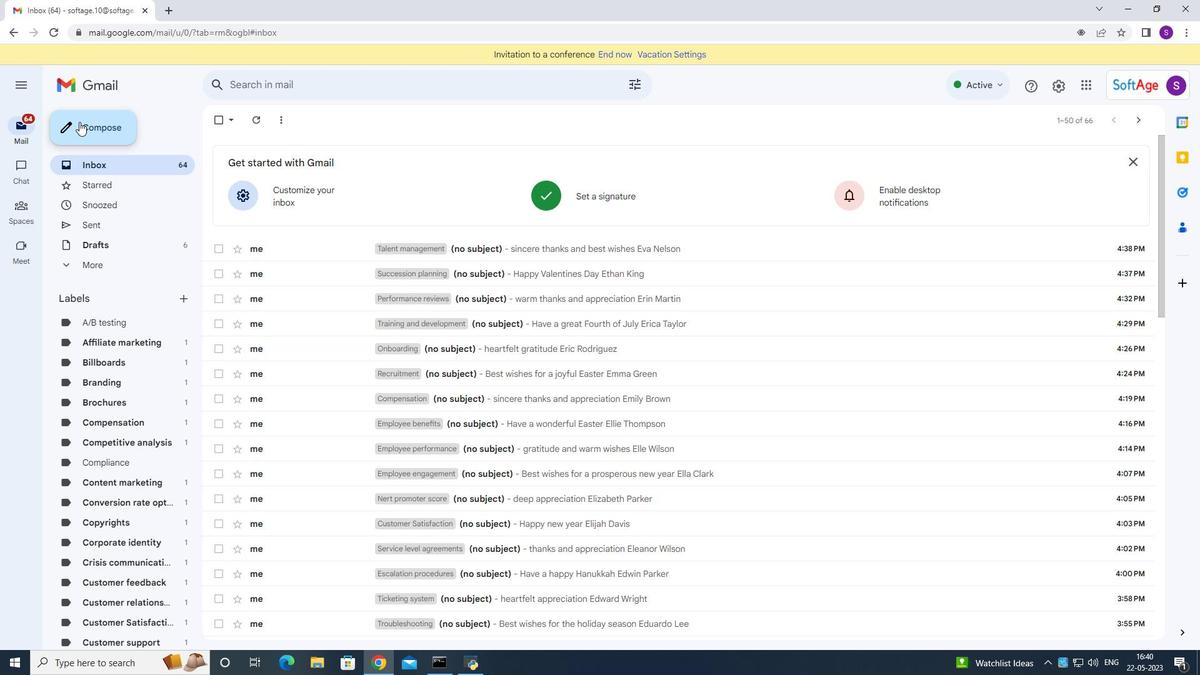 
Action: Mouse moved to (900, 323)
Screenshot: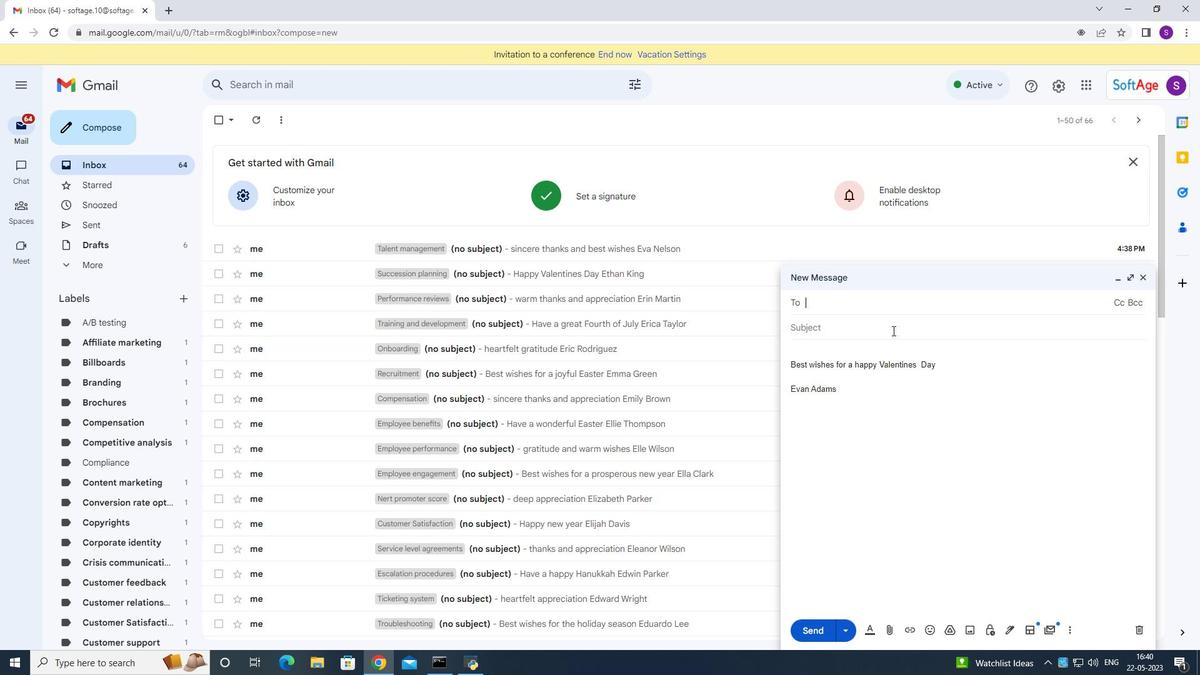 
Action: Key pressed <Key.shift>Softage.10<Key.backspace><Key.backspace>10<Key.shift>@softage<Key.shift><Key.shift><Key.shift><Key.shift><Key.shift><Key.shift><Key.shift><Key.shift><Key.shift><Key.shift>.net
Screenshot: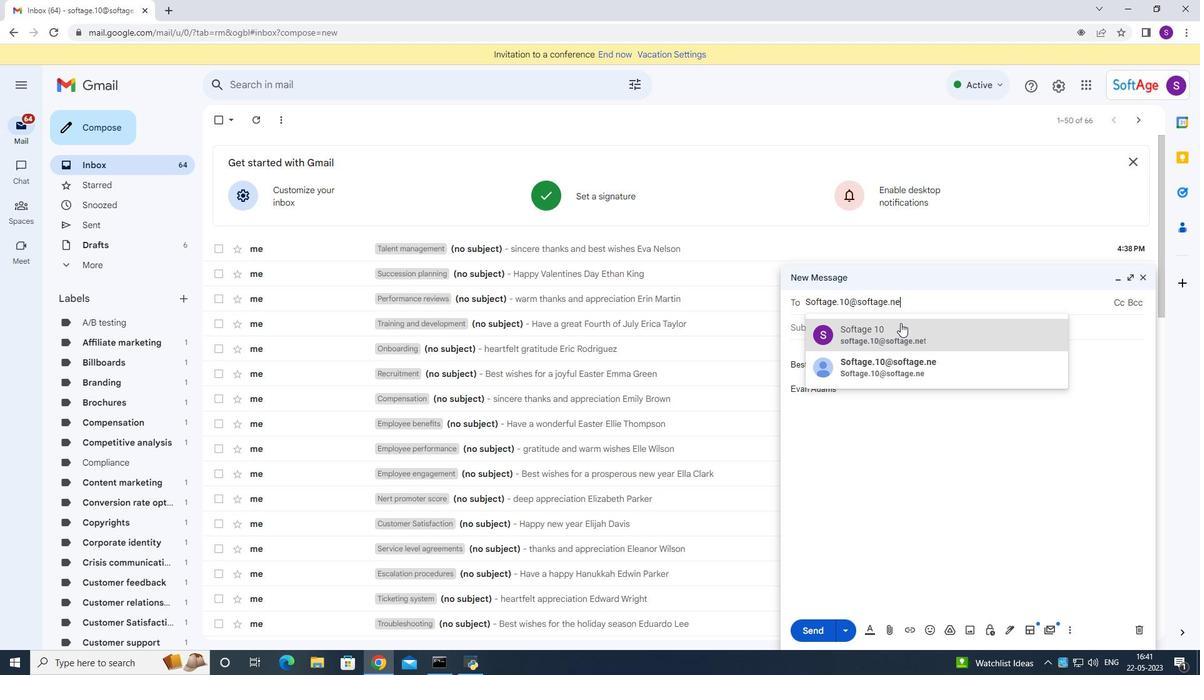 
Action: Mouse pressed left at (900, 323)
Screenshot: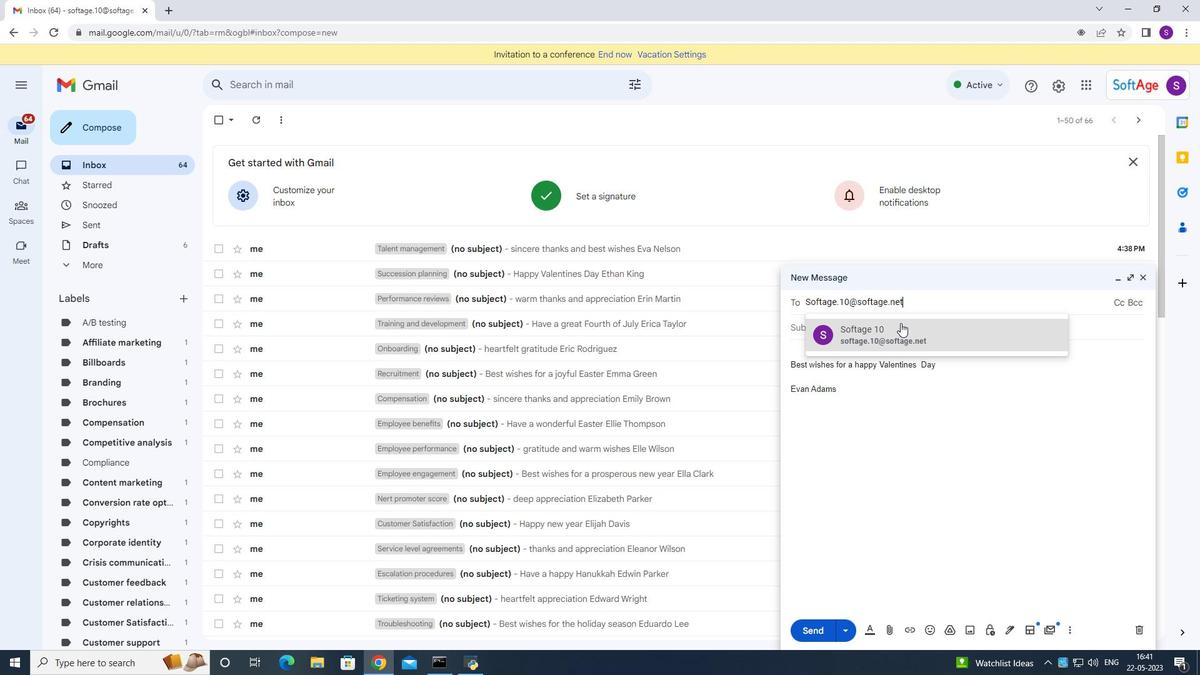 
Action: Mouse pressed left at (900, 323)
Screenshot: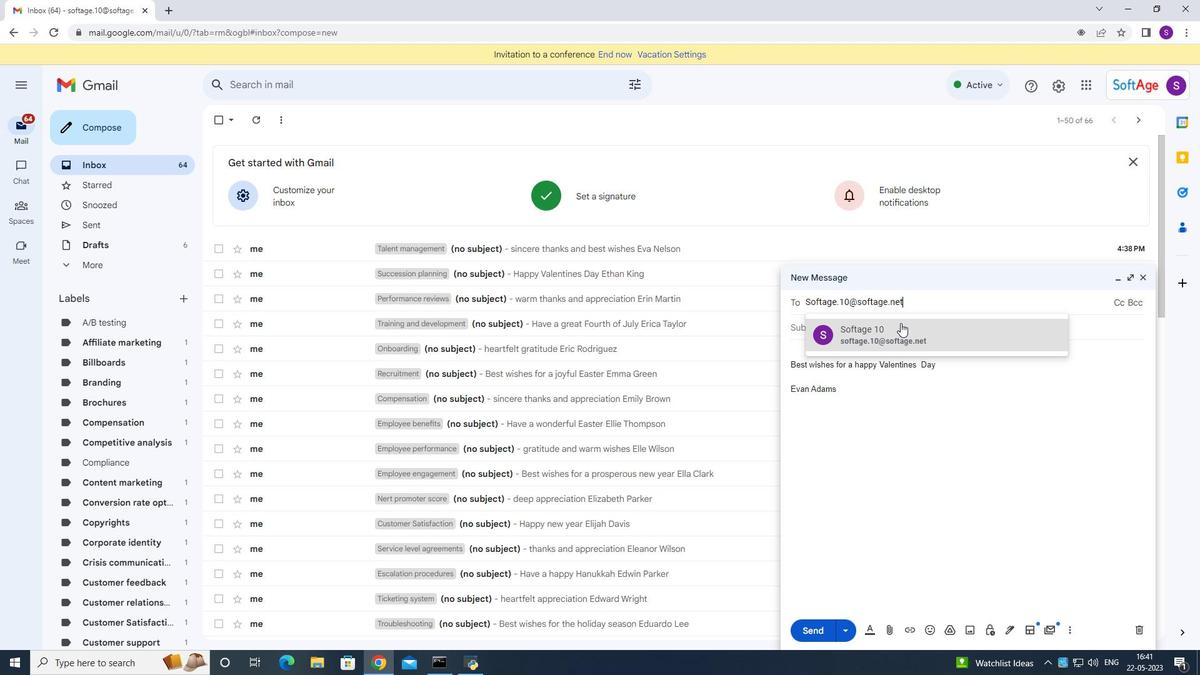 
Action: Mouse moved to (901, 306)
Screenshot: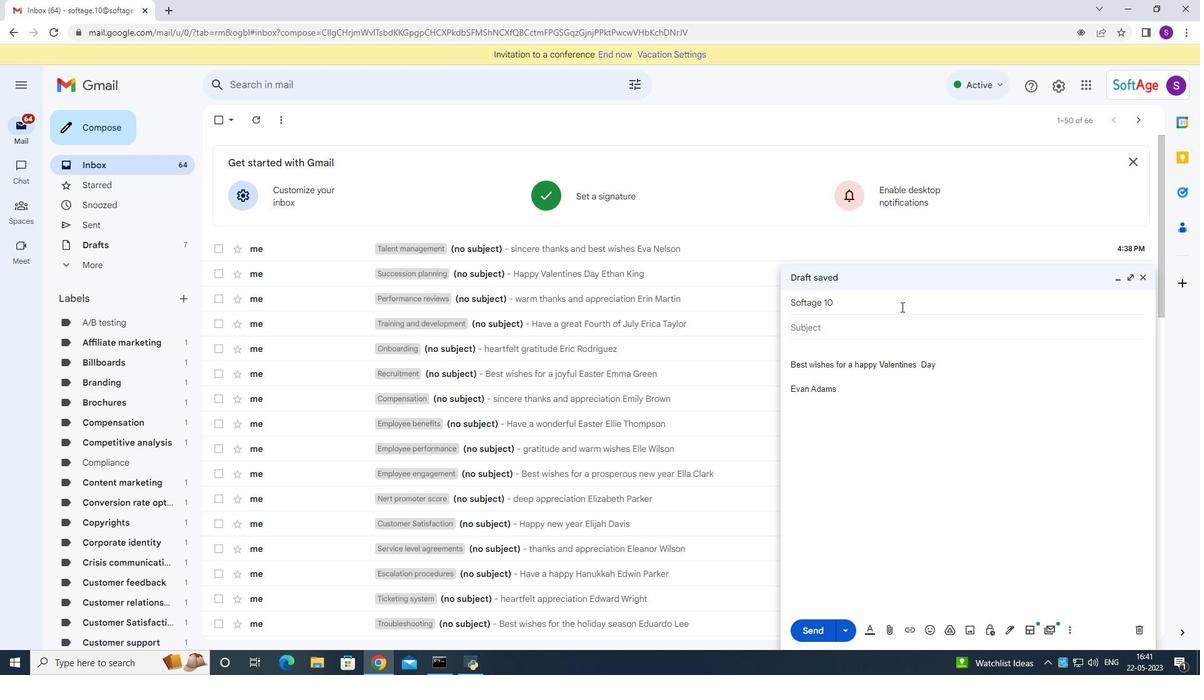 
Action: Mouse pressed left at (901, 306)
Screenshot: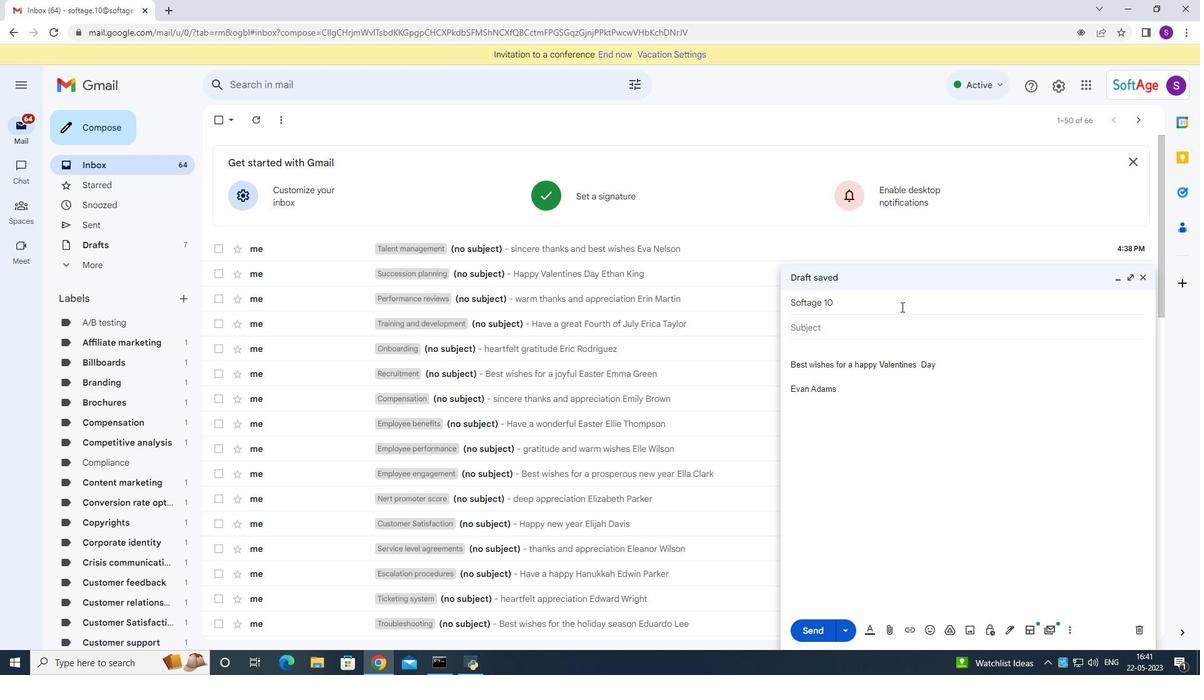 
Action: Mouse moved to (1067, 631)
Screenshot: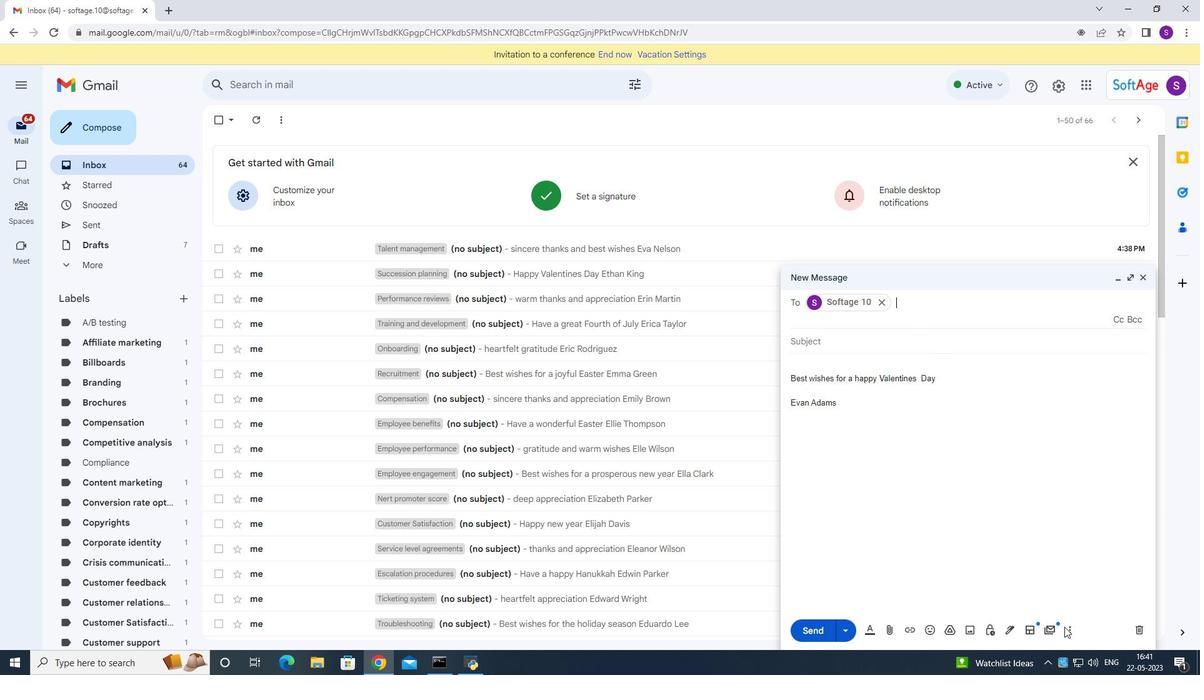 
Action: Mouse pressed left at (1067, 631)
Screenshot: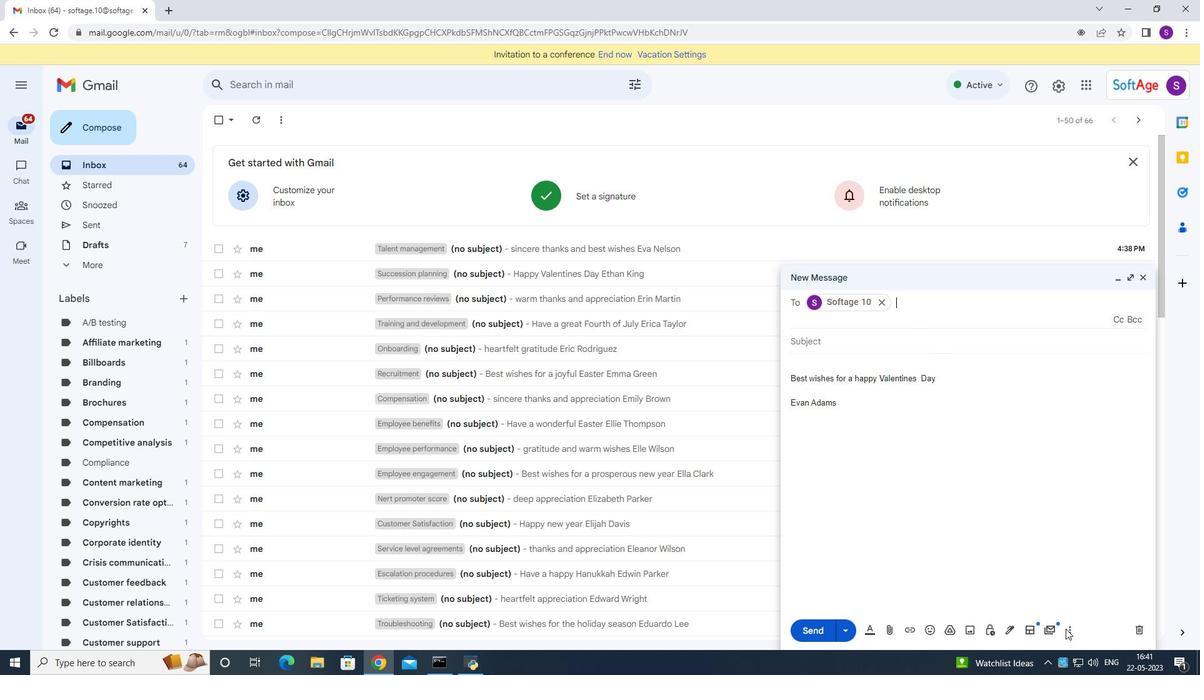 
Action: Mouse moved to (973, 505)
Screenshot: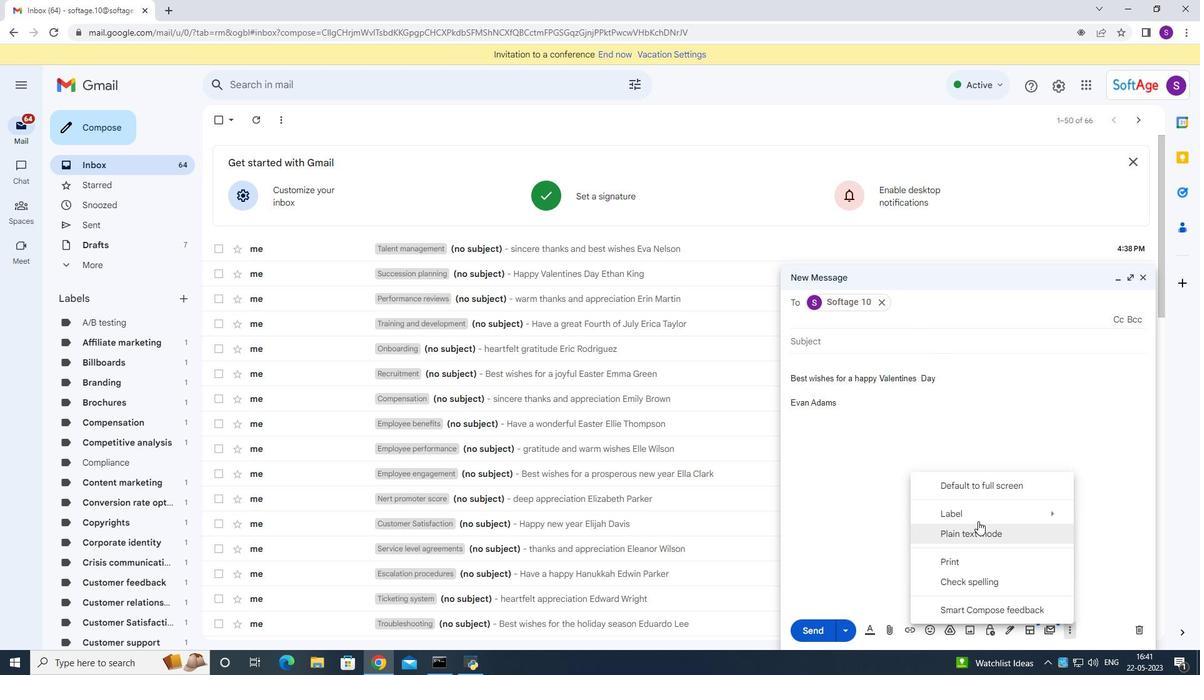 
Action: Mouse pressed left at (973, 505)
Screenshot: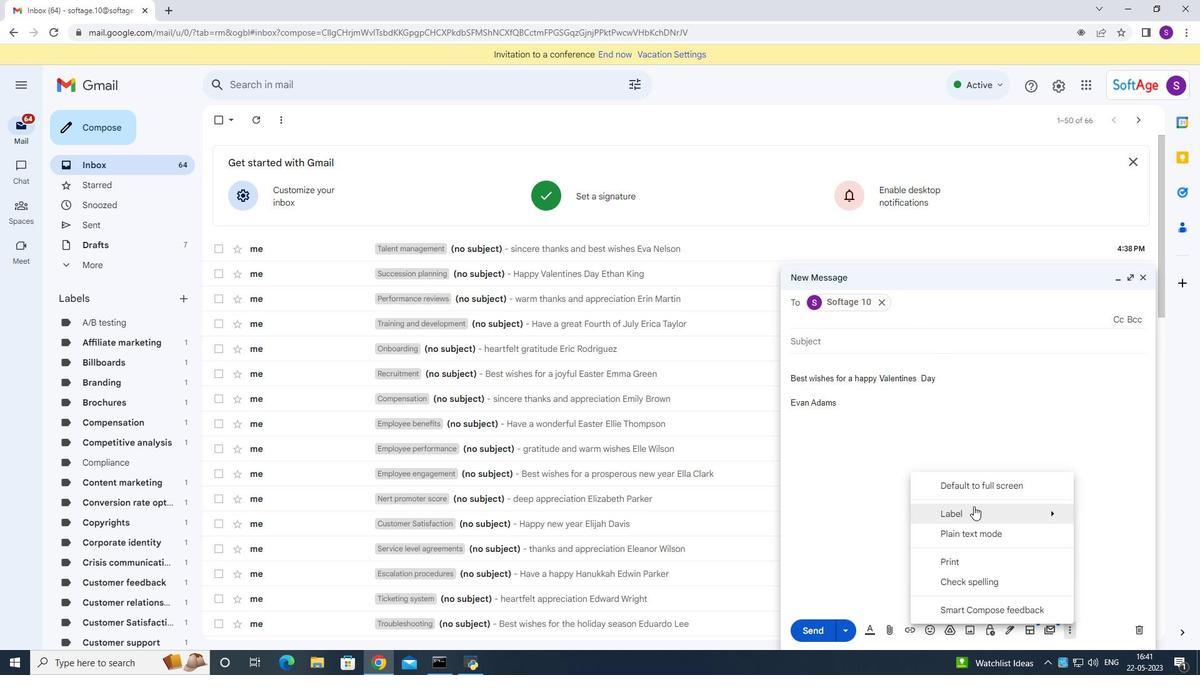 
Action: Mouse moved to (775, 483)
Screenshot: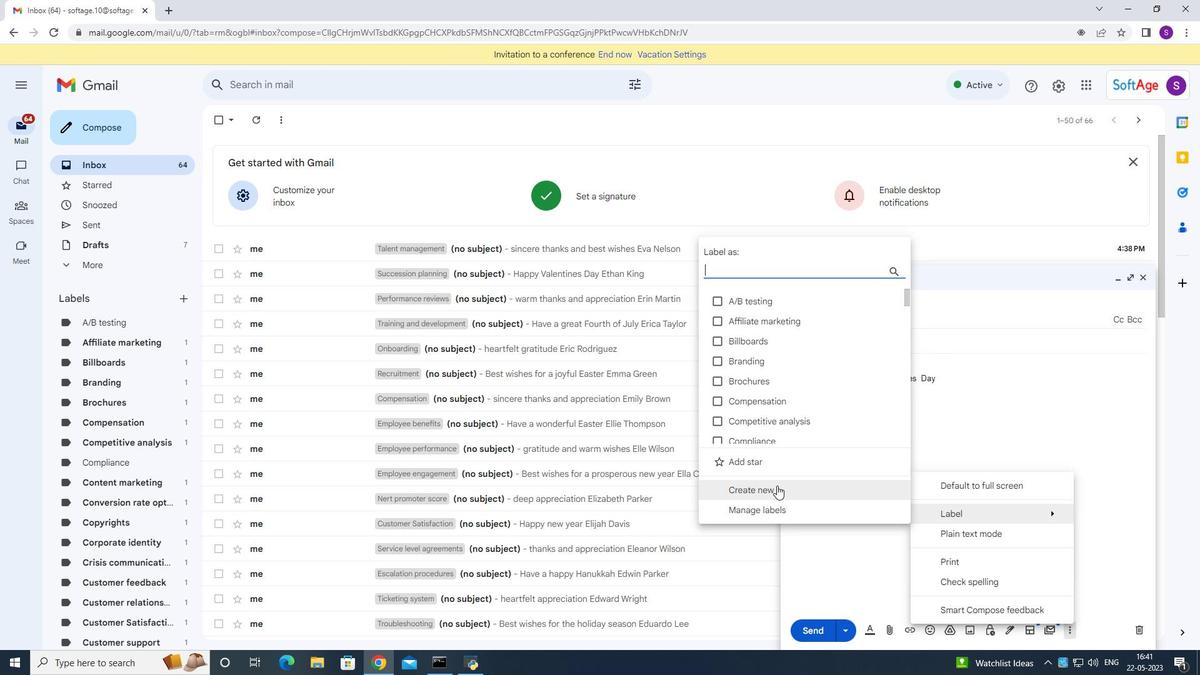 
Action: Mouse pressed left at (775, 483)
Screenshot: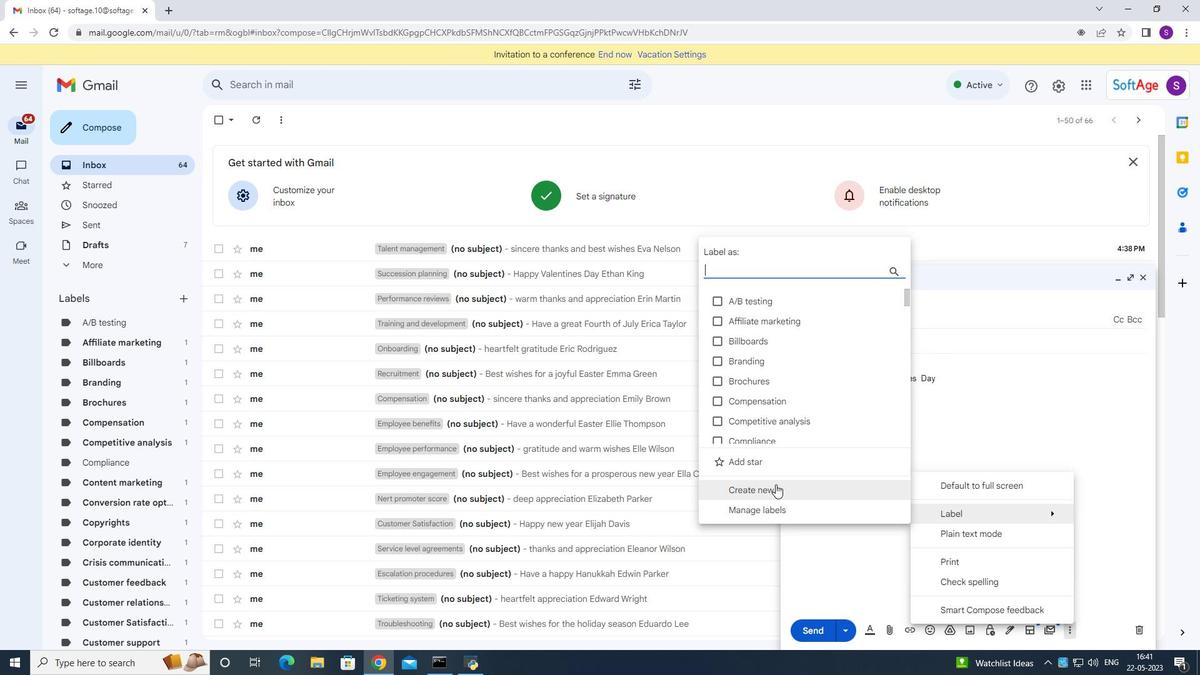 
Action: Mouse moved to (773, 483)
Screenshot: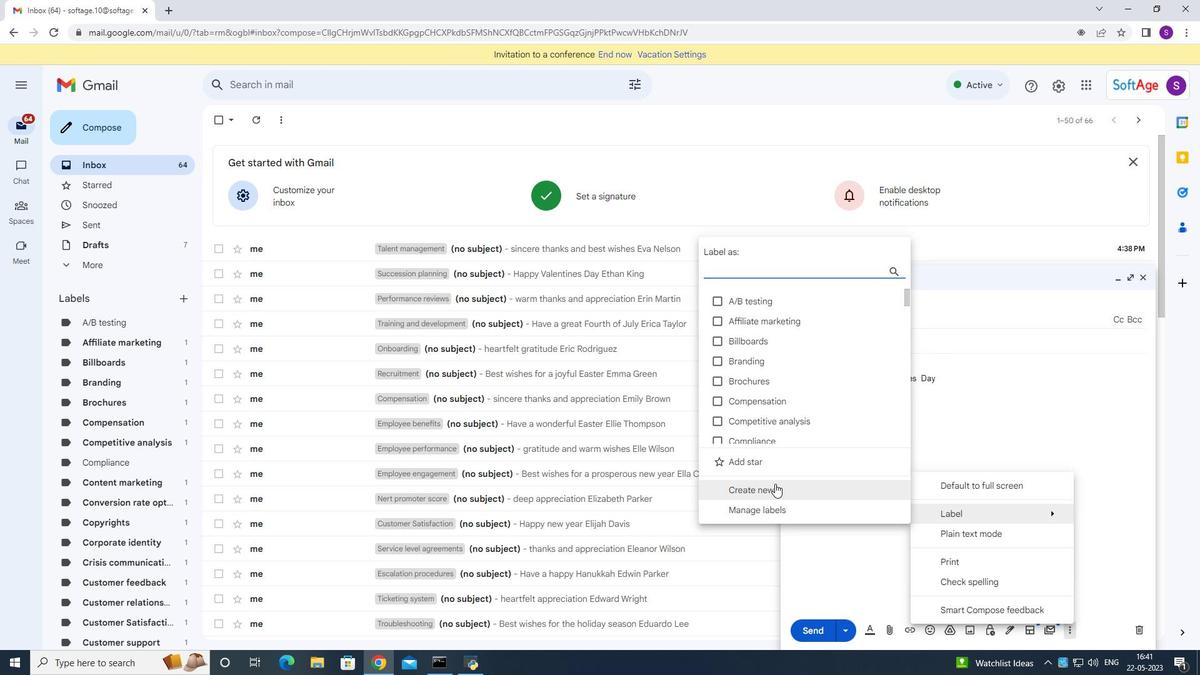 
Action: Key pressed <Key.shift>Diversity<Key.space>and<Key.space>inclusion<Key.space>
Screenshot: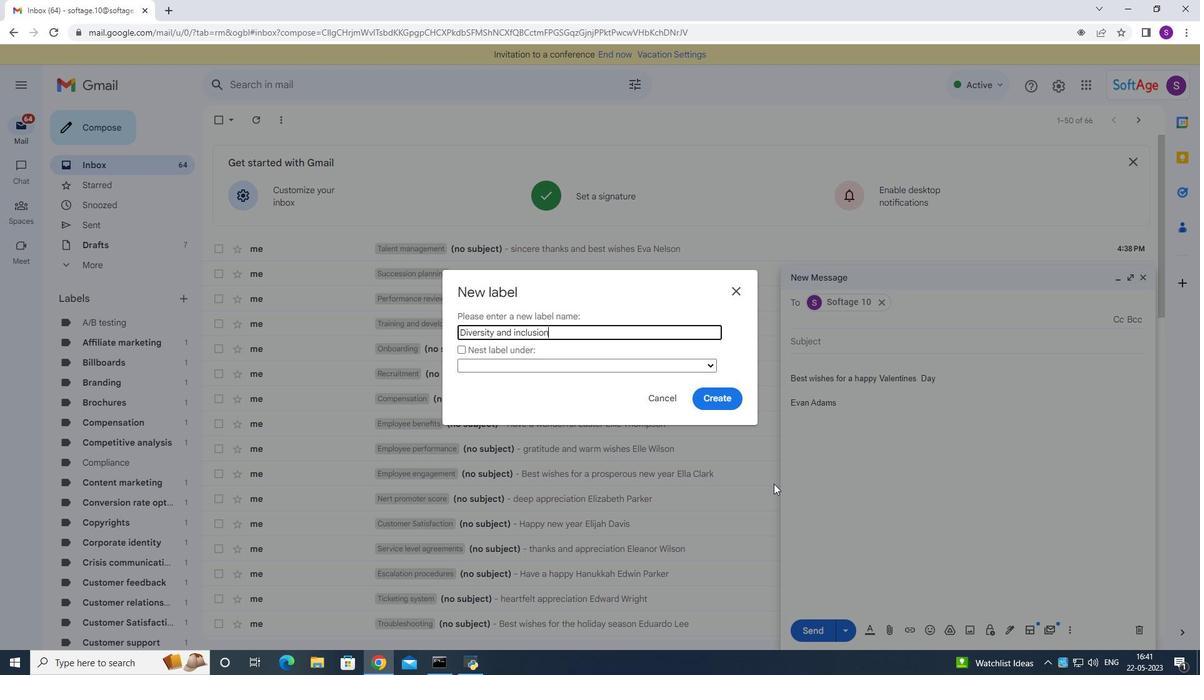 
Action: Mouse moved to (731, 397)
Screenshot: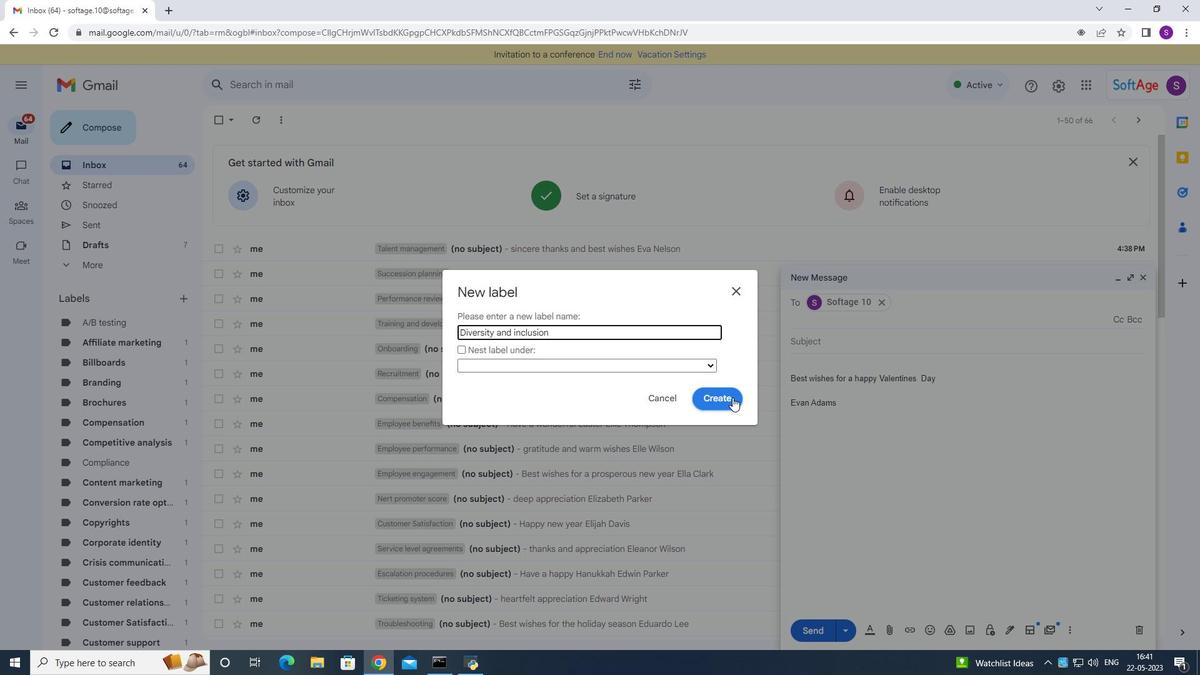 
Action: Mouse pressed left at (731, 397)
Screenshot: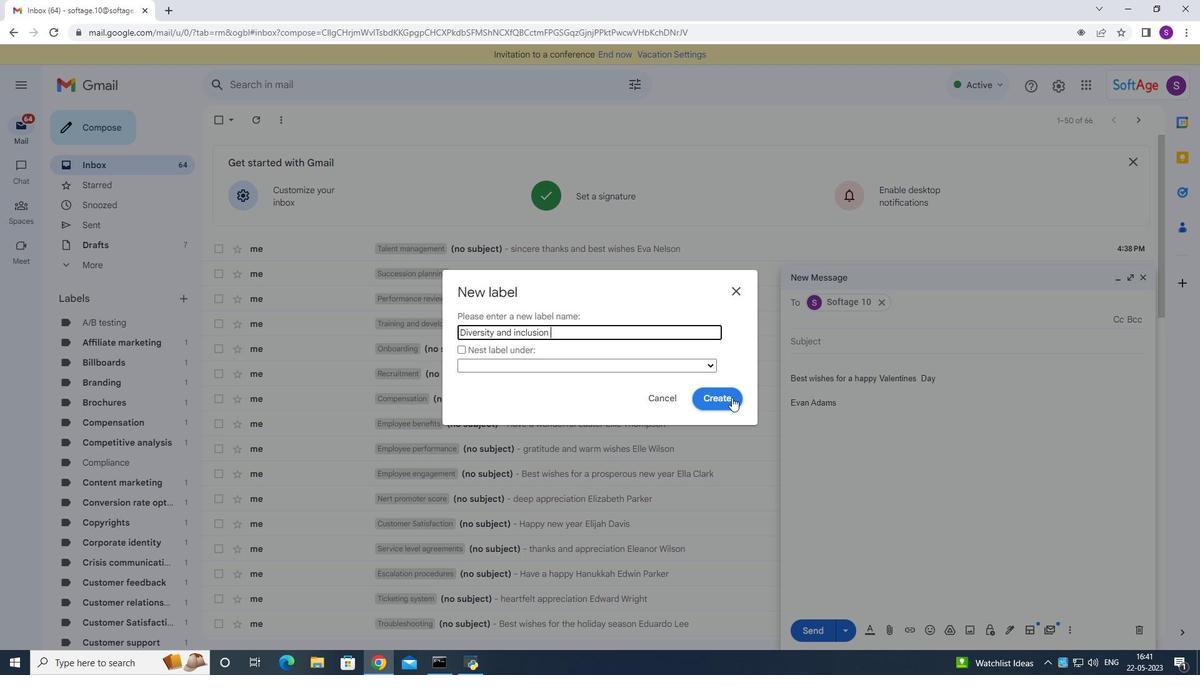 
Action: Mouse moved to (798, 633)
Screenshot: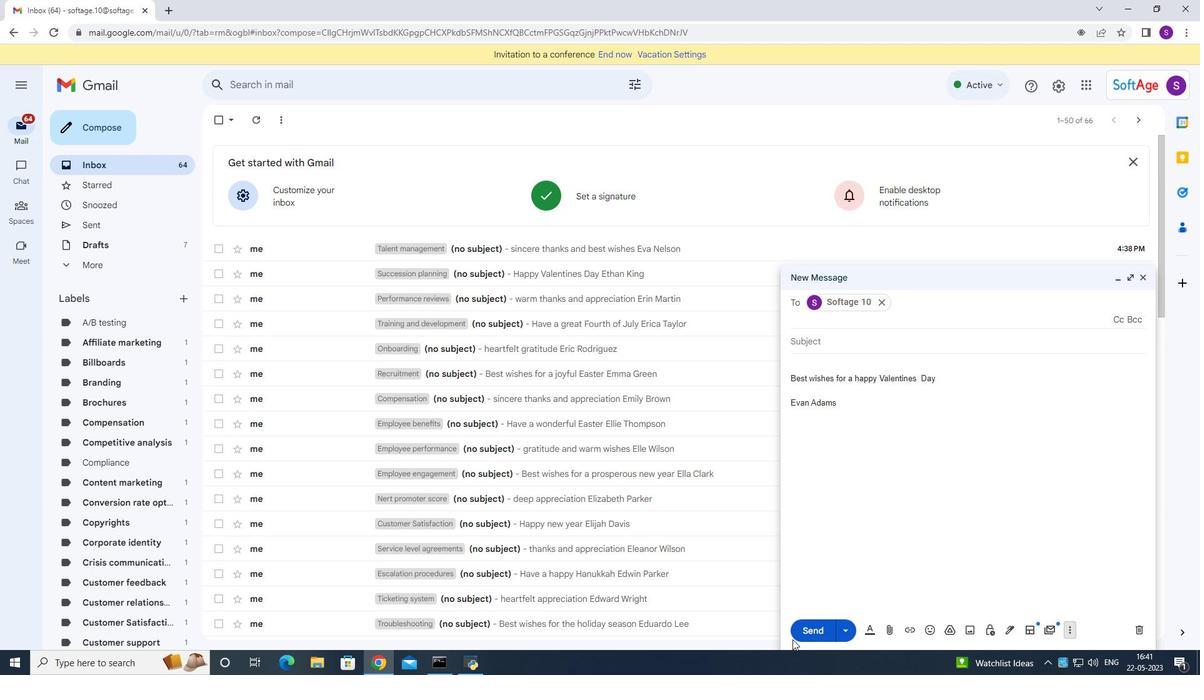 
Action: Mouse pressed left at (798, 633)
Screenshot: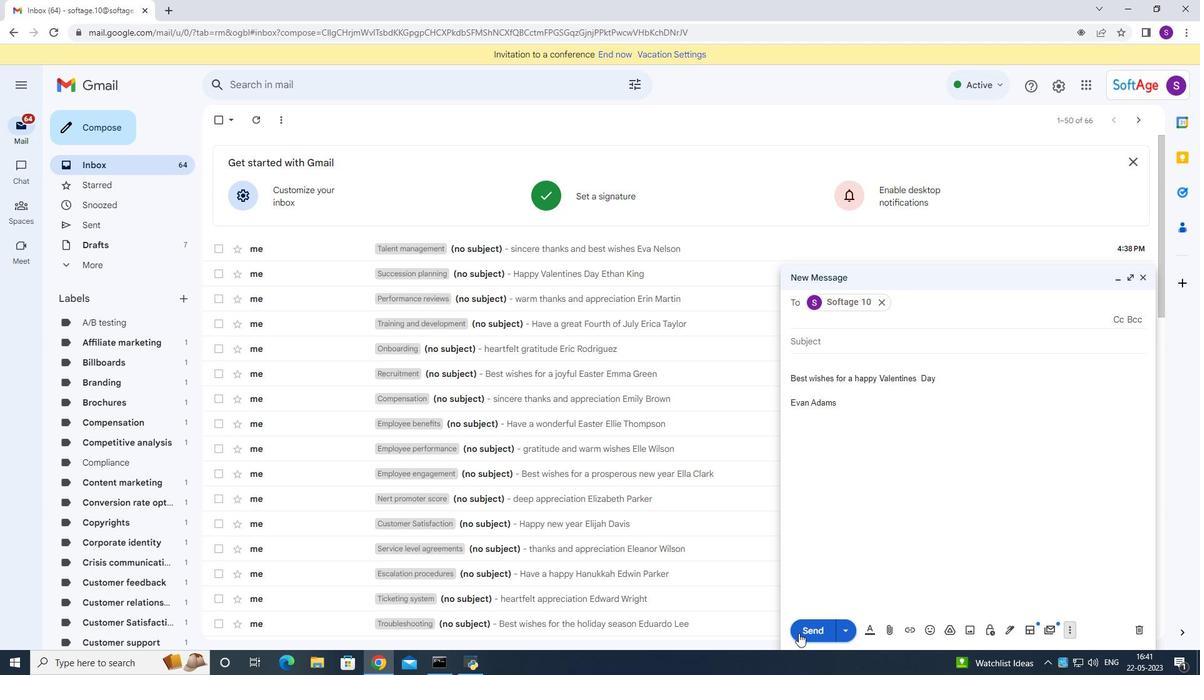 
Action: Mouse moved to (942, 480)
Screenshot: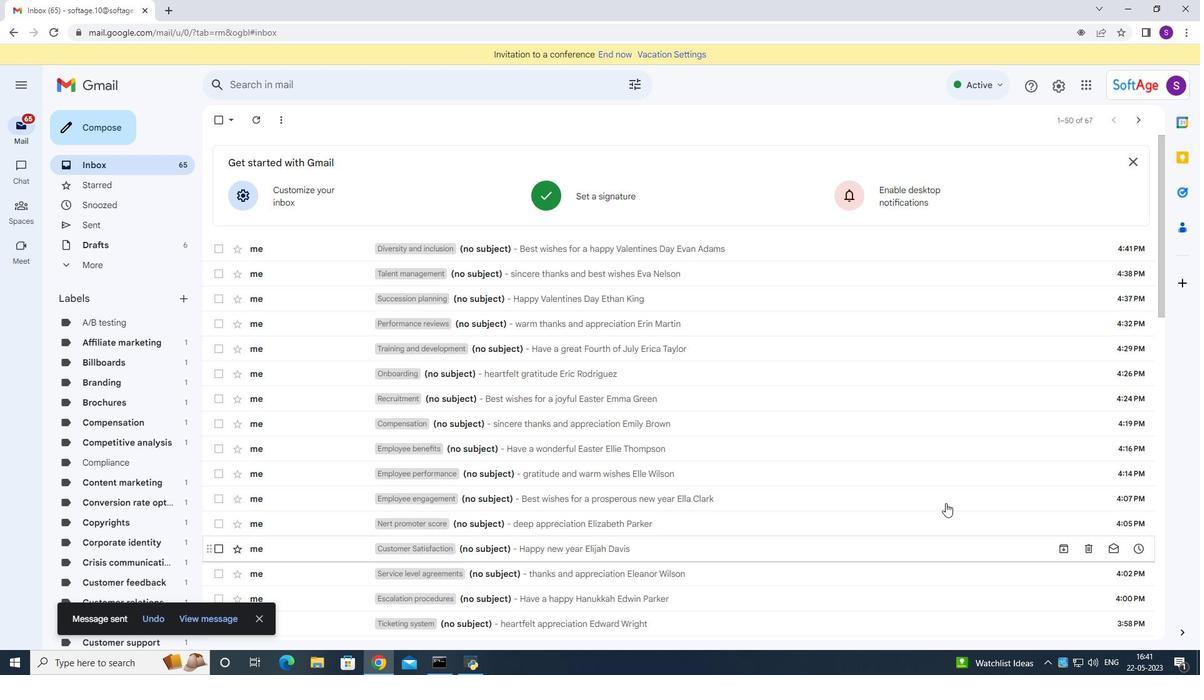 
